 Task: View and add the product "Magical Mixed Roses Bouquet (12ct)" to cart from the store "The Flower & Gift Boutique".
Action: Mouse pressed left at (45, 70)
Screenshot: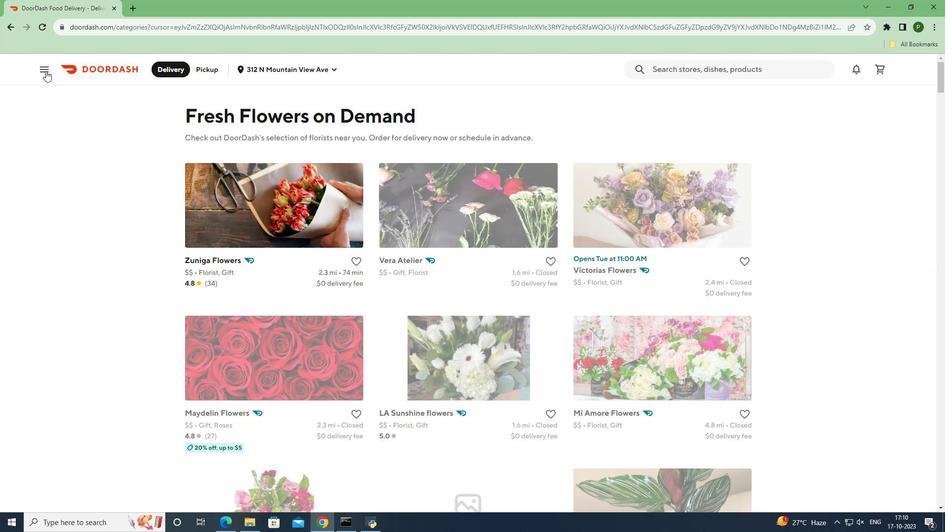 
Action: Mouse moved to (50, 140)
Screenshot: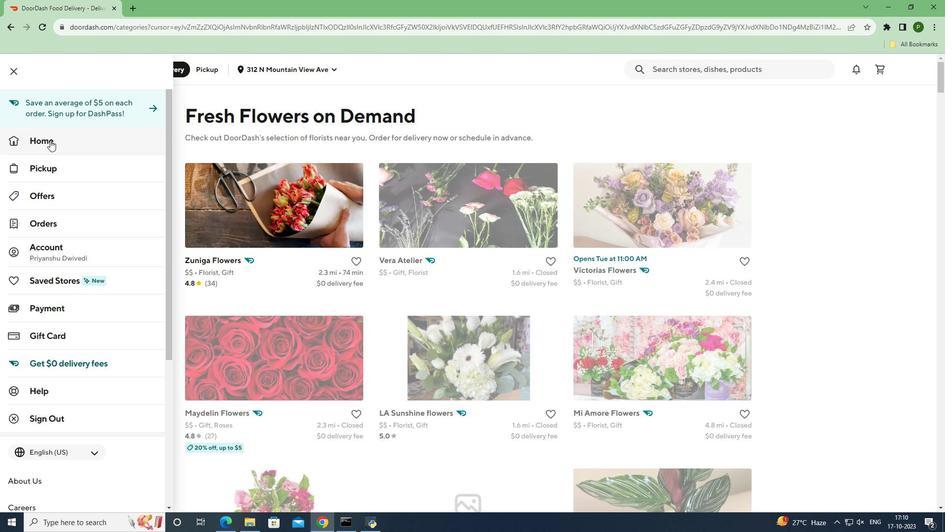 
Action: Mouse pressed left at (50, 140)
Screenshot: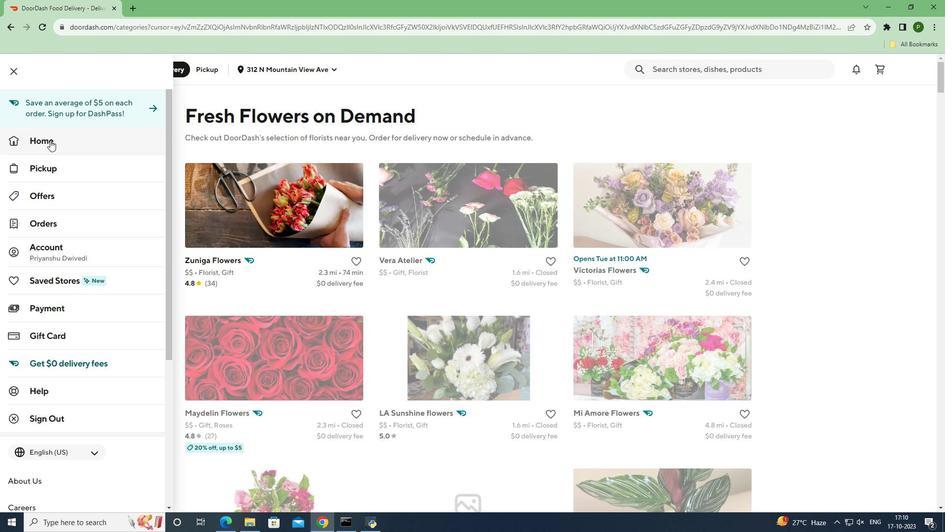 
Action: Mouse moved to (633, 103)
Screenshot: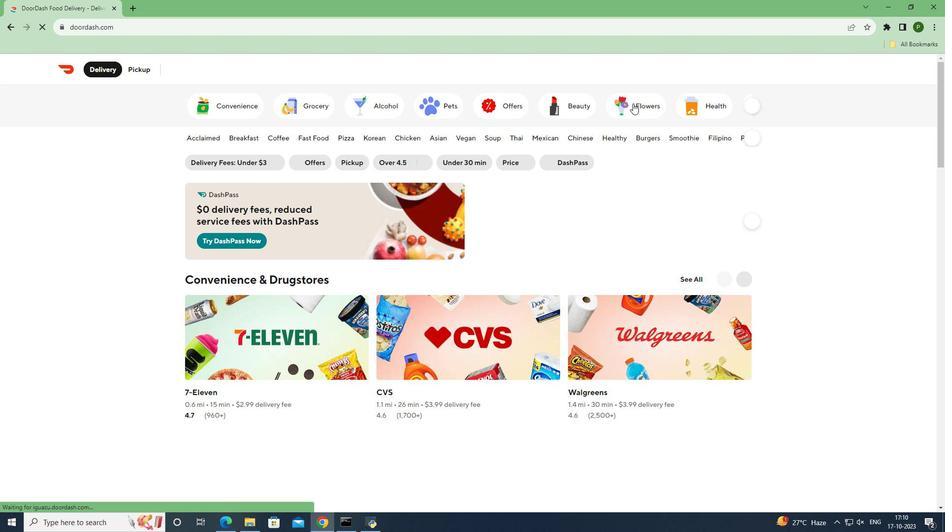 
Action: Mouse pressed left at (633, 103)
Screenshot: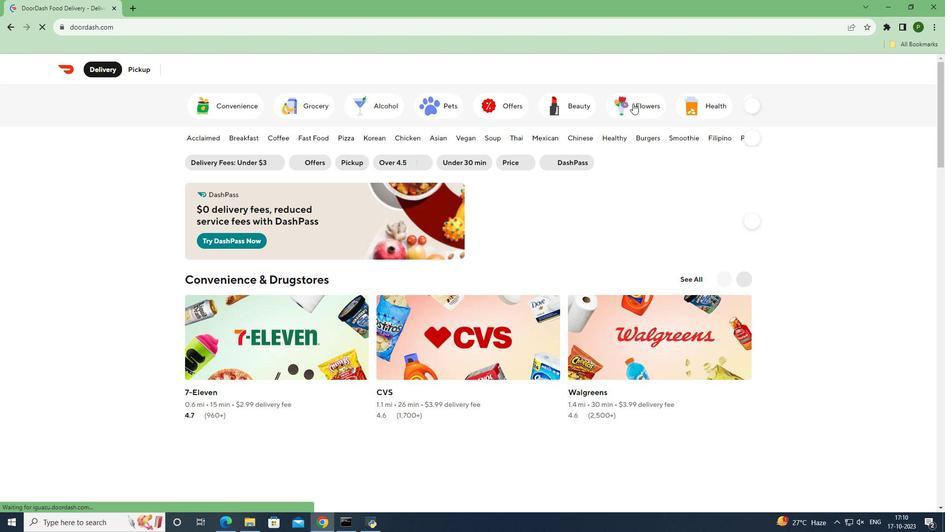 
Action: Mouse moved to (689, 261)
Screenshot: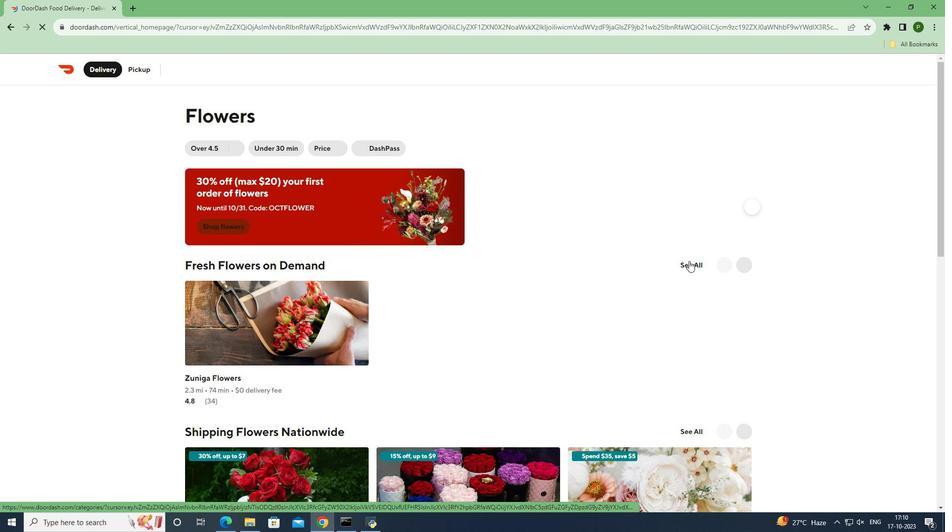 
Action: Mouse pressed left at (689, 261)
Screenshot: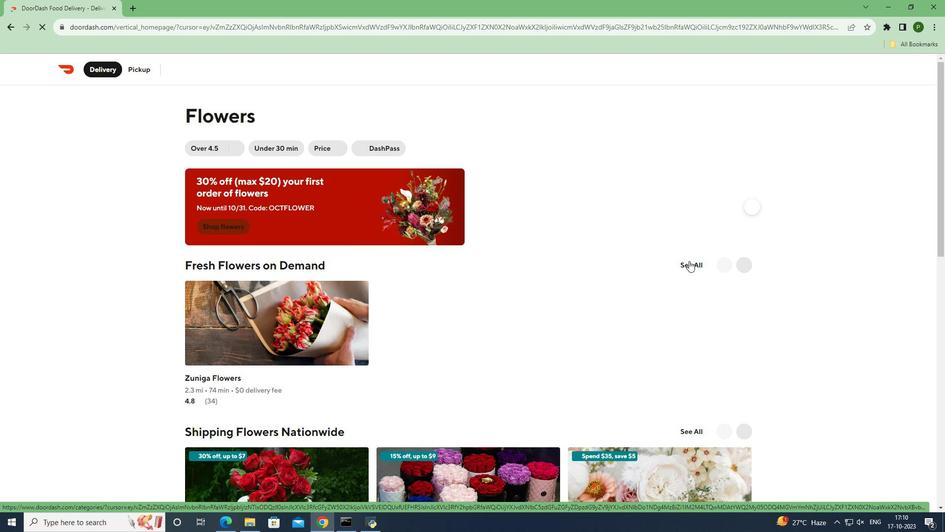 
Action: Mouse moved to (437, 355)
Screenshot: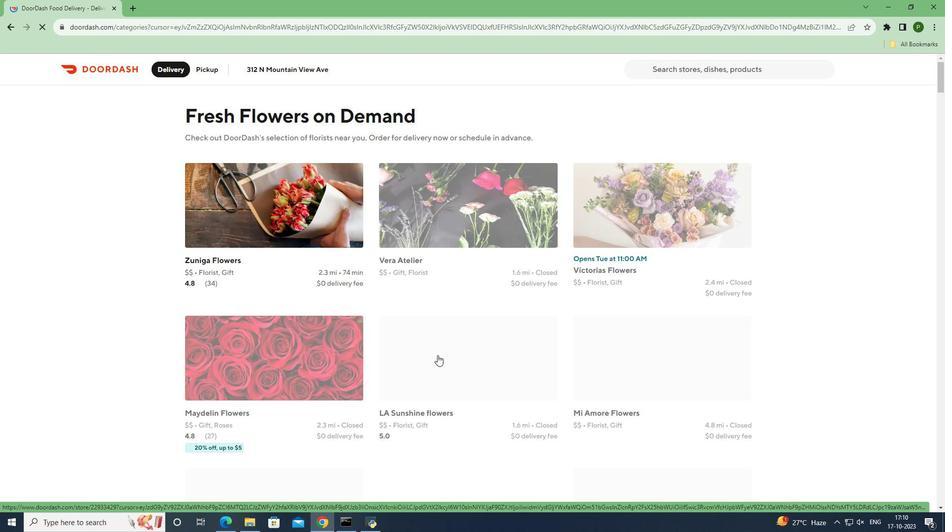 
Action: Mouse scrolled (437, 354) with delta (0, 0)
Screenshot: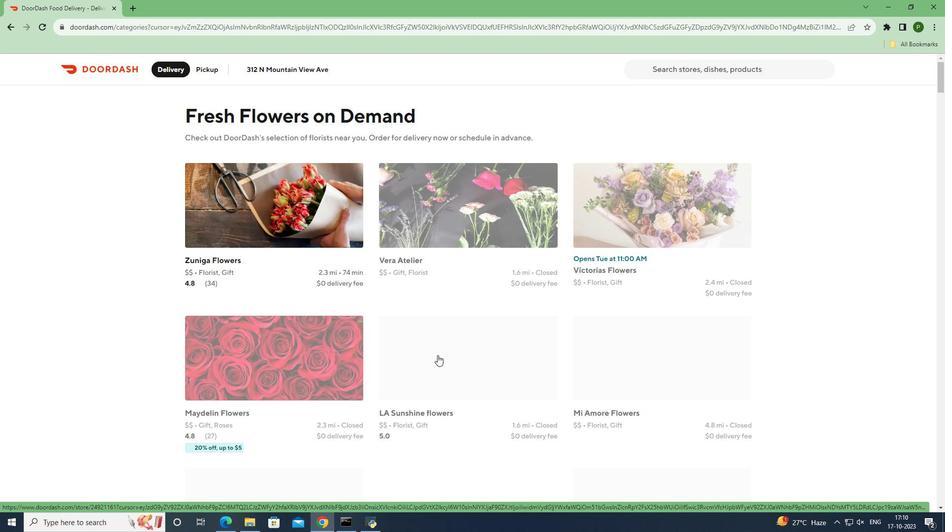 
Action: Mouse moved to (402, 355)
Screenshot: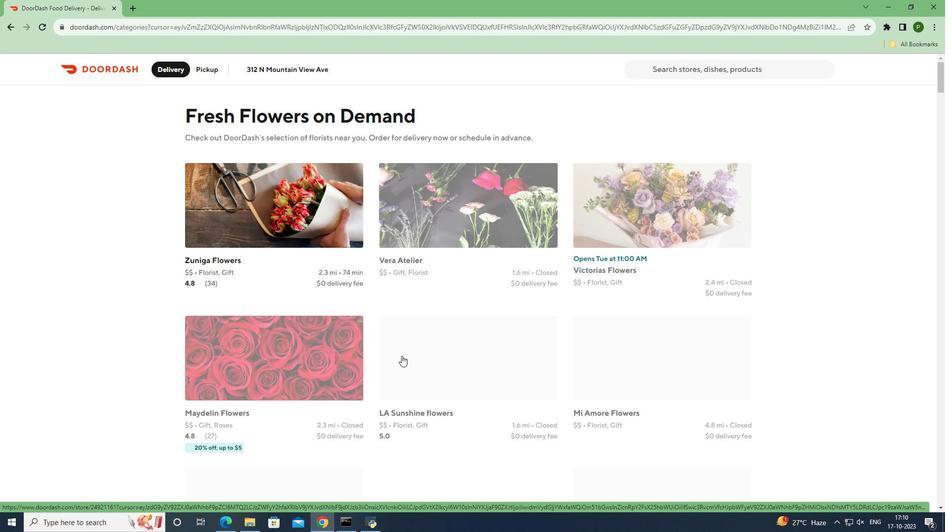 
Action: Mouse scrolled (402, 355) with delta (0, 0)
Screenshot: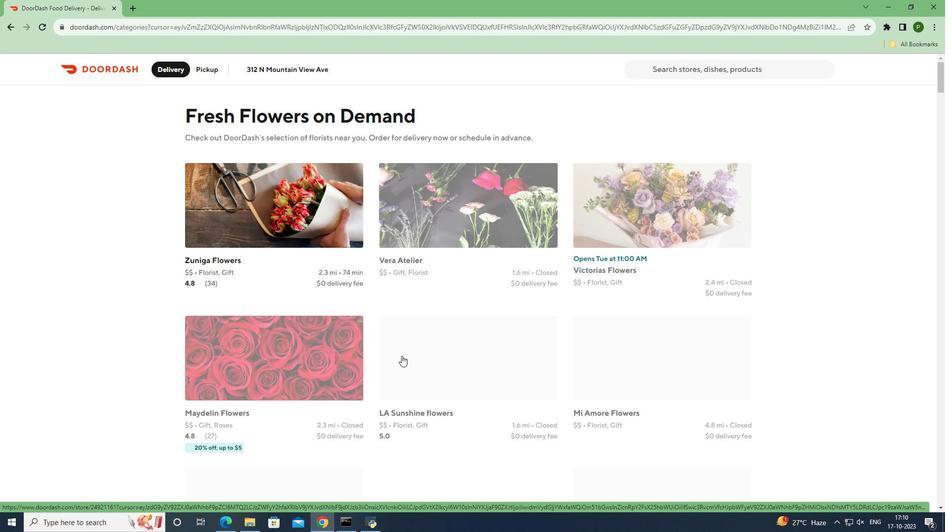
Action: Mouse scrolled (402, 355) with delta (0, 0)
Screenshot: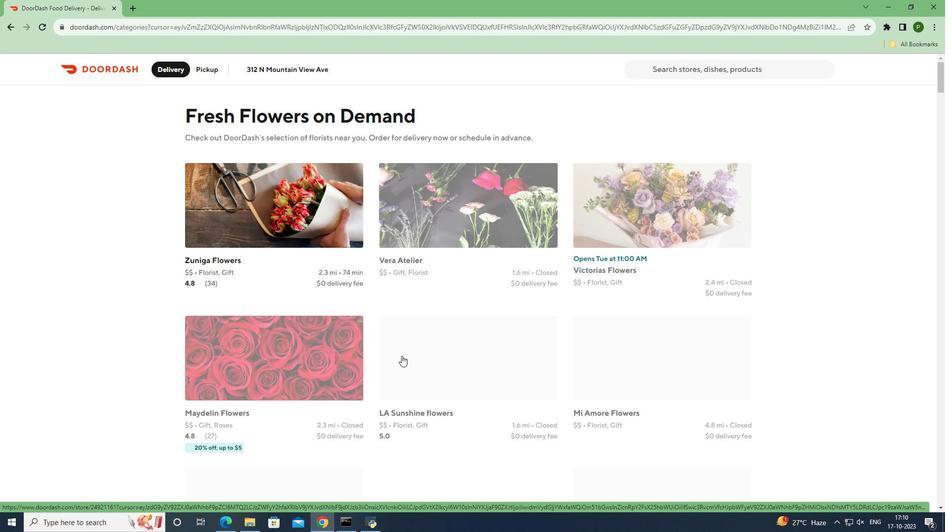 
Action: Mouse scrolled (402, 355) with delta (0, 0)
Screenshot: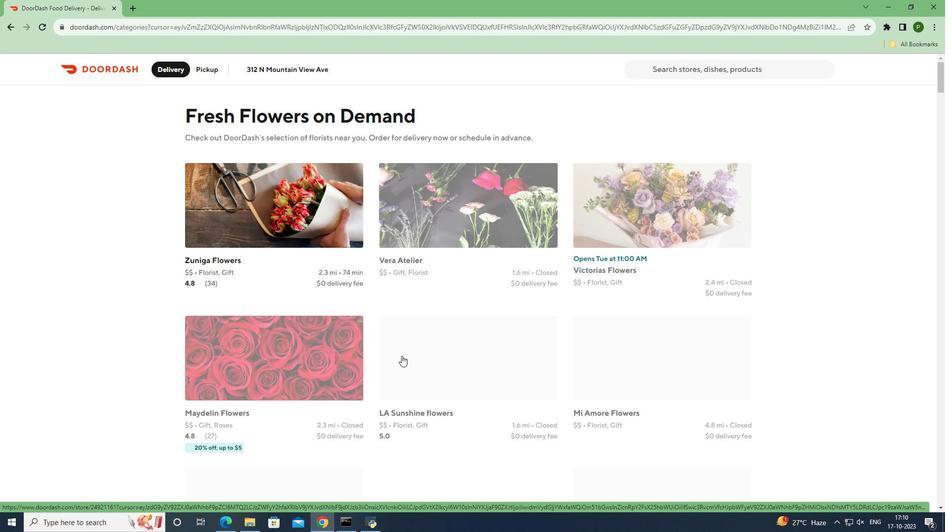 
Action: Mouse moved to (480, 336)
Screenshot: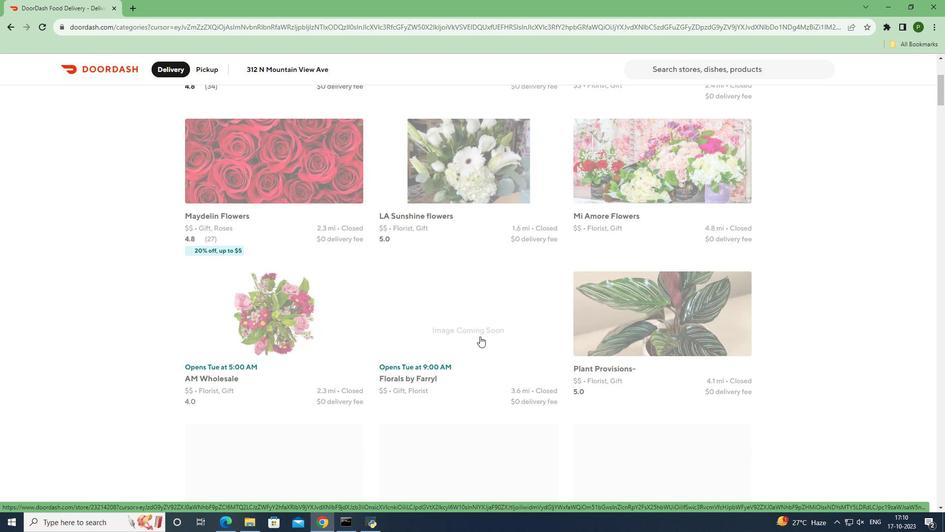 
Action: Mouse scrolled (480, 336) with delta (0, 0)
Screenshot: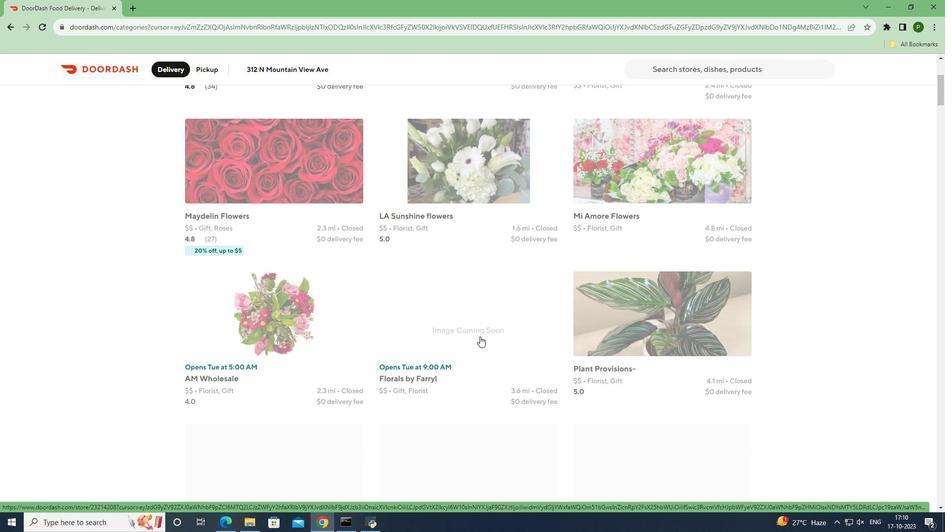 
Action: Mouse moved to (480, 336)
Screenshot: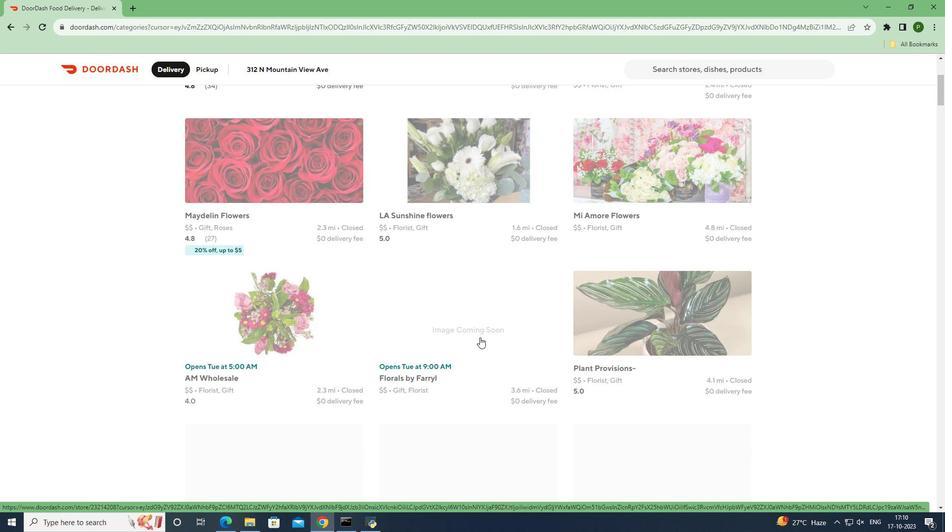 
Action: Mouse scrolled (480, 336) with delta (0, 0)
Screenshot: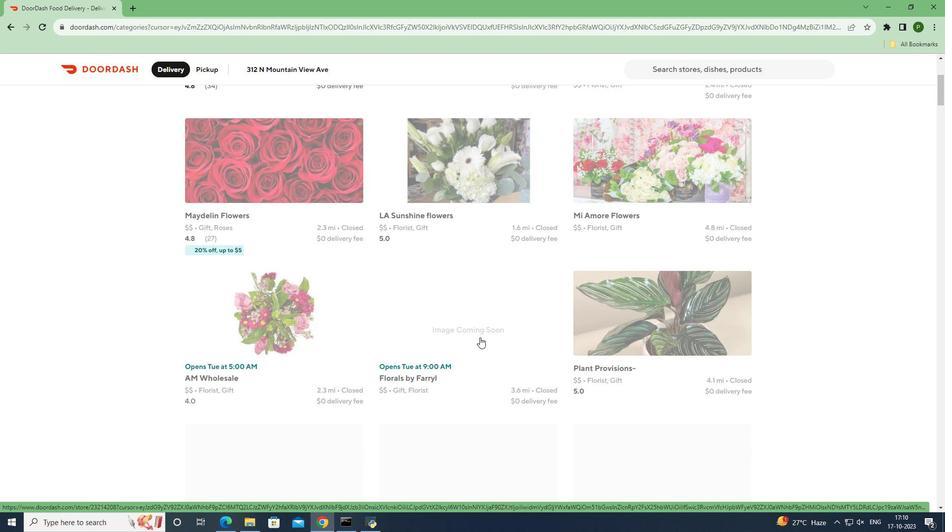 
Action: Mouse moved to (480, 336)
Screenshot: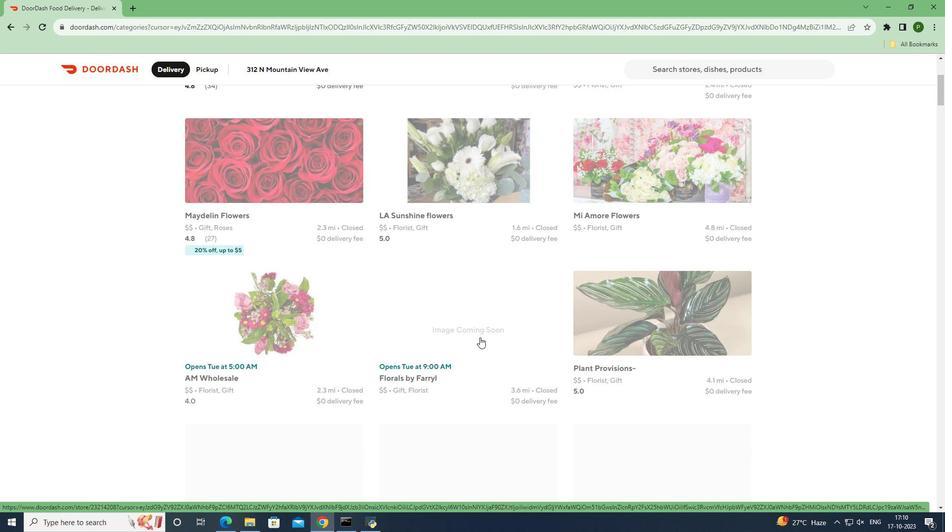 
Action: Mouse scrolled (480, 336) with delta (0, 0)
Screenshot: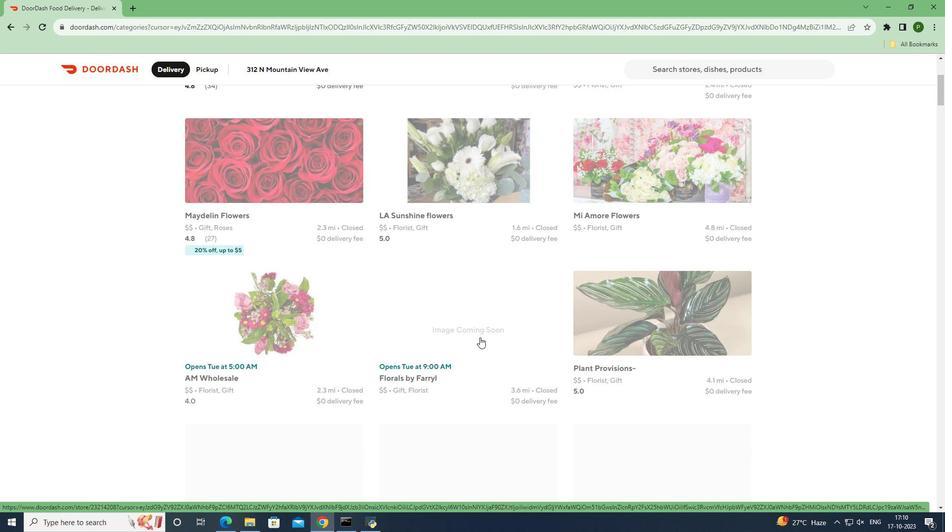 
Action: Mouse moved to (480, 337)
Screenshot: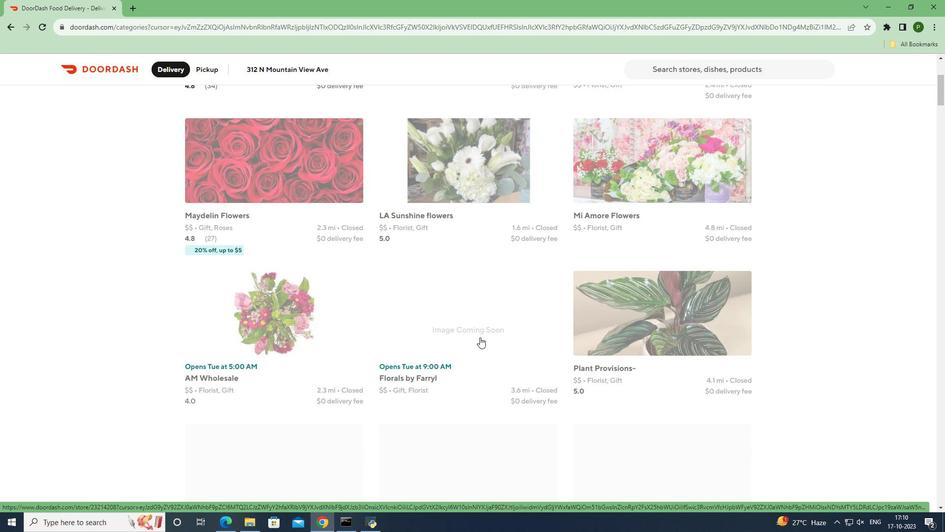 
Action: Mouse scrolled (480, 336) with delta (0, 0)
Screenshot: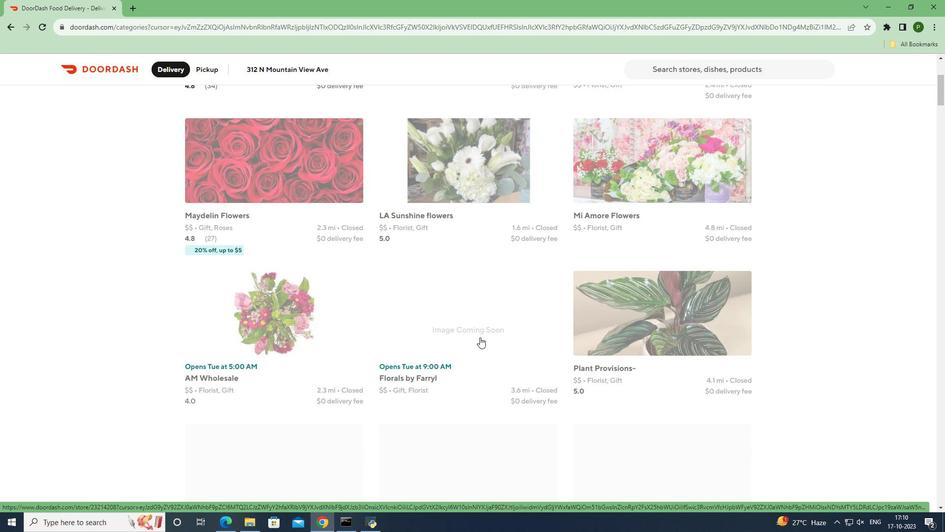 
Action: Mouse moved to (479, 337)
Screenshot: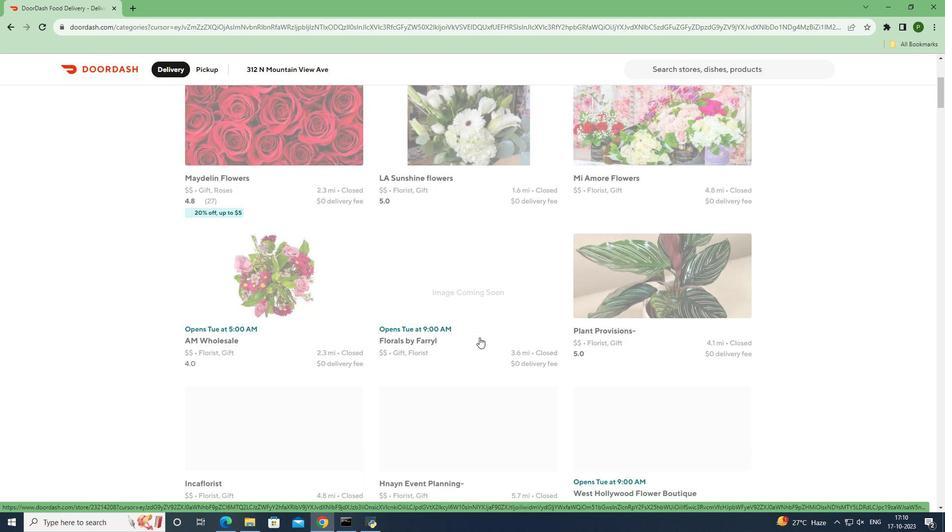 
Action: Mouse scrolled (479, 336) with delta (0, 0)
Screenshot: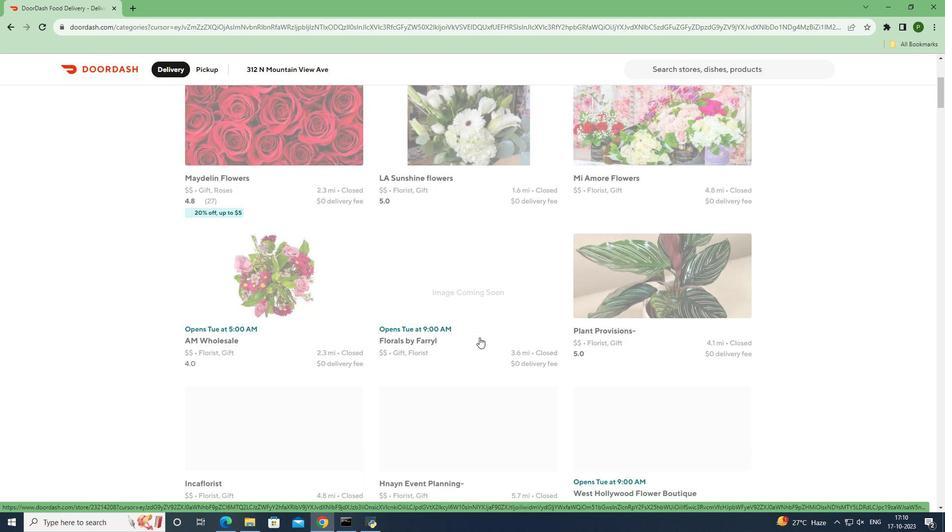 
Action: Mouse moved to (470, 332)
Screenshot: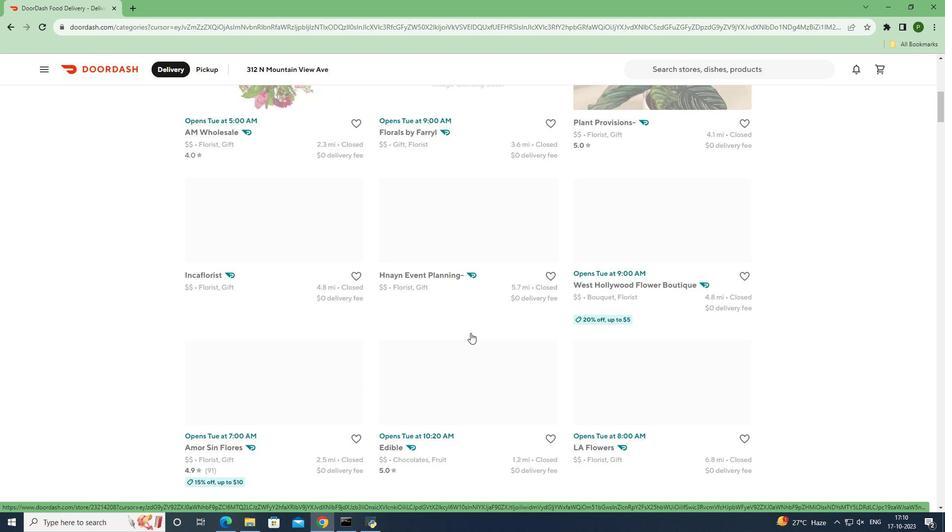 
Action: Mouse scrolled (470, 332) with delta (0, 0)
Screenshot: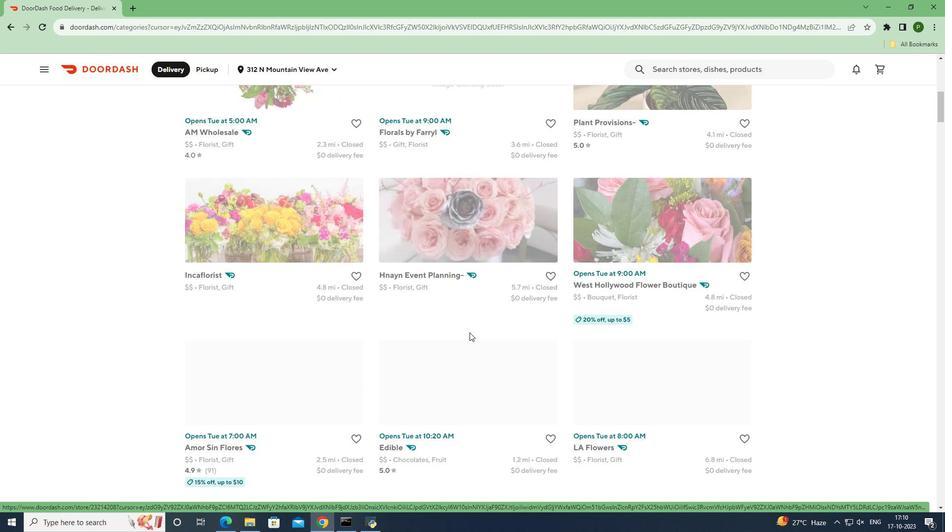 
Action: Mouse scrolled (470, 332) with delta (0, 0)
Screenshot: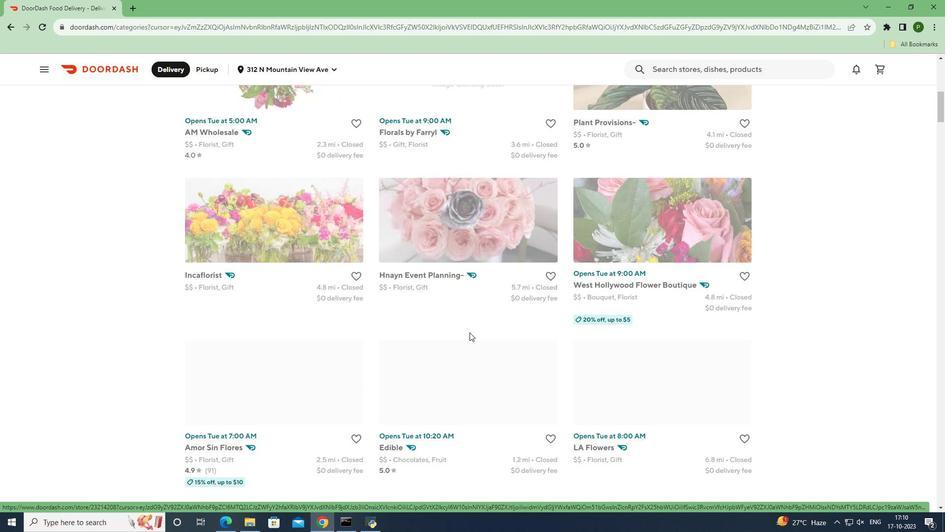 
Action: Mouse scrolled (470, 332) with delta (0, 0)
Screenshot: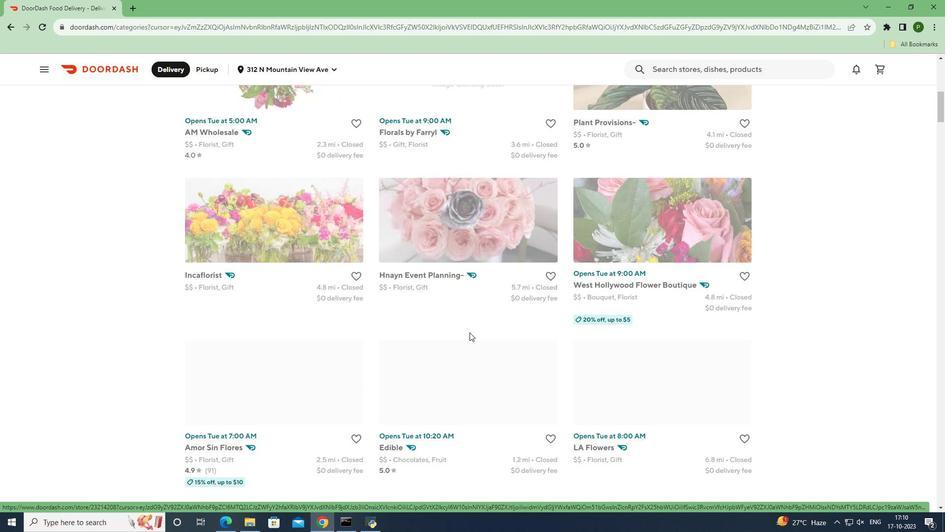 
Action: Mouse moved to (469, 332)
Screenshot: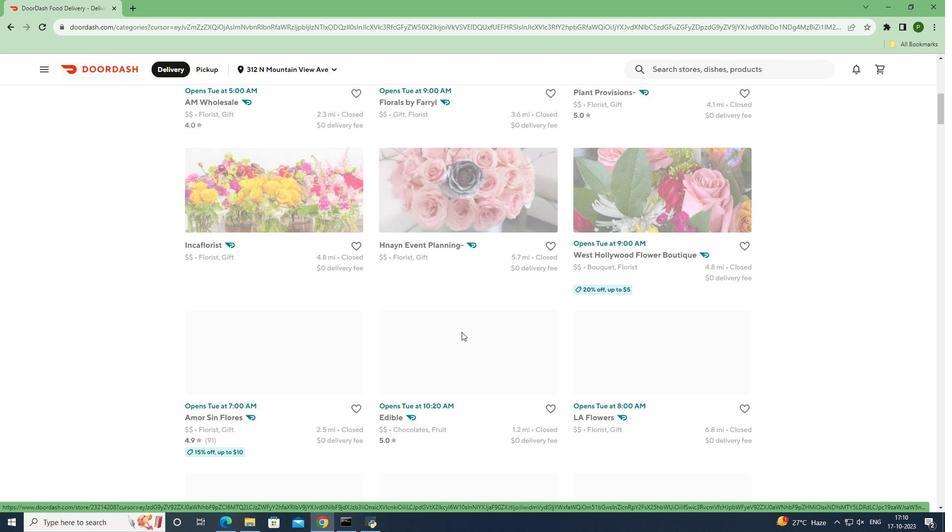 
Action: Mouse scrolled (469, 332) with delta (0, 0)
Screenshot: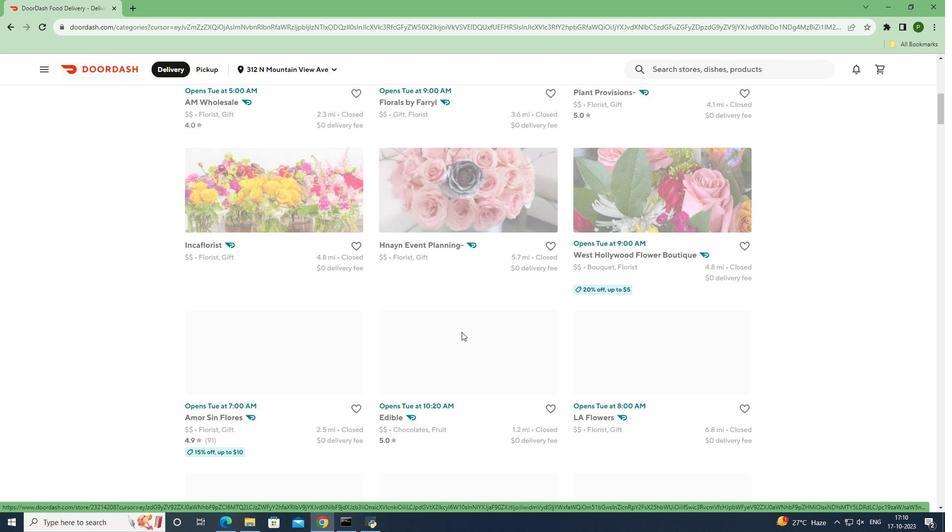 
Action: Mouse moved to (467, 332)
Screenshot: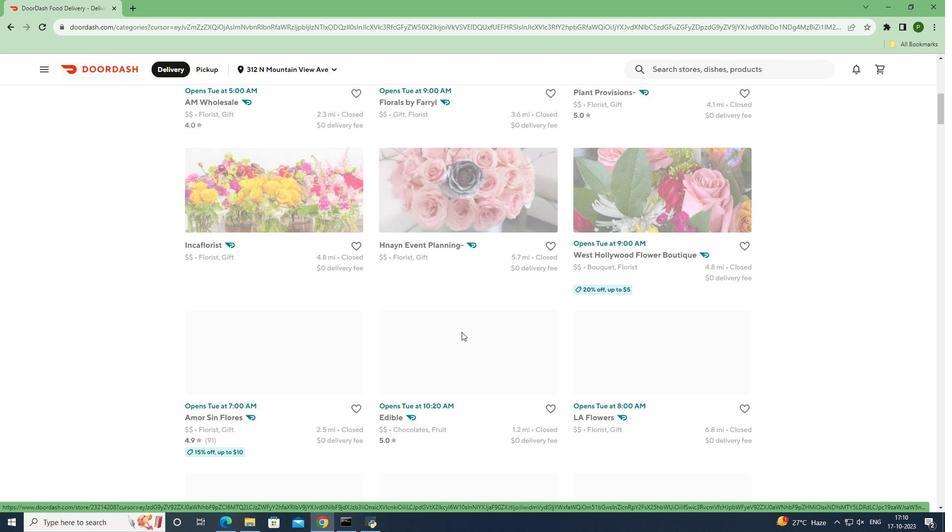 
Action: Mouse scrolled (467, 332) with delta (0, 0)
Screenshot: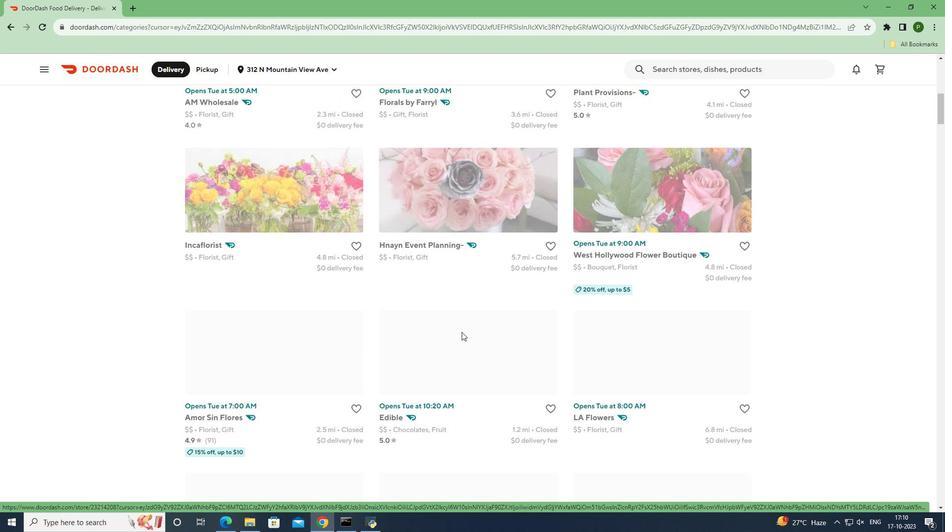 
Action: Mouse moved to (464, 332)
Screenshot: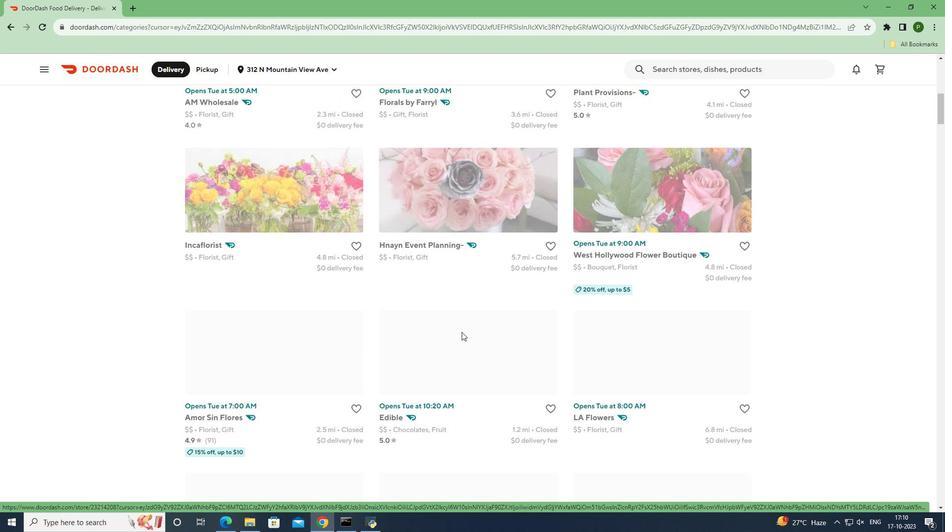 
Action: Mouse scrolled (464, 332) with delta (0, 0)
Screenshot: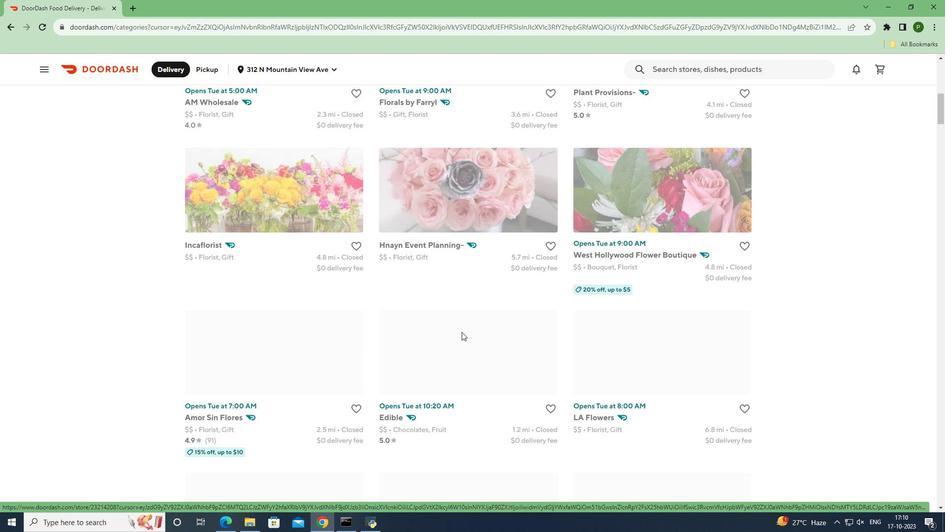 
Action: Mouse moved to (461, 330)
Screenshot: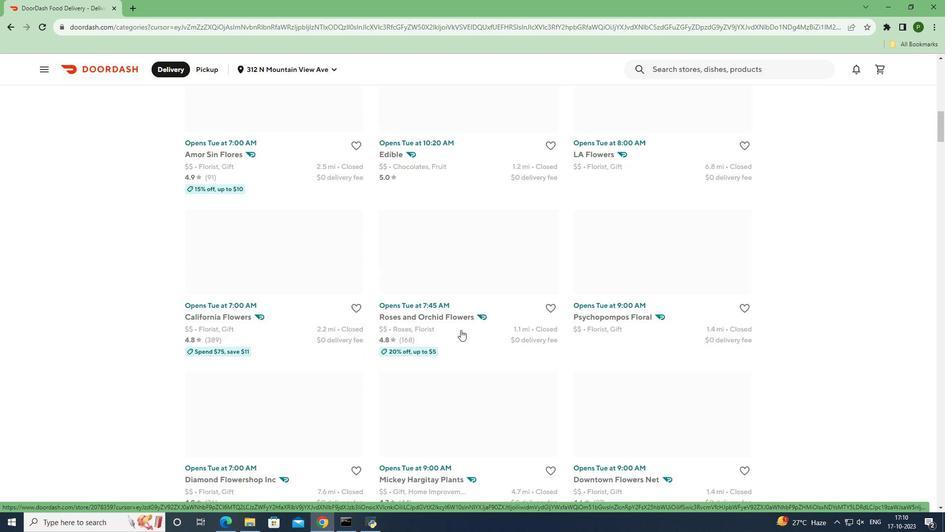 
Action: Mouse scrolled (461, 329) with delta (0, 0)
Screenshot: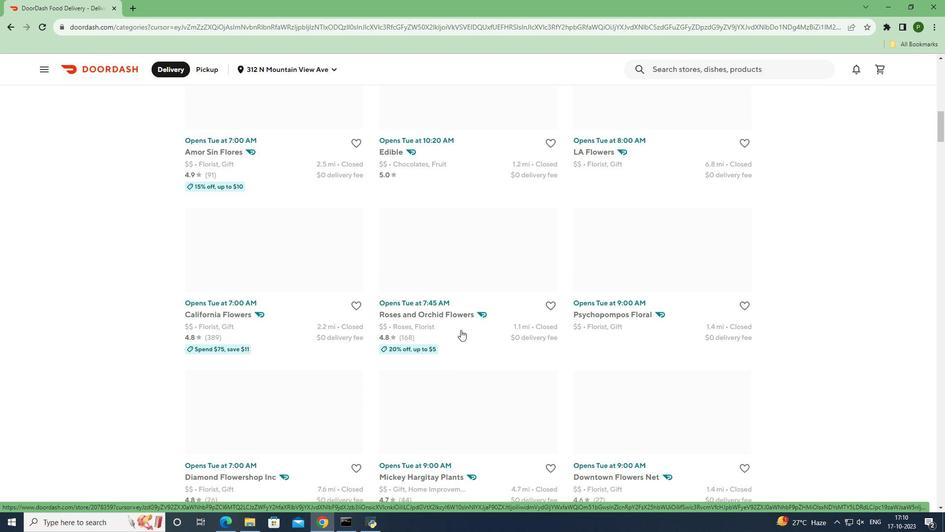 
Action: Mouse scrolled (461, 329) with delta (0, 0)
Screenshot: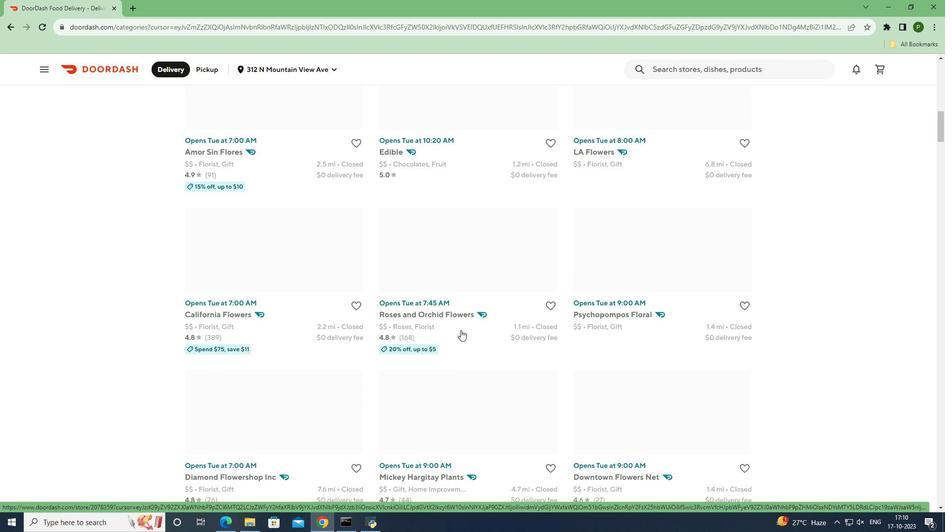 
Action: Mouse scrolled (461, 329) with delta (0, 0)
Screenshot: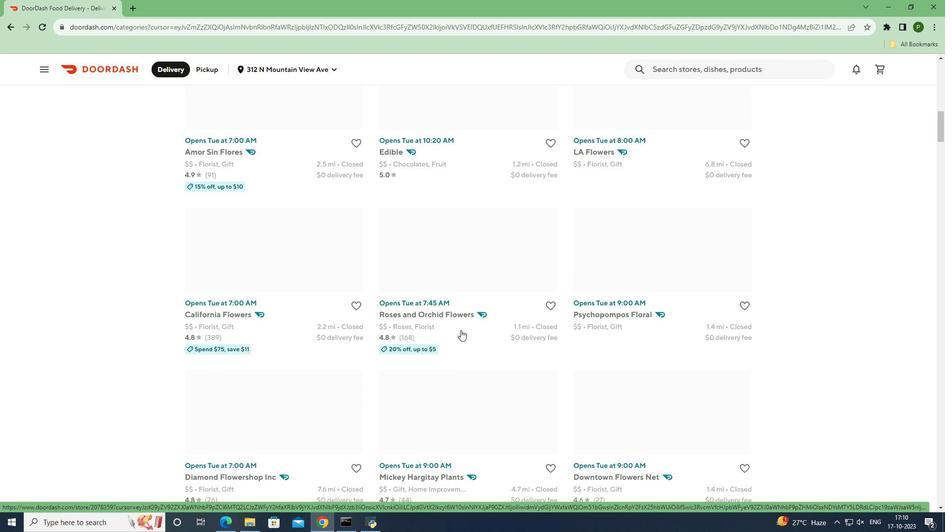 
Action: Mouse scrolled (461, 329) with delta (0, 0)
Screenshot: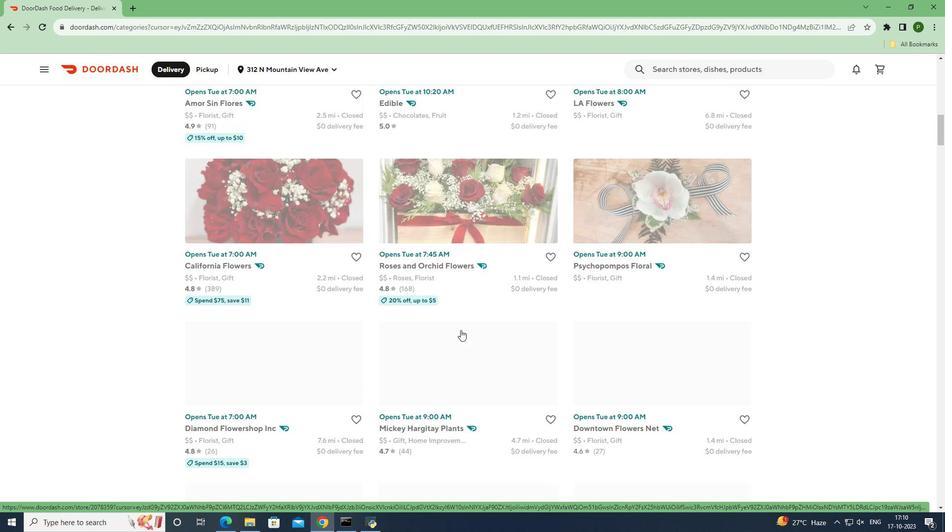 
Action: Mouse scrolled (461, 329) with delta (0, 0)
Screenshot: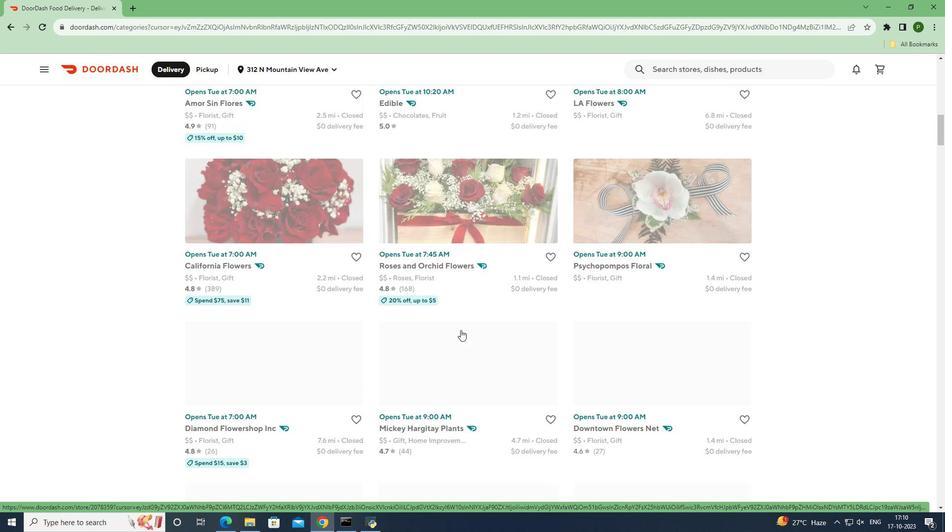 
Action: Mouse scrolled (461, 329) with delta (0, 0)
Screenshot: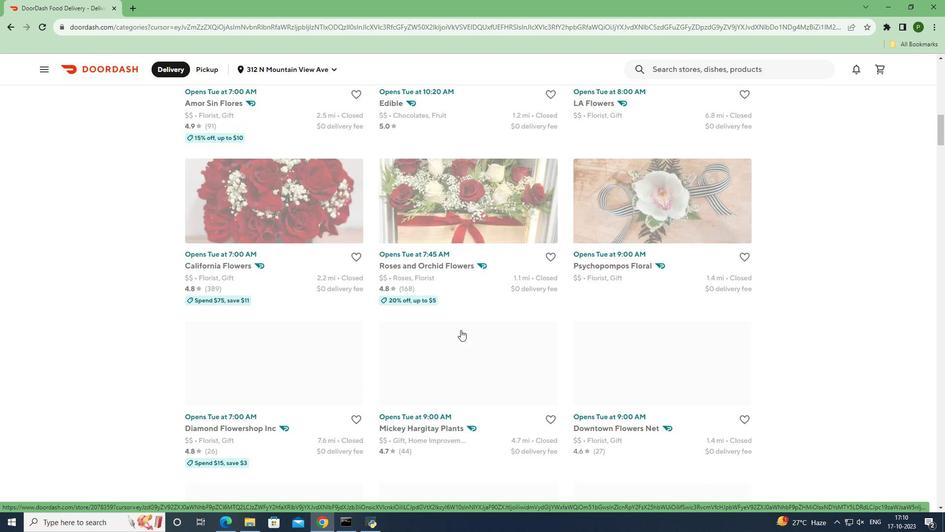 
Action: Mouse scrolled (461, 329) with delta (0, 0)
Screenshot: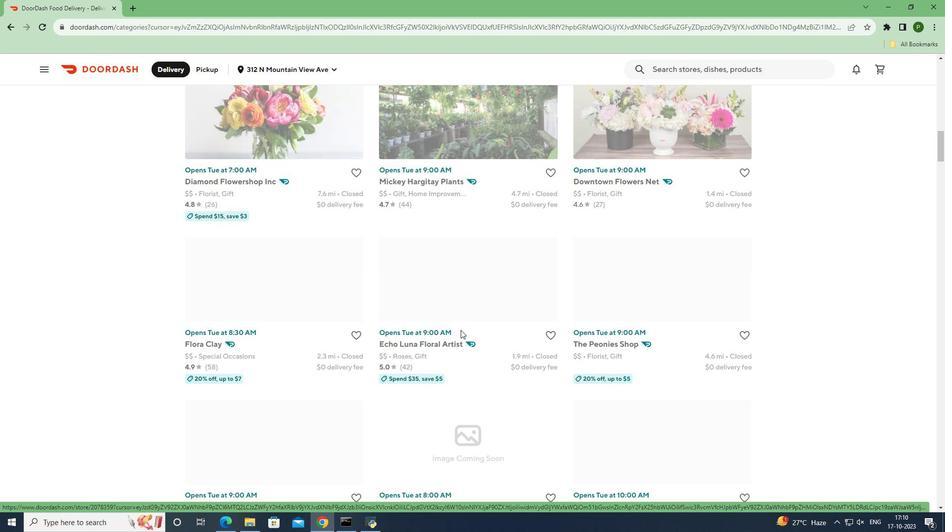 
Action: Mouse scrolled (461, 329) with delta (0, 0)
Screenshot: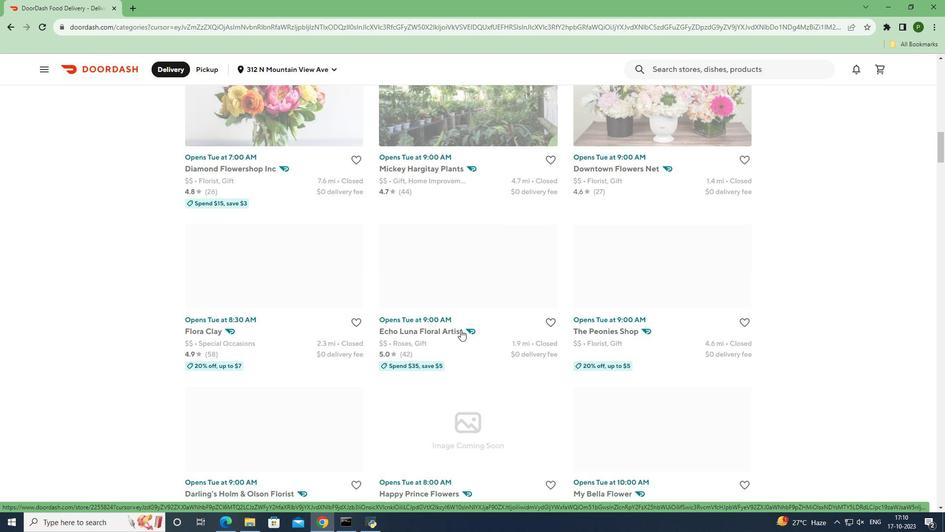 
Action: Mouse scrolled (461, 329) with delta (0, 0)
Screenshot: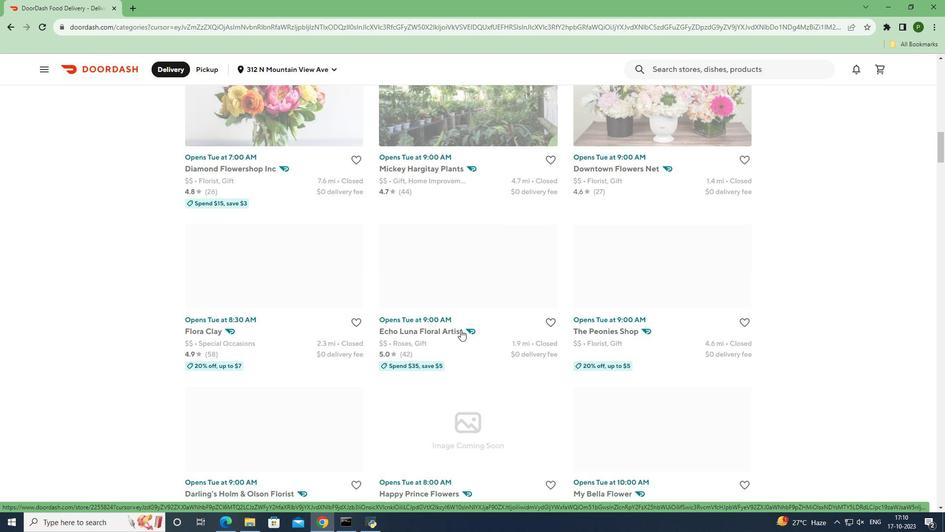 
Action: Mouse scrolled (461, 329) with delta (0, 0)
Screenshot: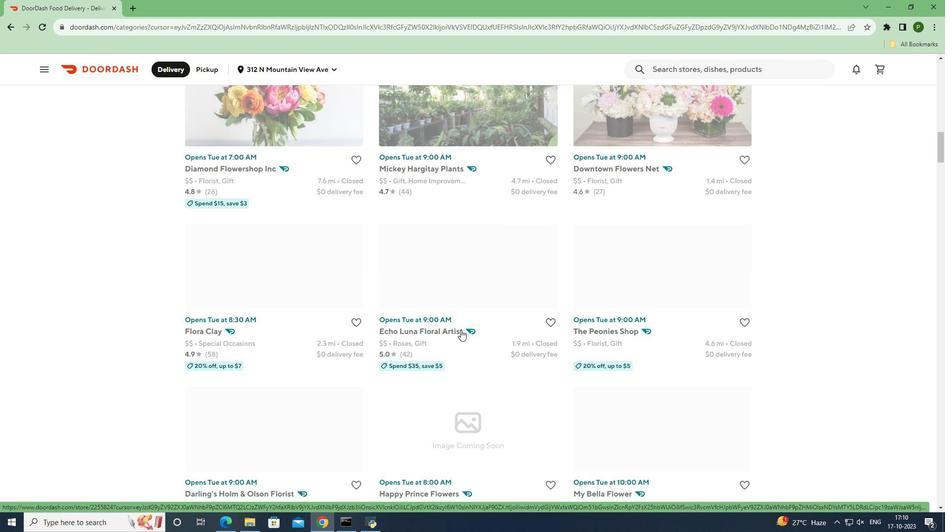 
Action: Mouse scrolled (461, 329) with delta (0, 0)
Screenshot: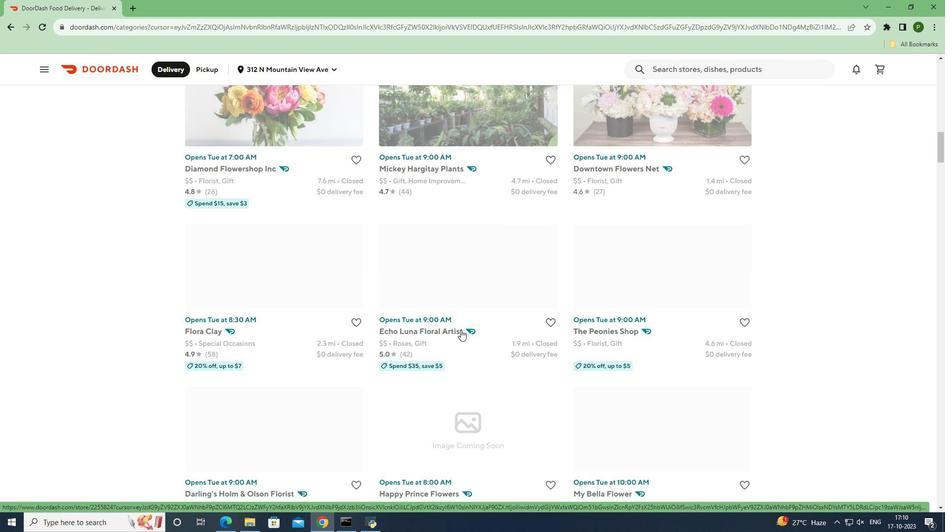 
Action: Mouse scrolled (461, 329) with delta (0, 0)
Screenshot: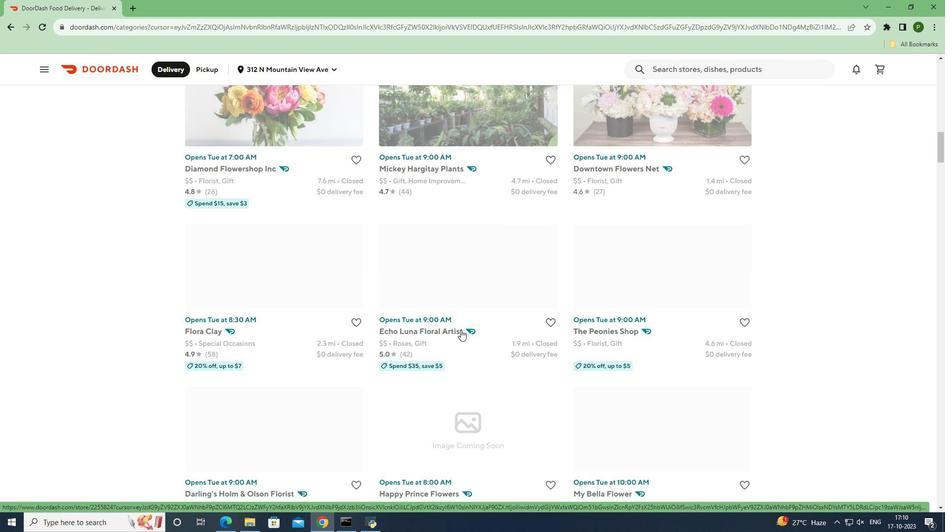 
Action: Mouse scrolled (461, 329) with delta (0, 0)
Screenshot: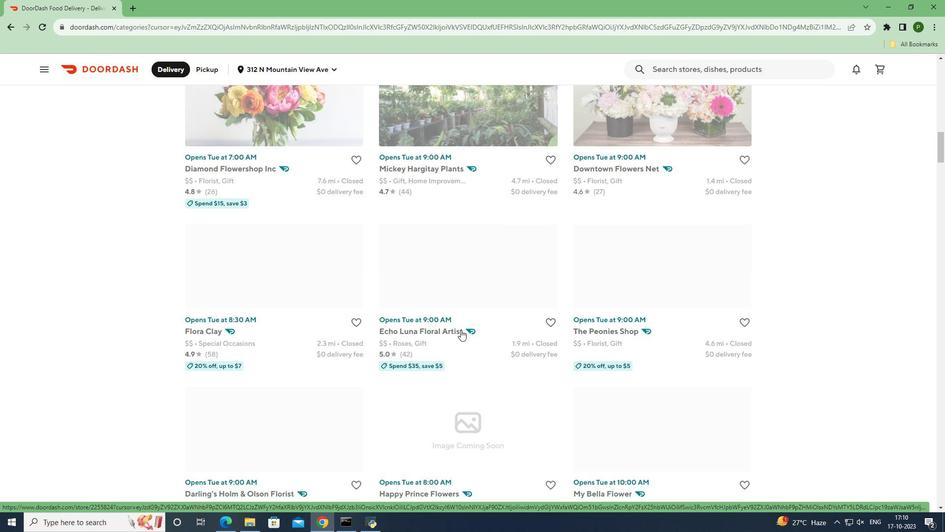 
Action: Mouse scrolled (461, 329) with delta (0, 0)
Screenshot: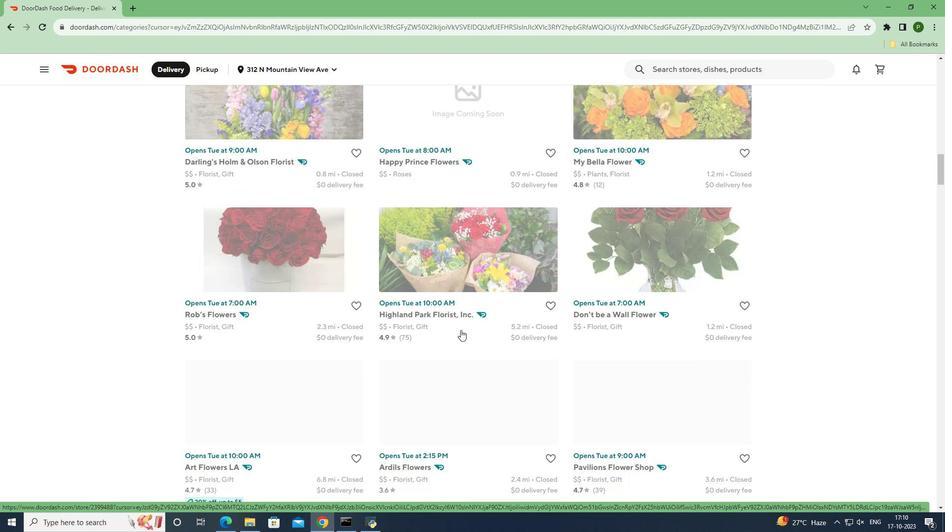 
Action: Mouse scrolled (461, 329) with delta (0, 0)
Screenshot: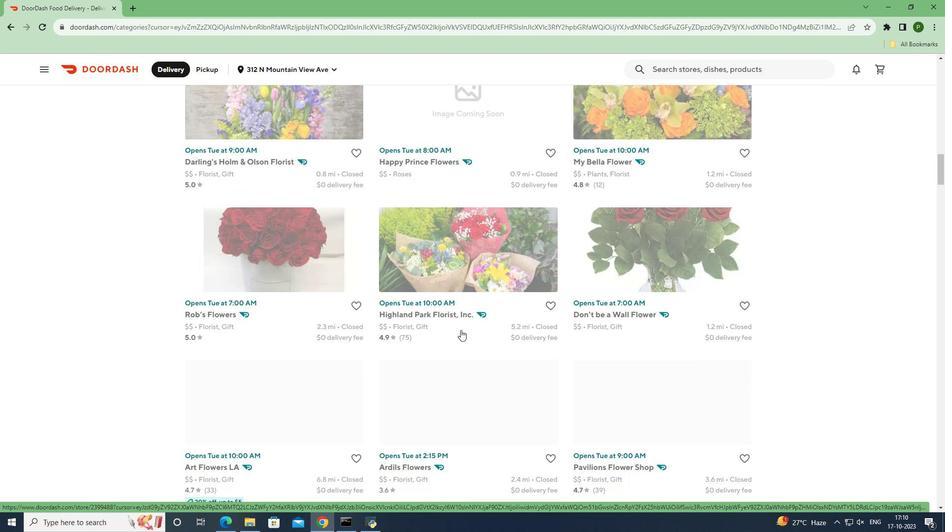 
Action: Mouse scrolled (461, 329) with delta (0, 0)
Screenshot: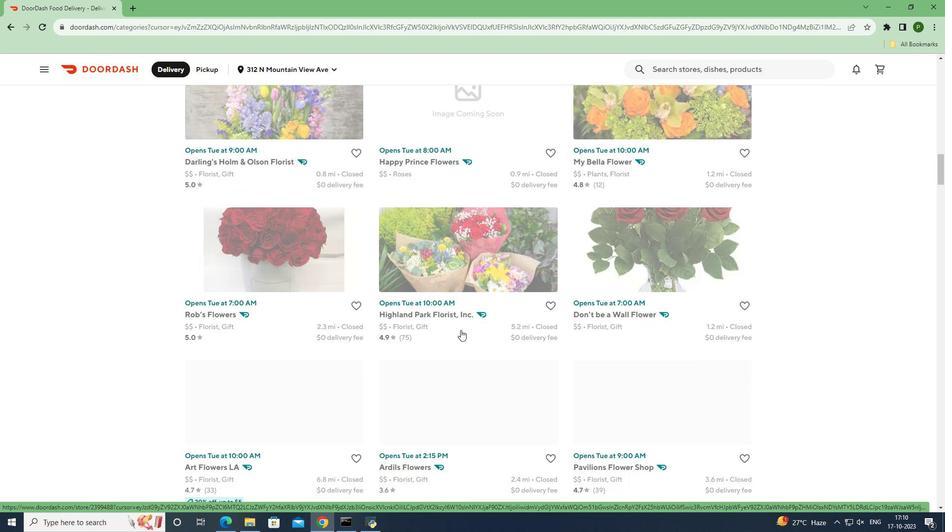 
Action: Mouse scrolled (461, 329) with delta (0, 0)
Screenshot: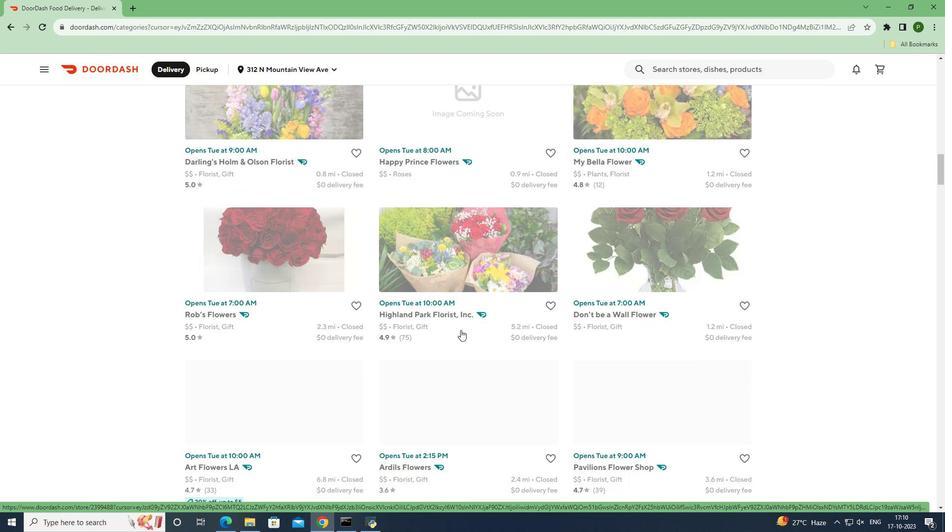 
Action: Mouse scrolled (461, 329) with delta (0, 0)
Screenshot: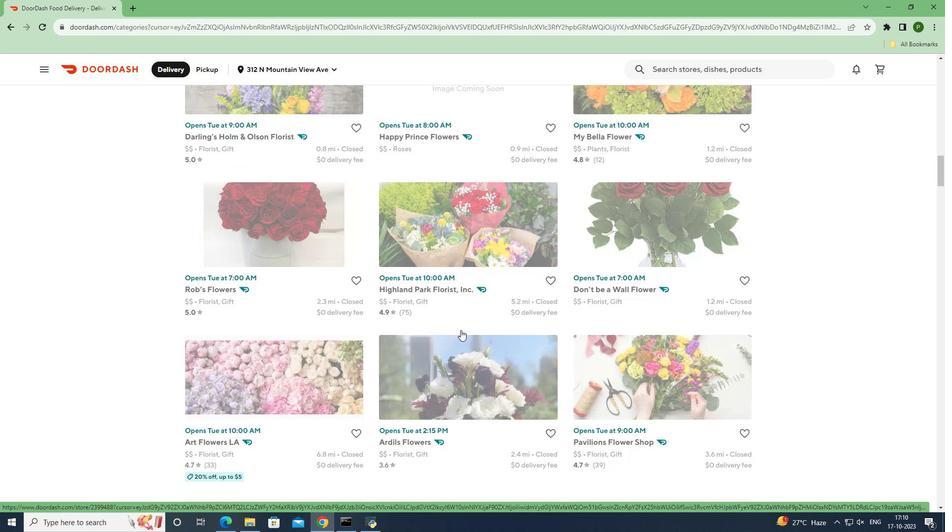
Action: Mouse scrolled (461, 329) with delta (0, 0)
Screenshot: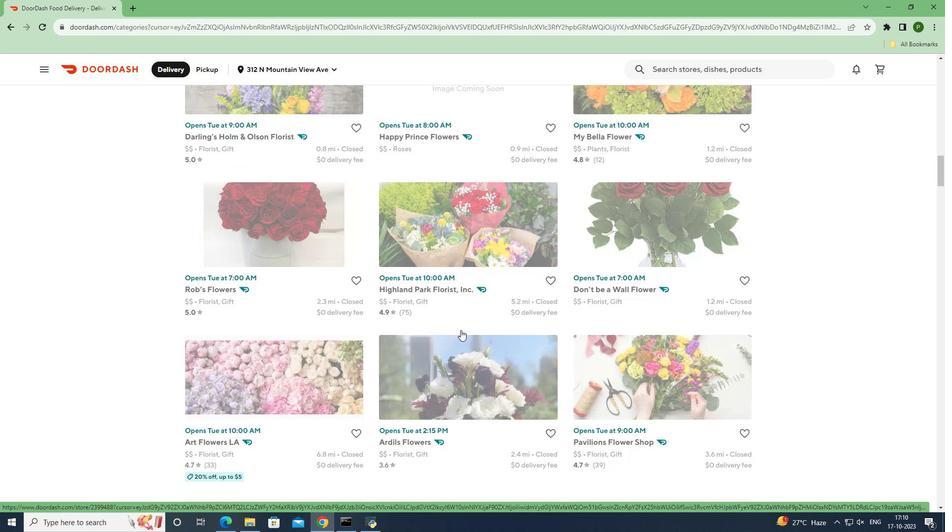 
Action: Mouse scrolled (461, 329) with delta (0, 0)
Screenshot: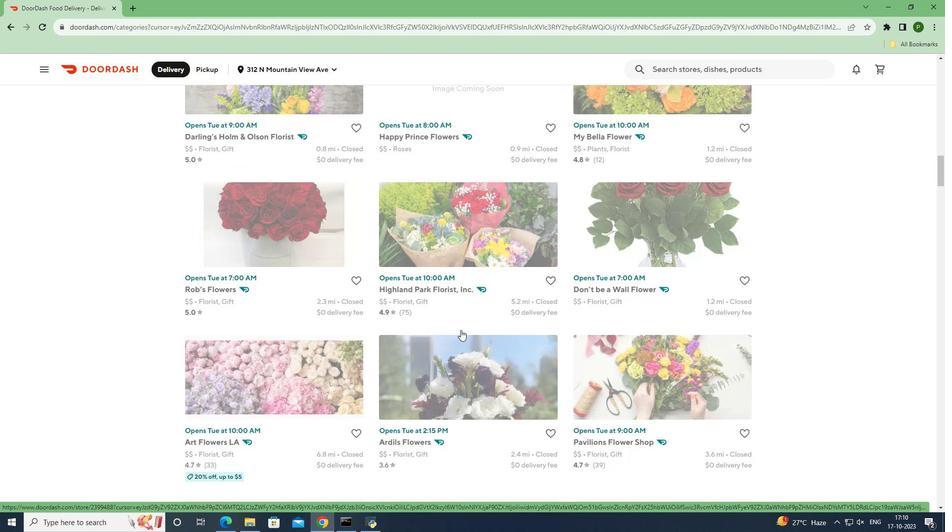 
Action: Mouse scrolled (461, 329) with delta (0, 0)
Screenshot: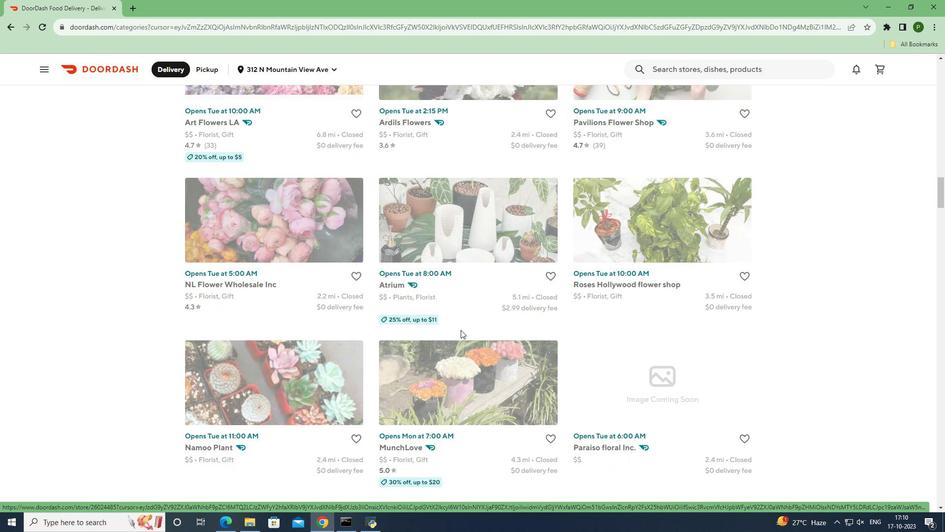 
Action: Mouse scrolled (461, 329) with delta (0, 0)
Screenshot: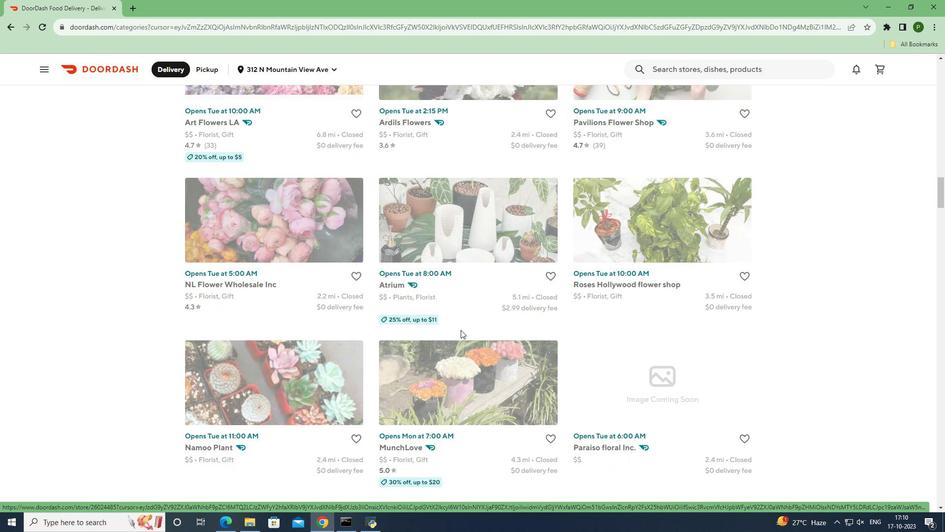 
Action: Mouse scrolled (461, 329) with delta (0, 0)
Screenshot: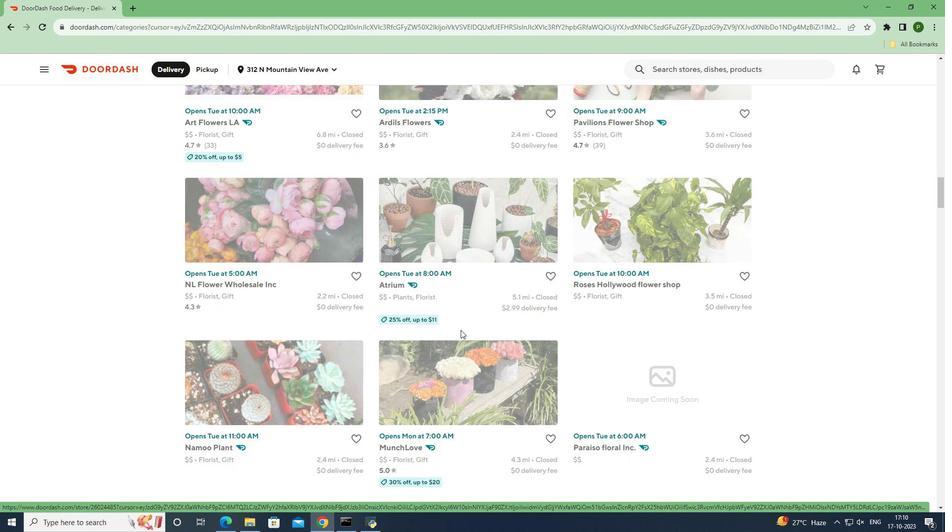 
Action: Mouse scrolled (461, 329) with delta (0, 0)
Screenshot: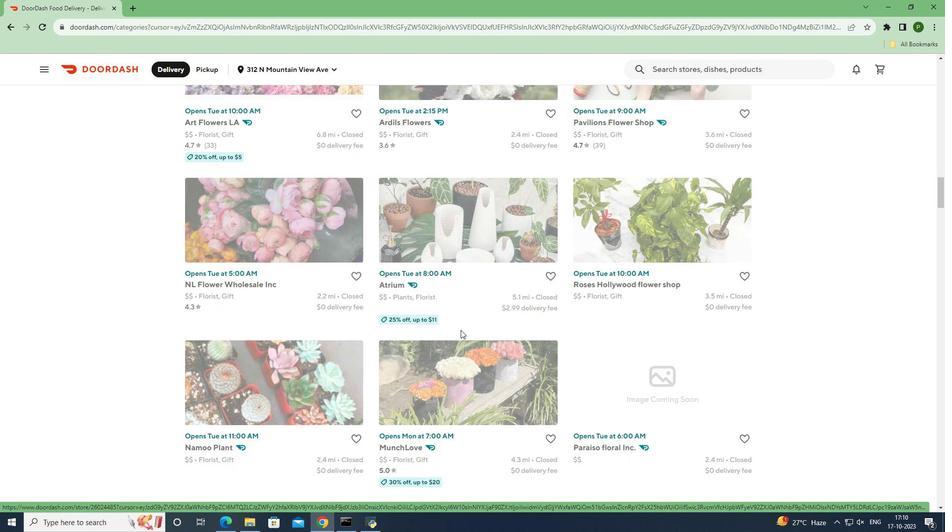 
Action: Mouse scrolled (461, 329) with delta (0, 0)
Screenshot: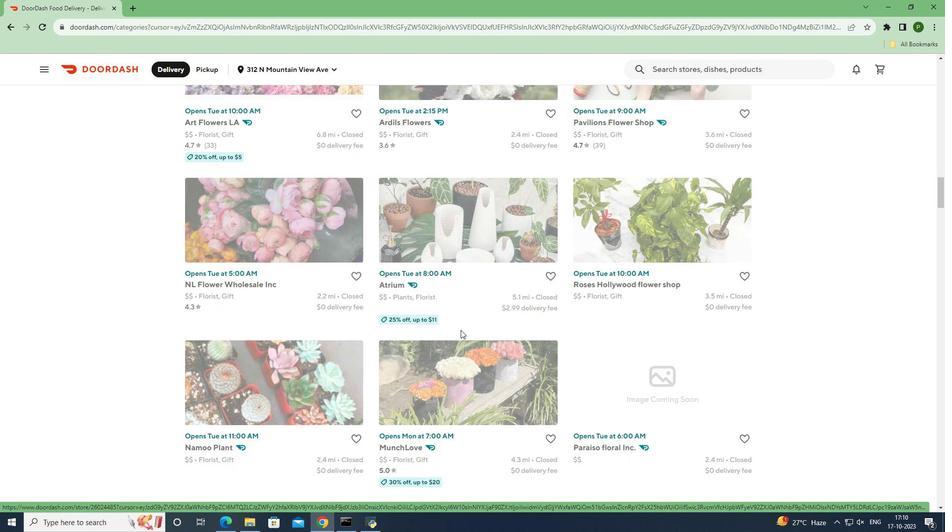 
Action: Mouse scrolled (461, 329) with delta (0, 0)
Screenshot: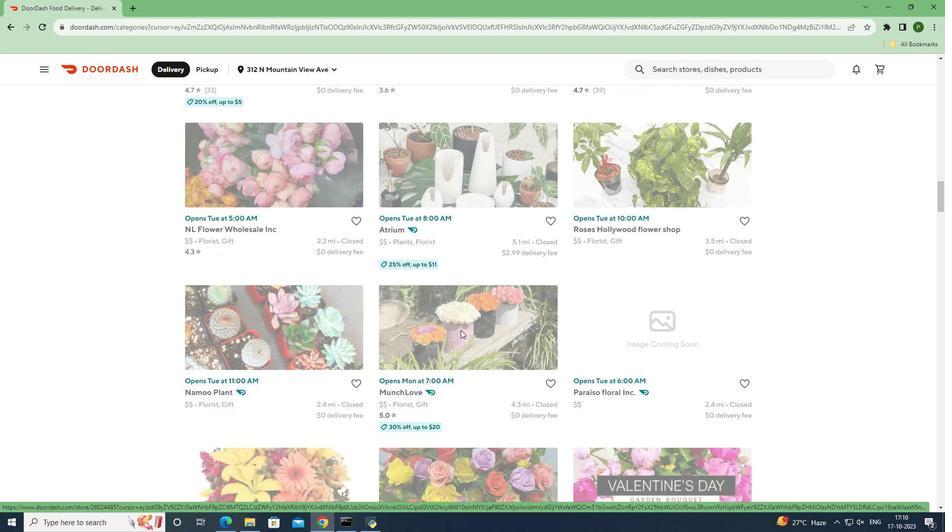 
Action: Mouse scrolled (461, 329) with delta (0, 0)
Screenshot: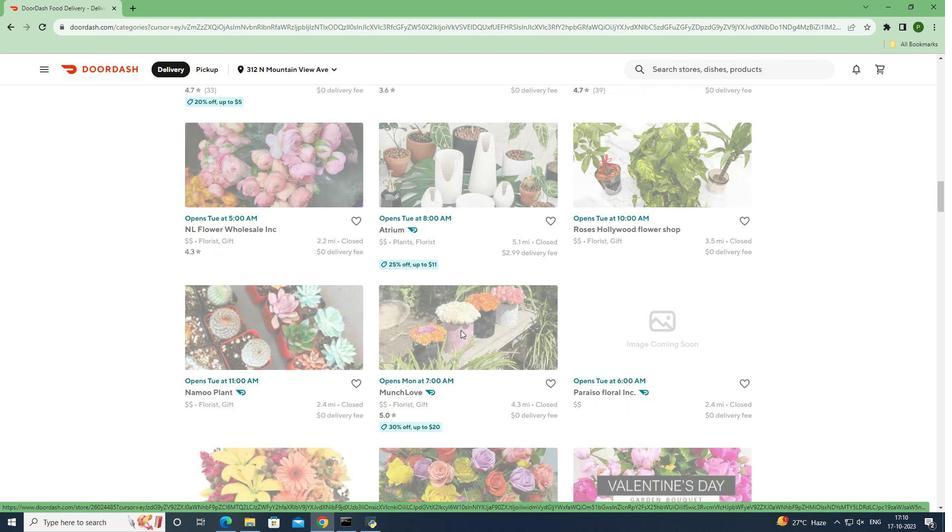 
Action: Mouse scrolled (461, 329) with delta (0, 0)
Screenshot: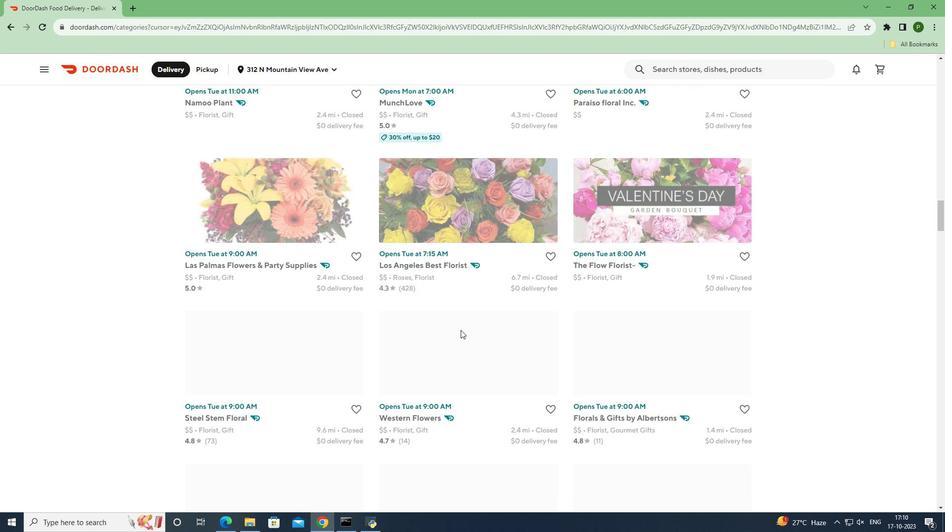 
Action: Mouse scrolled (461, 329) with delta (0, 0)
Screenshot: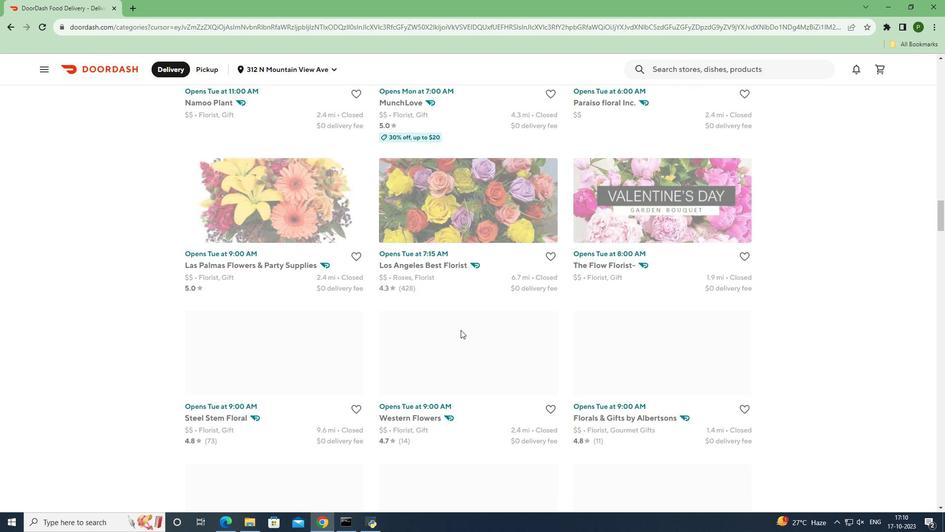 
Action: Mouse scrolled (461, 329) with delta (0, 0)
Screenshot: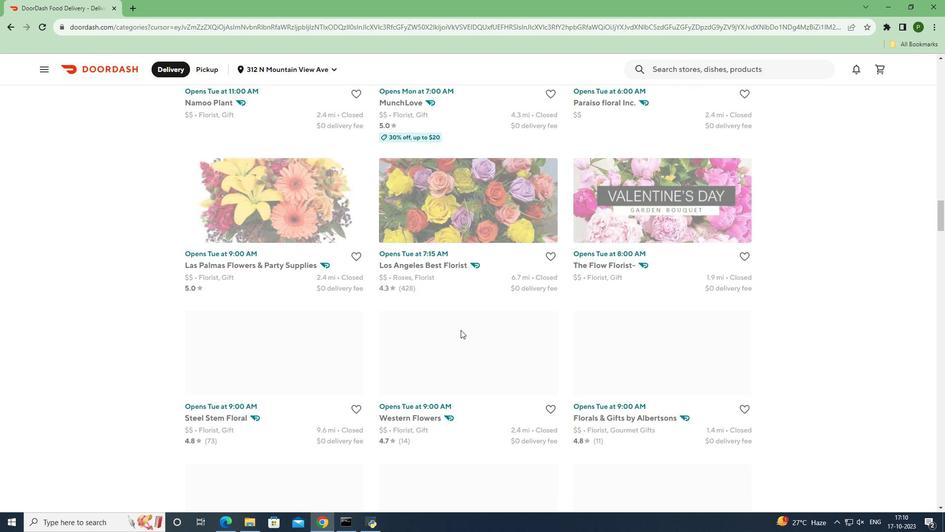 
Action: Mouse scrolled (461, 329) with delta (0, 0)
Screenshot: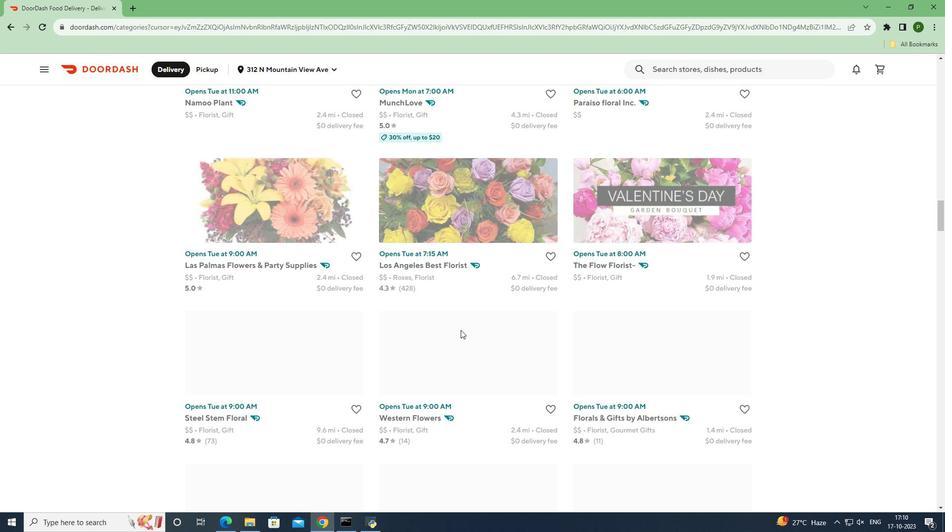 
Action: Mouse scrolled (461, 329) with delta (0, 0)
Screenshot: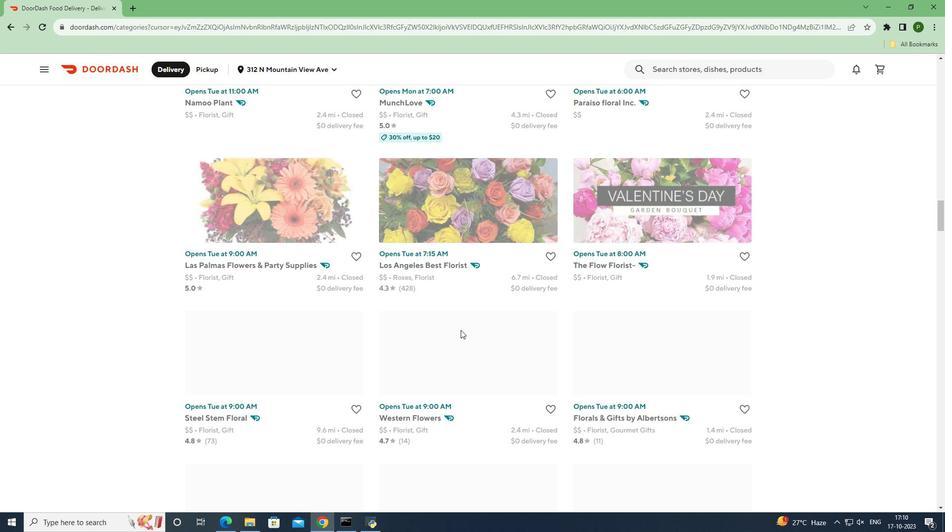 
Action: Mouse scrolled (461, 329) with delta (0, 0)
Screenshot: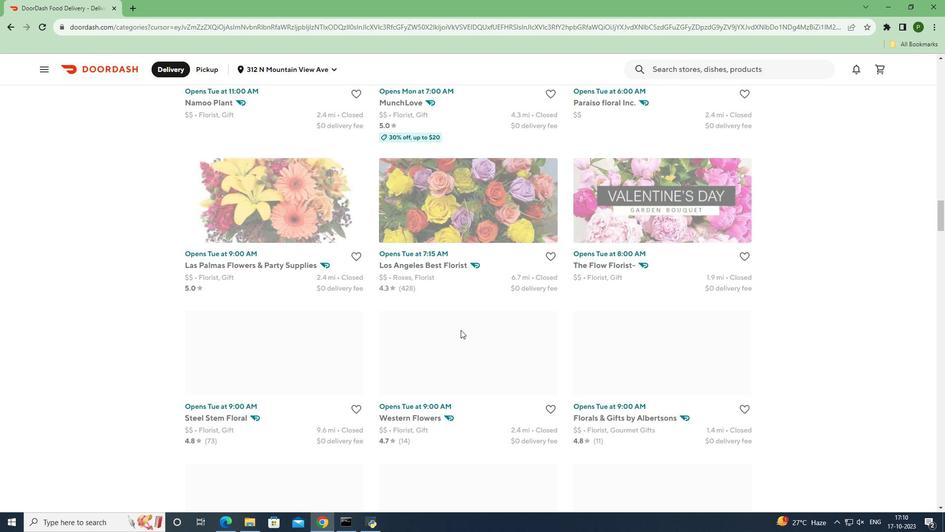 
Action: Mouse scrolled (461, 329) with delta (0, 0)
Screenshot: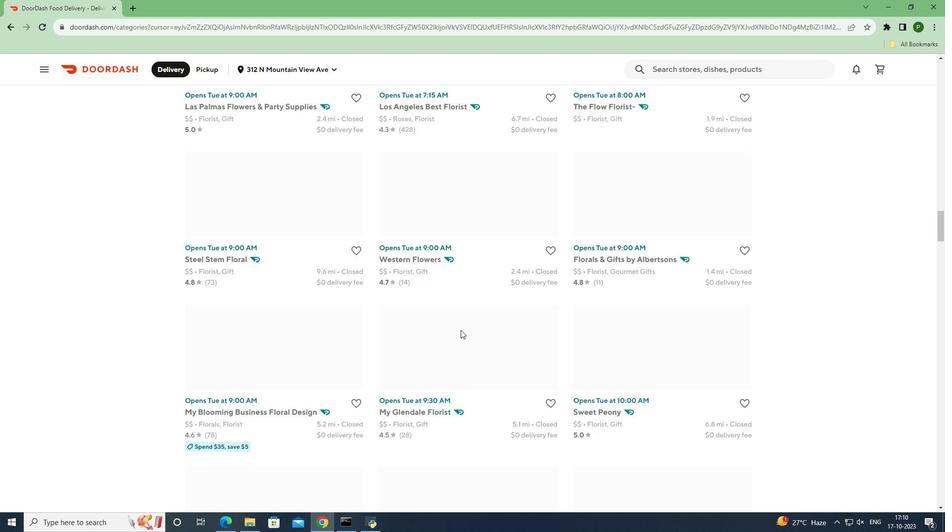 
Action: Mouse moved to (461, 329)
Screenshot: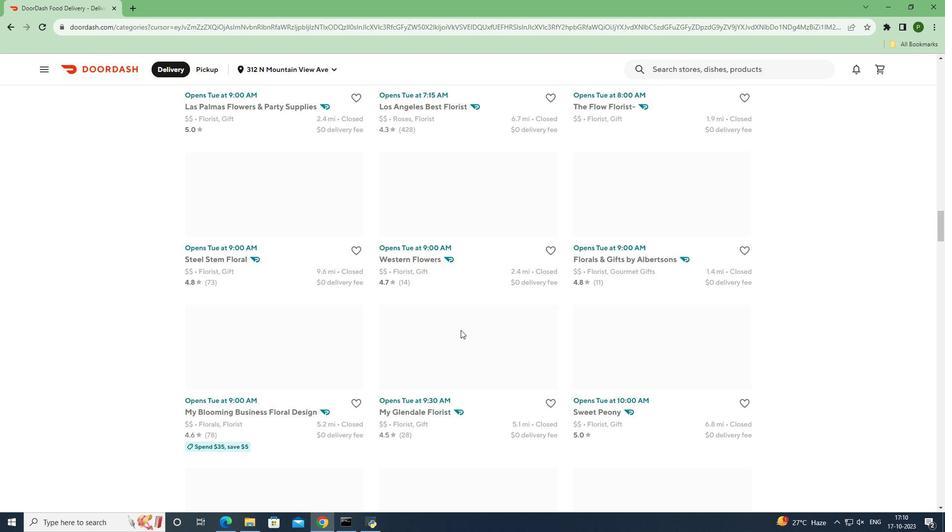 
Action: Mouse scrolled (461, 329) with delta (0, 0)
Screenshot: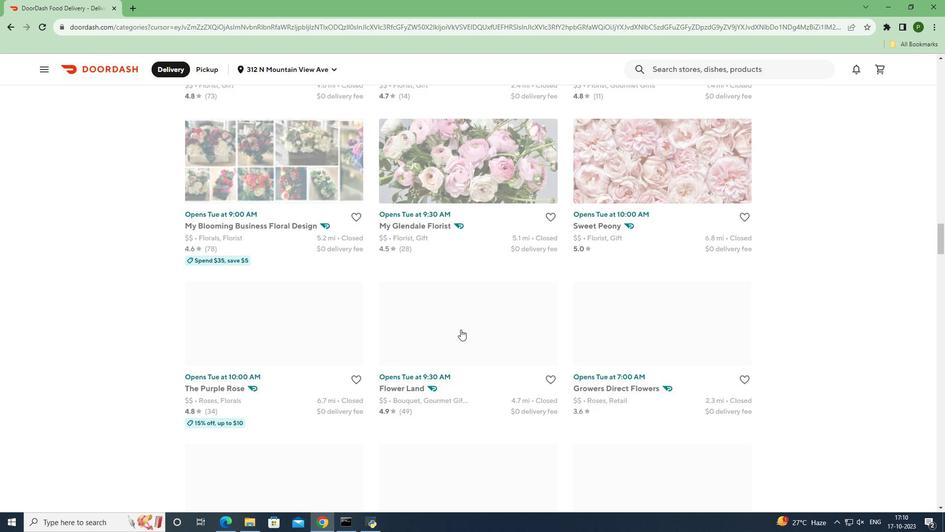 
Action: Mouse scrolled (461, 329) with delta (0, 0)
Screenshot: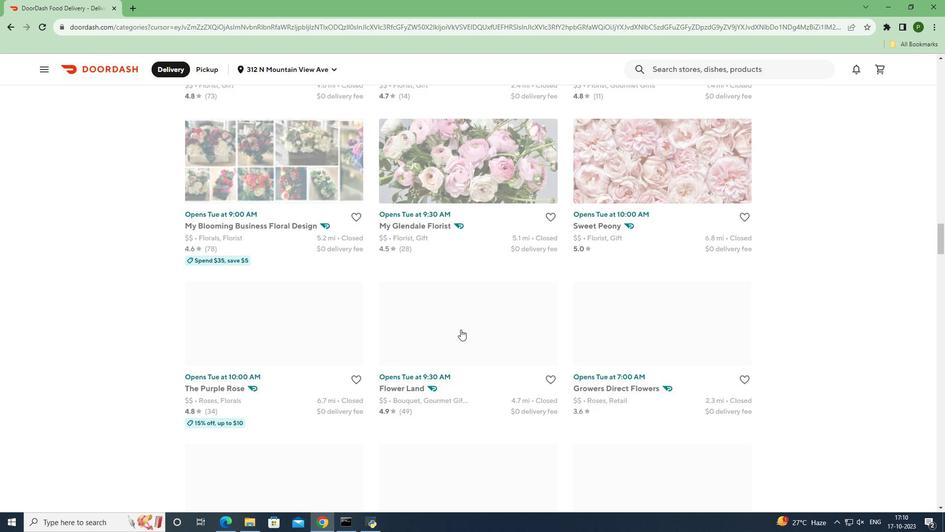 
Action: Mouse scrolled (461, 329) with delta (0, 0)
Screenshot: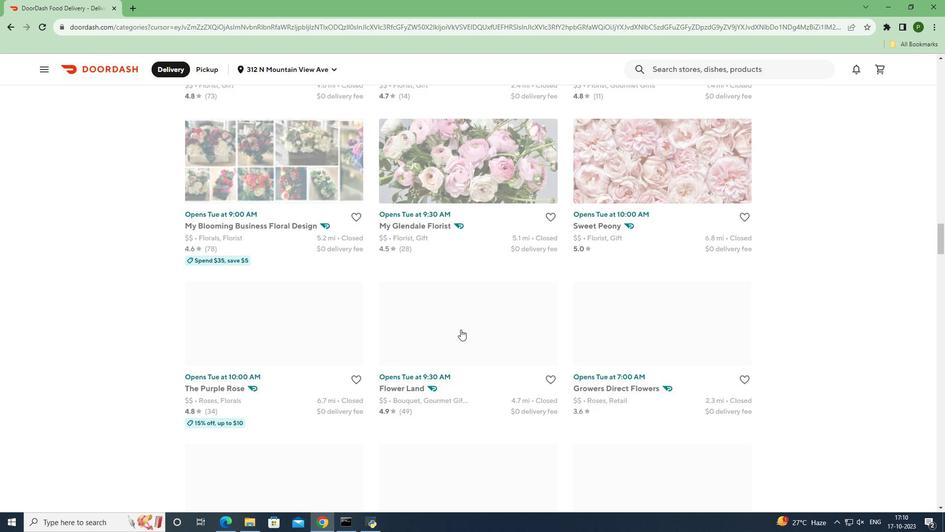 
Action: Mouse scrolled (461, 329) with delta (0, 0)
Screenshot: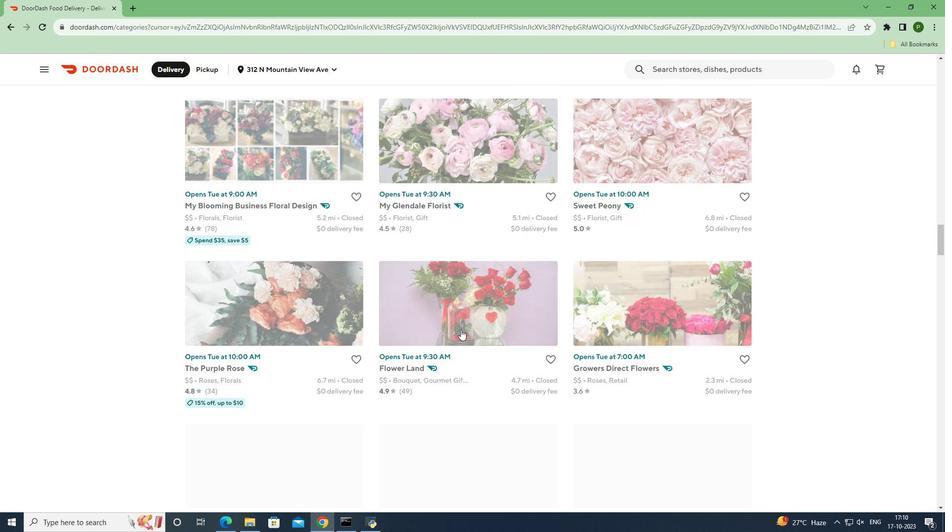 
Action: Mouse scrolled (461, 329) with delta (0, 0)
Screenshot: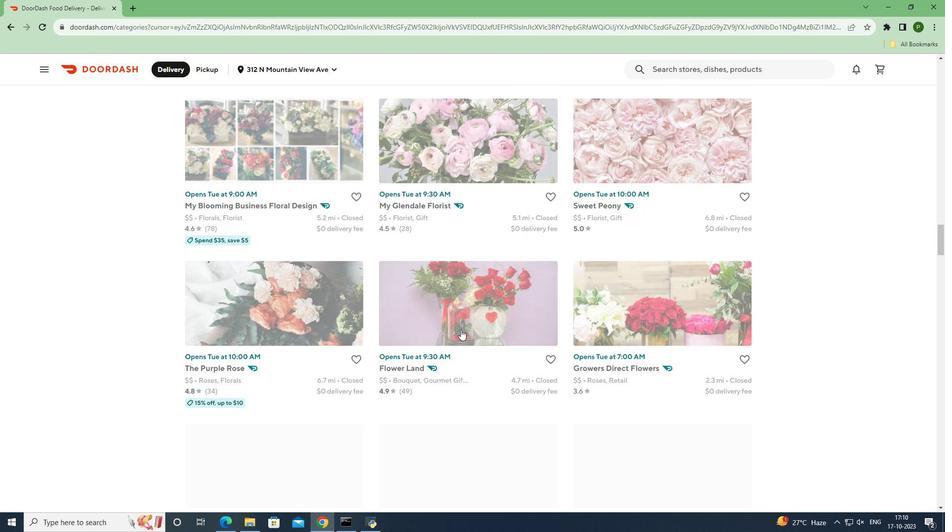 
Action: Mouse scrolled (461, 329) with delta (0, 0)
Screenshot: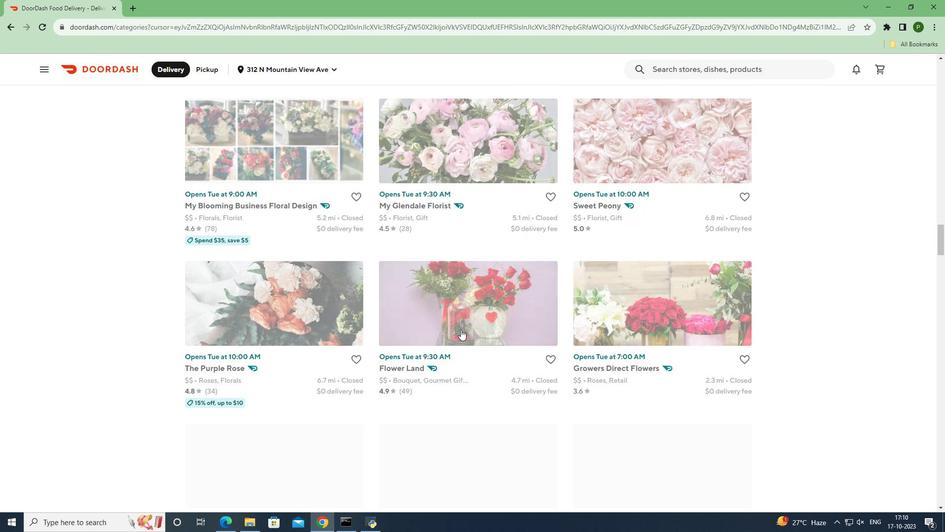 
Action: Mouse scrolled (461, 329) with delta (0, 0)
Screenshot: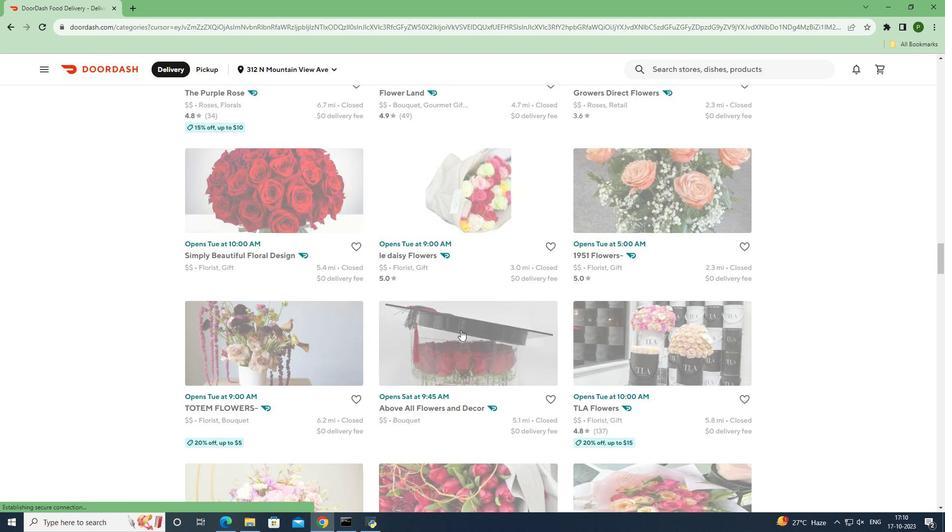 
Action: Mouse moved to (461, 330)
Screenshot: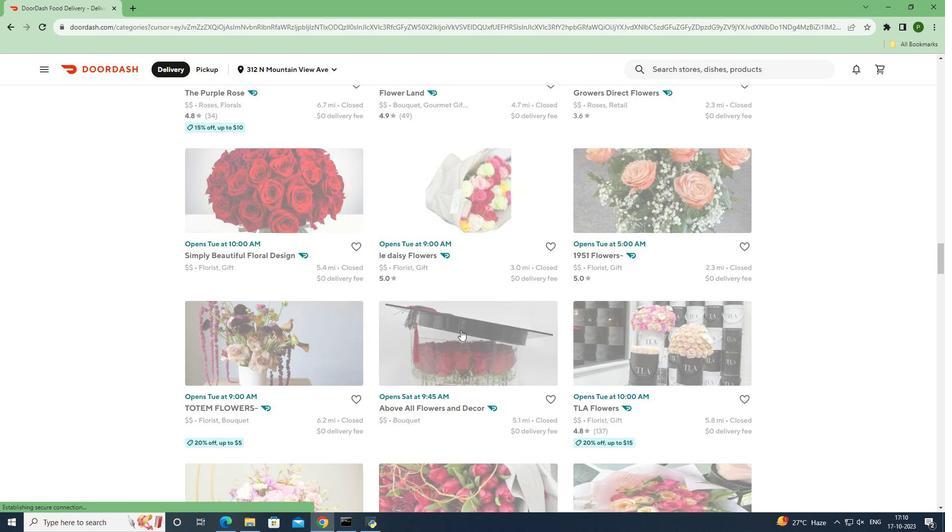 
Action: Mouse scrolled (461, 329) with delta (0, 0)
Screenshot: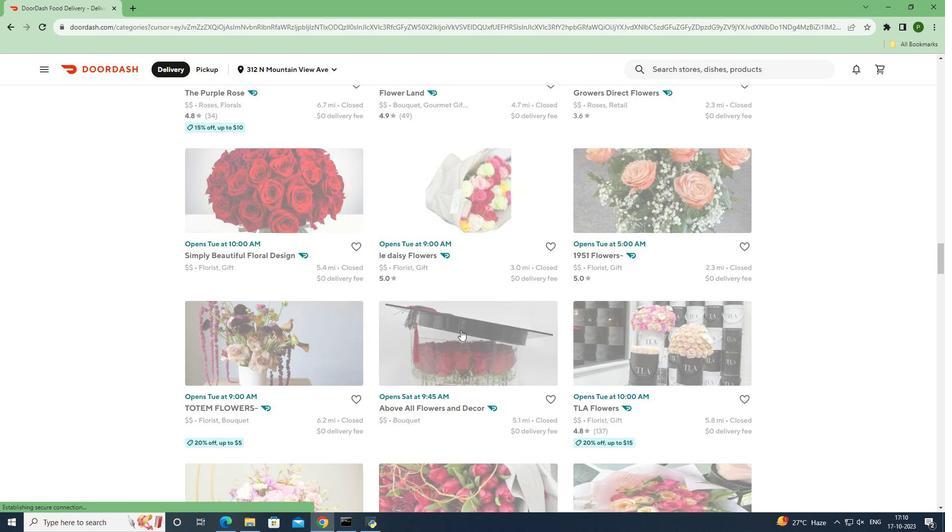 
Action: Mouse scrolled (461, 329) with delta (0, 0)
Screenshot: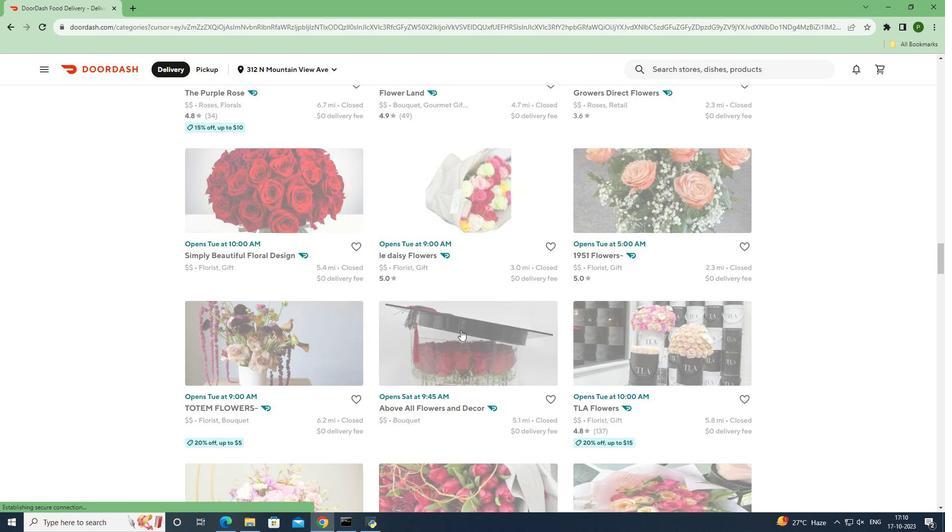 
Action: Mouse scrolled (461, 329) with delta (0, 0)
Screenshot: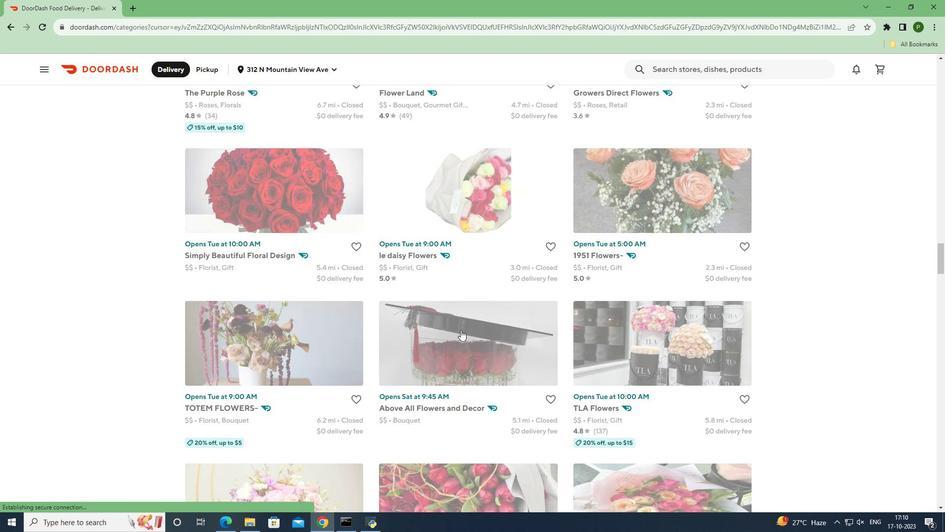 
Action: Mouse scrolled (461, 329) with delta (0, 0)
Screenshot: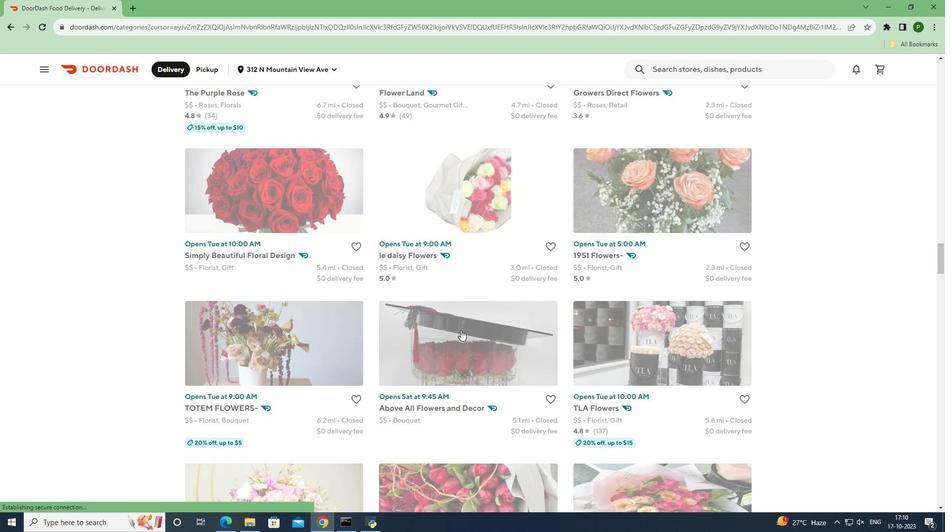 
Action: Mouse scrolled (461, 329) with delta (0, 0)
Screenshot: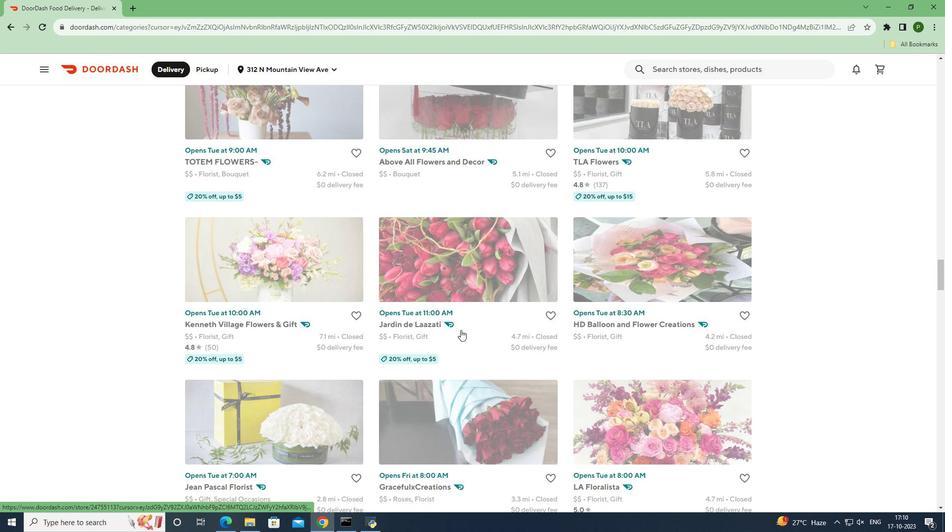 
Action: Mouse scrolled (461, 329) with delta (0, 0)
Screenshot: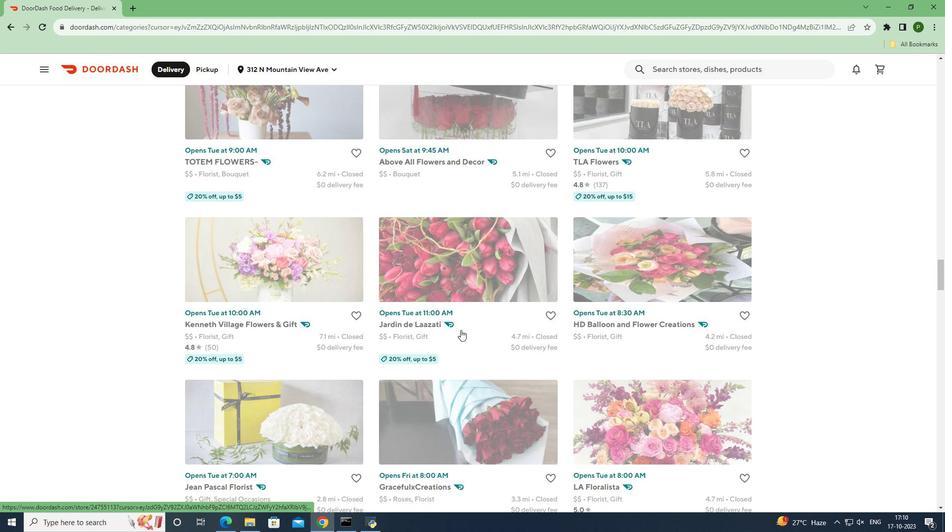 
Action: Mouse scrolled (461, 329) with delta (0, 0)
Screenshot: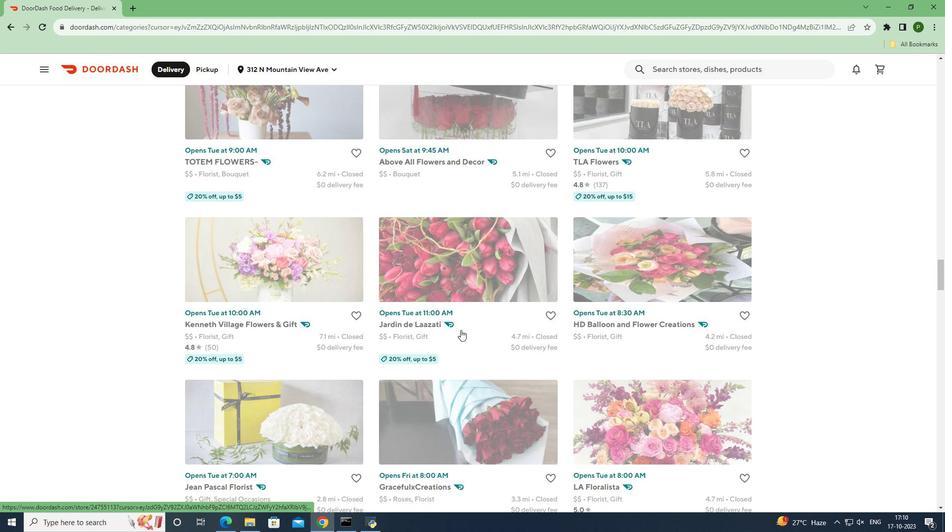 
Action: Mouse scrolled (461, 329) with delta (0, 0)
Screenshot: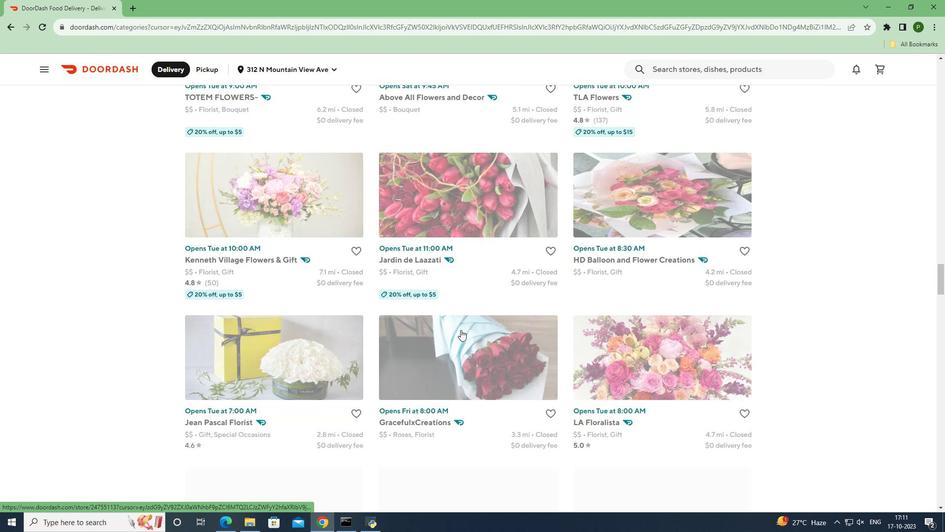 
Action: Mouse scrolled (461, 329) with delta (0, 0)
Screenshot: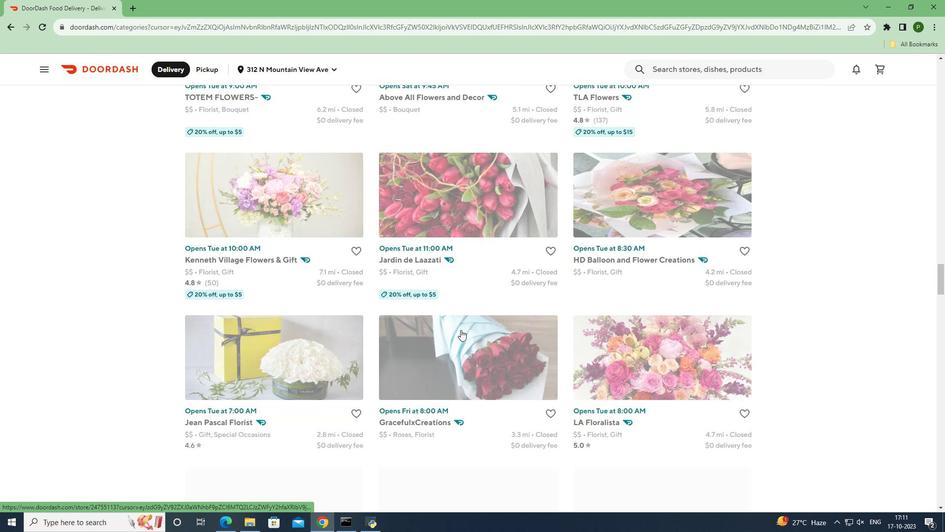 
Action: Mouse scrolled (461, 329) with delta (0, 0)
Screenshot: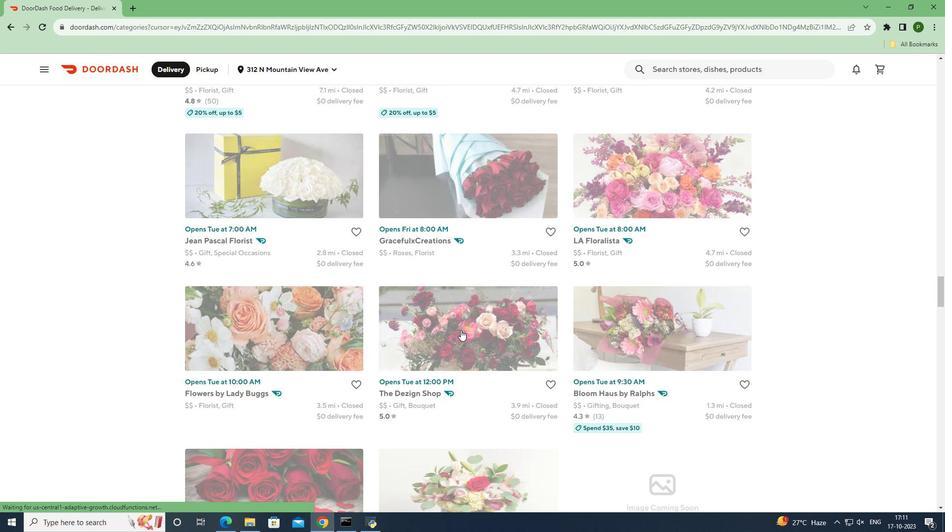 
Action: Mouse scrolled (461, 329) with delta (0, 0)
Screenshot: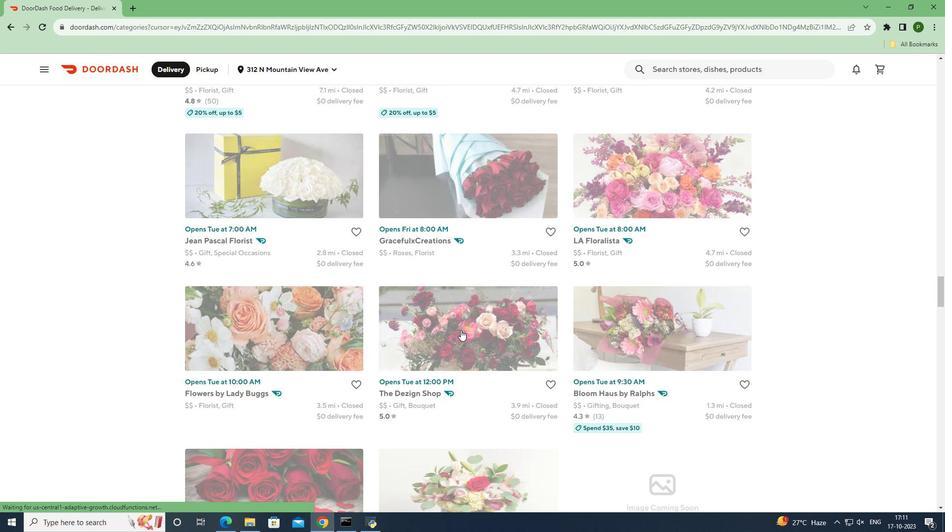 
Action: Mouse scrolled (461, 329) with delta (0, 0)
Screenshot: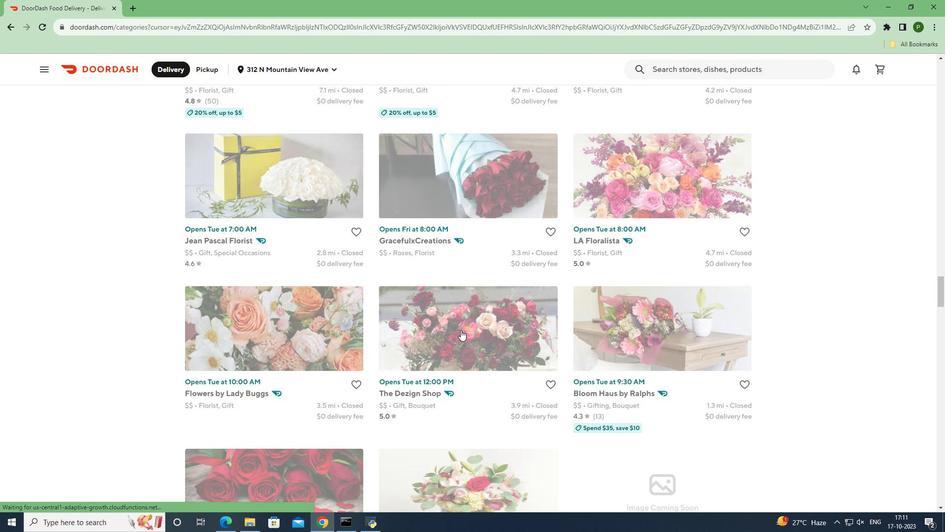 
Action: Mouse scrolled (461, 329) with delta (0, 0)
Screenshot: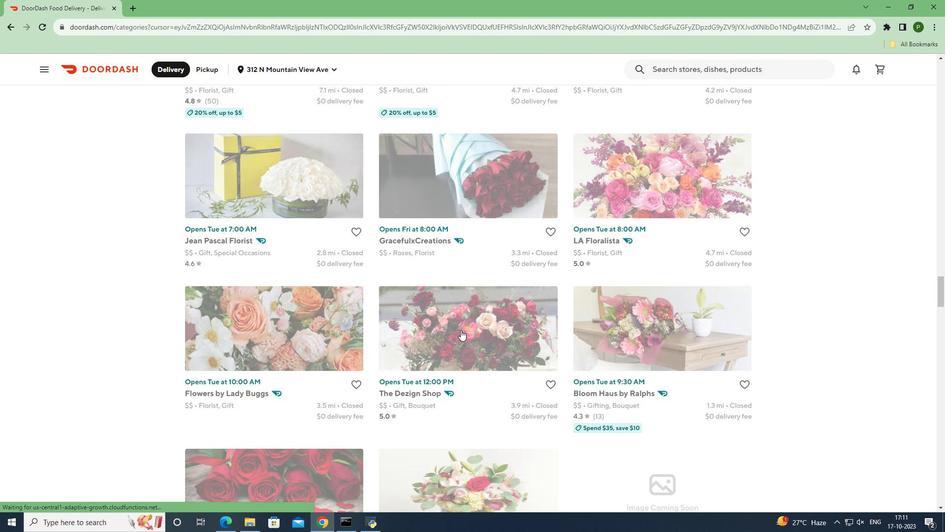 
Action: Mouse scrolled (461, 329) with delta (0, 0)
Screenshot: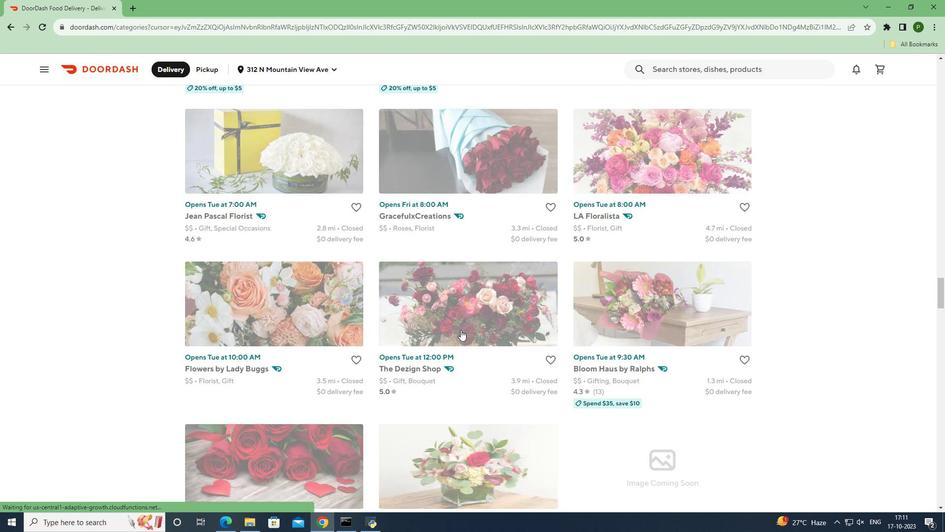 
Action: Mouse scrolled (461, 329) with delta (0, 0)
Screenshot: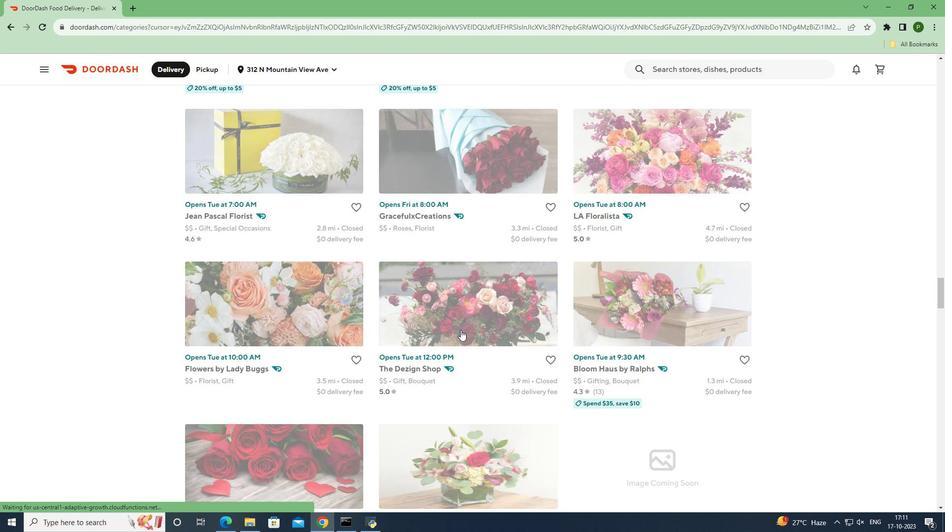 
Action: Mouse scrolled (461, 329) with delta (0, 0)
Screenshot: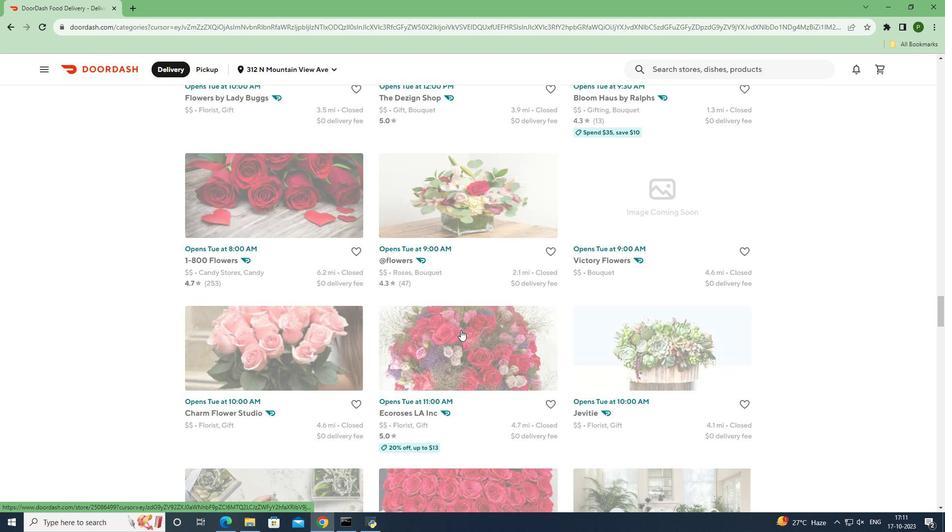 
Action: Mouse scrolled (461, 329) with delta (0, 0)
Screenshot: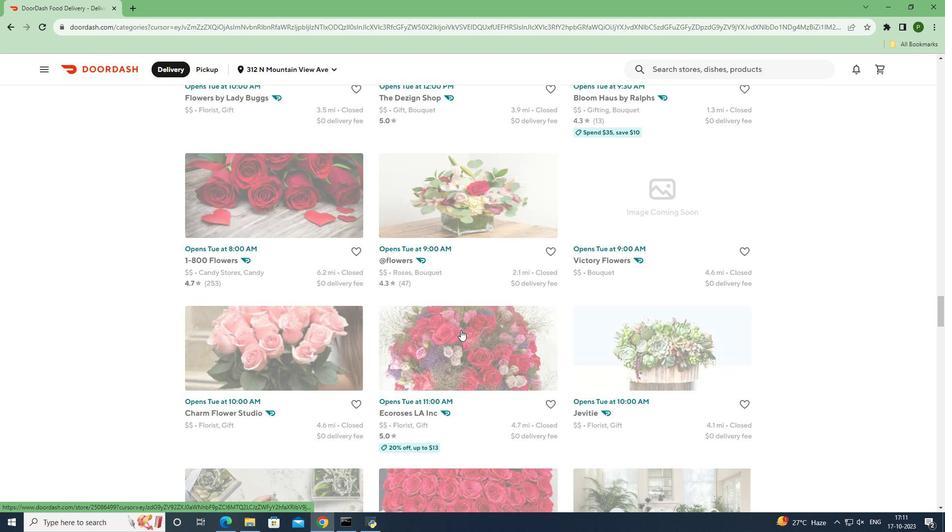
Action: Mouse scrolled (461, 329) with delta (0, 0)
Screenshot: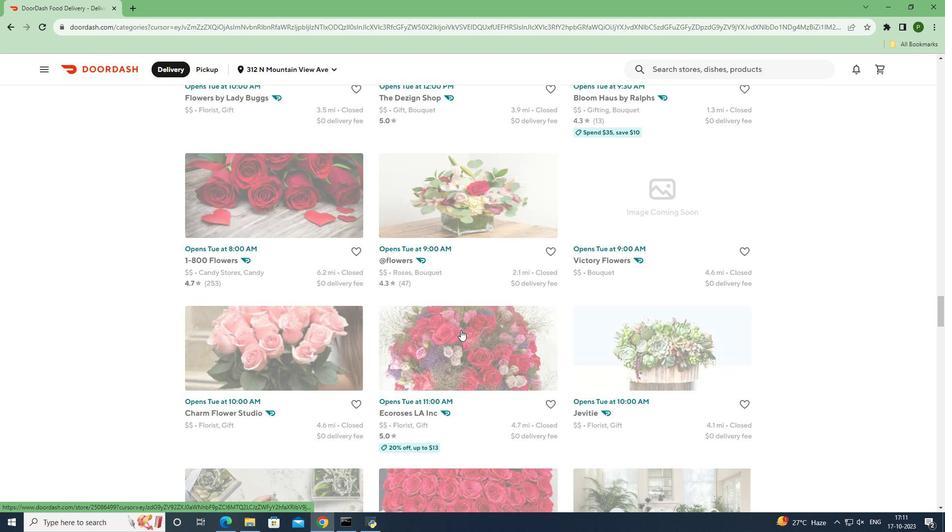 
Action: Mouse scrolled (461, 329) with delta (0, 0)
Screenshot: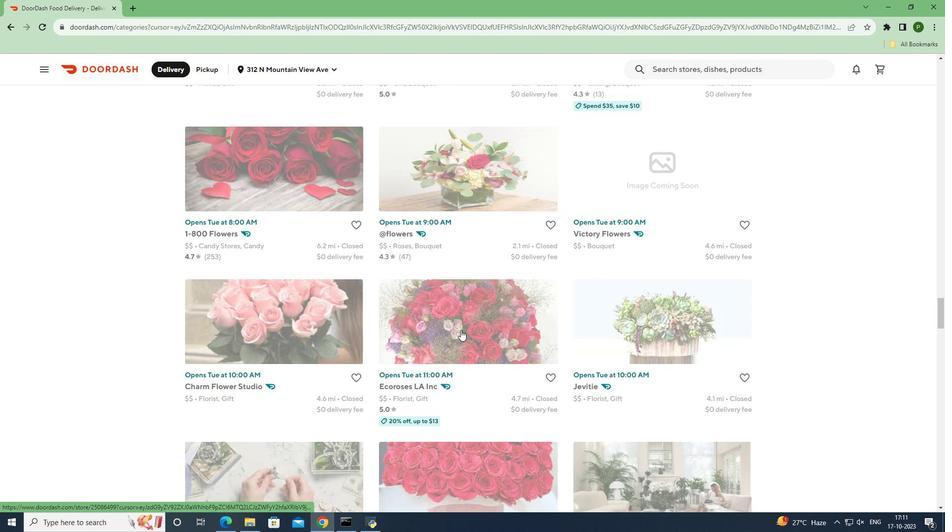
Action: Mouse scrolled (461, 329) with delta (0, 0)
Screenshot: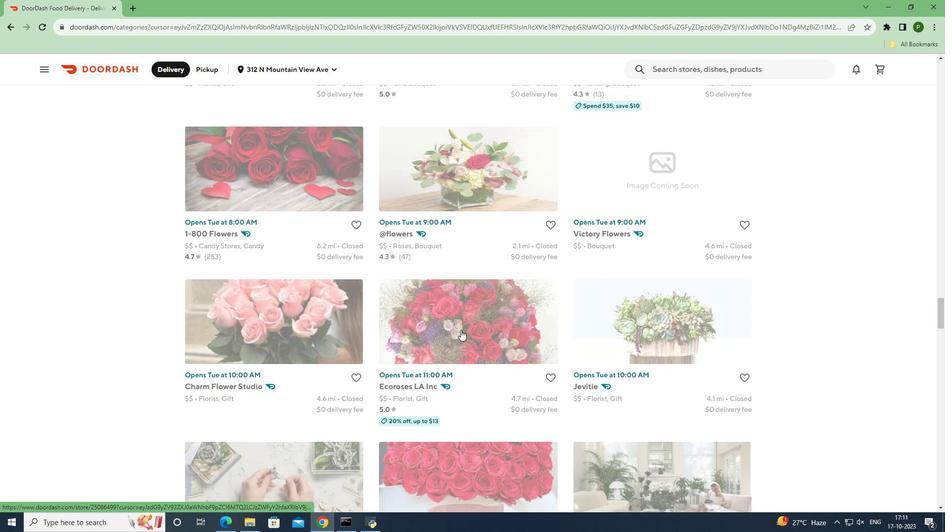 
Action: Mouse scrolled (461, 329) with delta (0, 0)
Screenshot: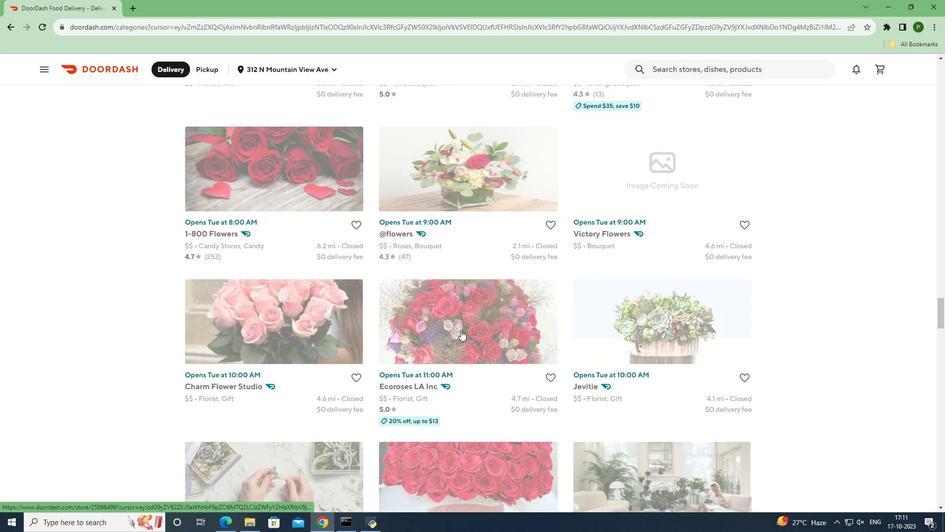 
Action: Mouse scrolled (461, 329) with delta (0, 0)
Screenshot: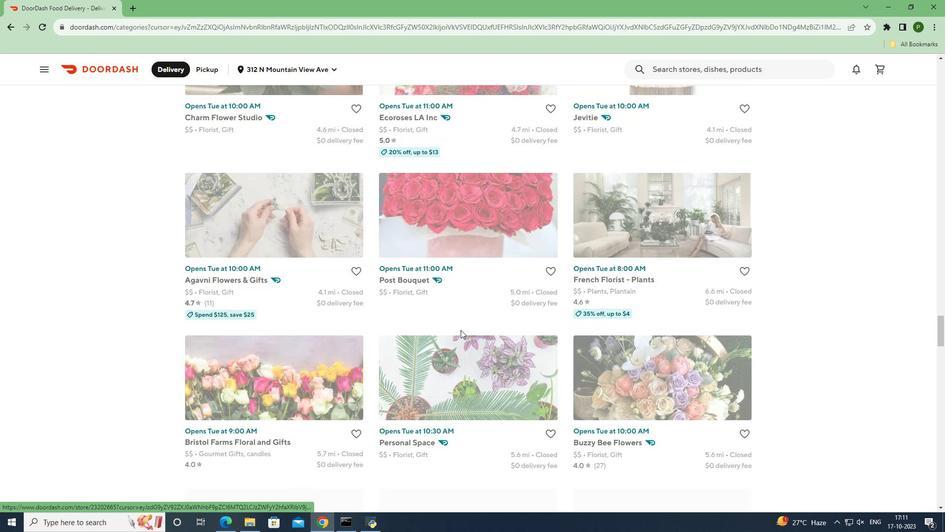 
Action: Mouse scrolled (461, 329) with delta (0, 0)
Screenshot: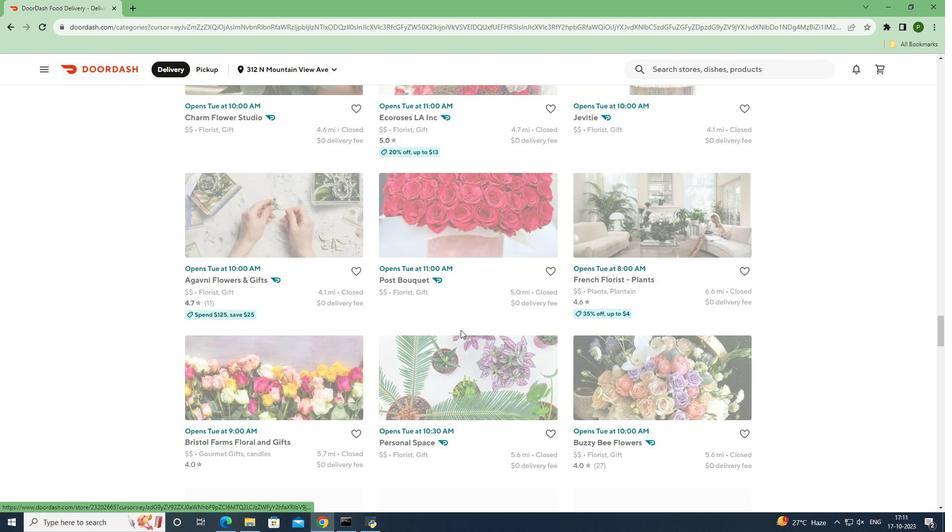 
Action: Mouse scrolled (461, 329) with delta (0, 0)
Screenshot: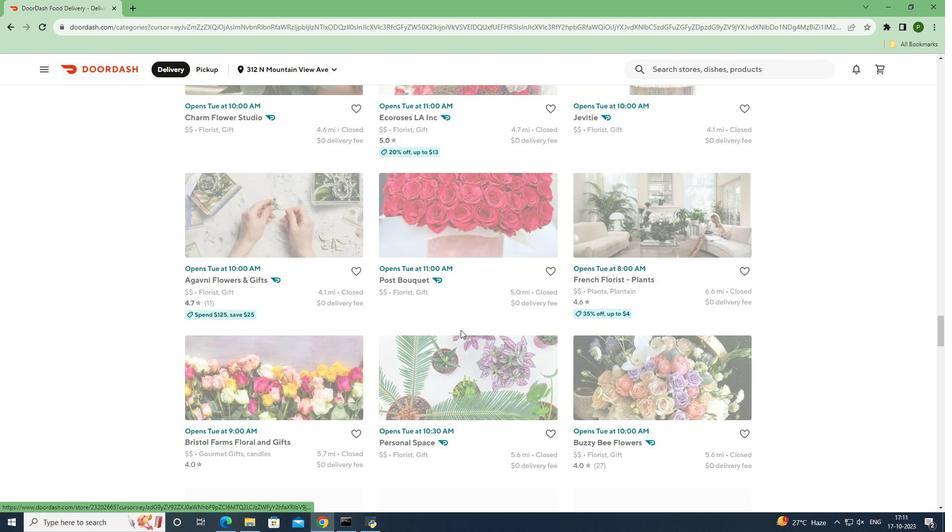 
Action: Mouse scrolled (461, 329) with delta (0, 0)
Screenshot: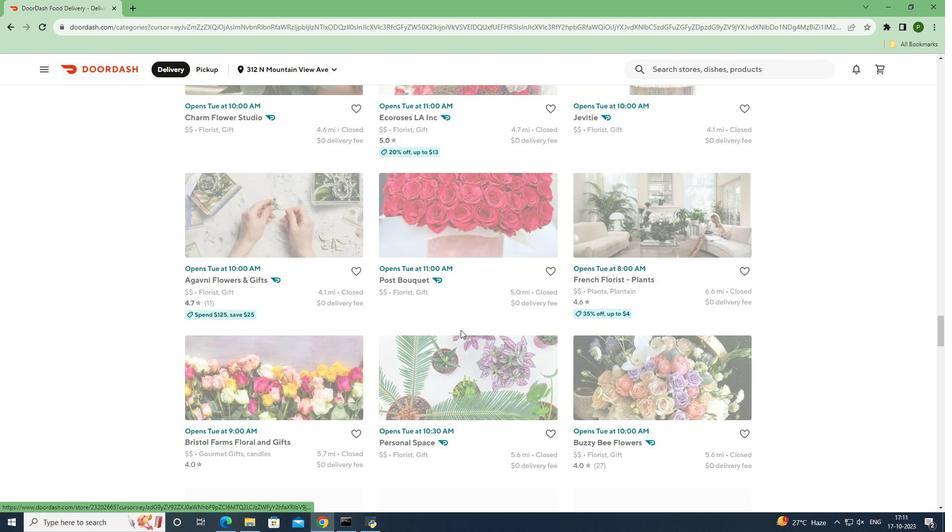 
Action: Mouse scrolled (461, 329) with delta (0, 0)
Screenshot: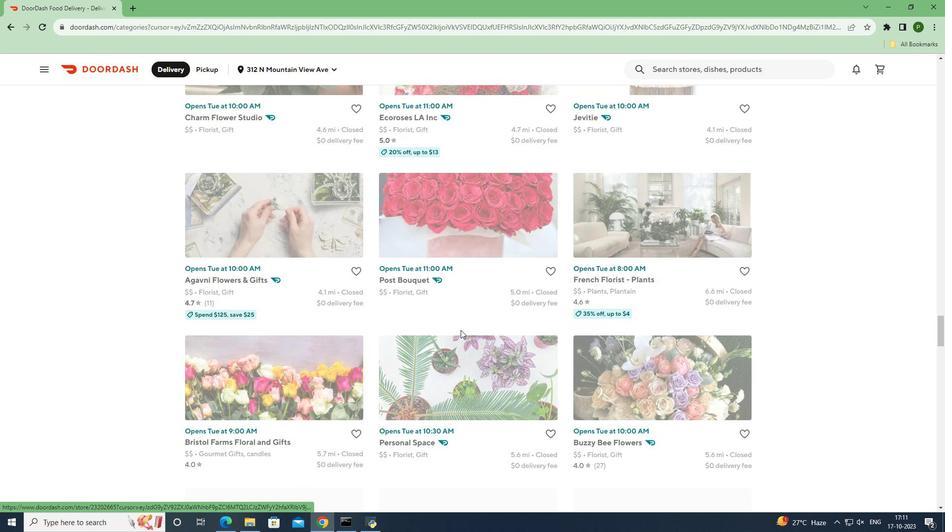 
Action: Mouse scrolled (461, 329) with delta (0, 0)
Screenshot: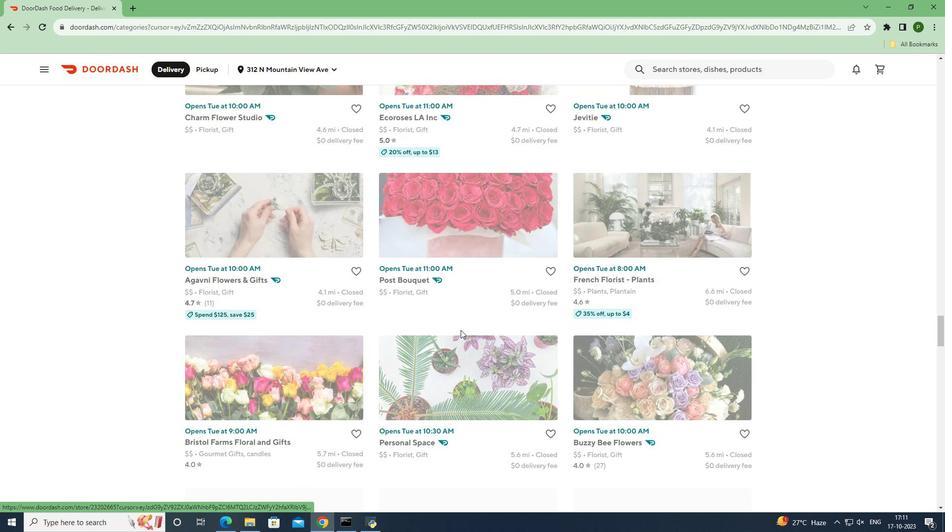 
Action: Mouse scrolled (461, 329) with delta (0, 0)
Screenshot: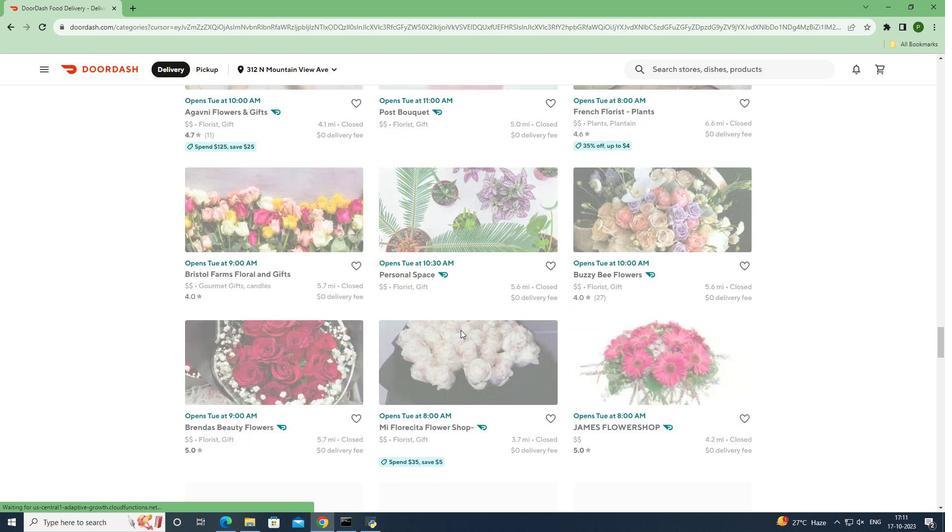 
Action: Mouse scrolled (461, 329) with delta (0, 0)
Screenshot: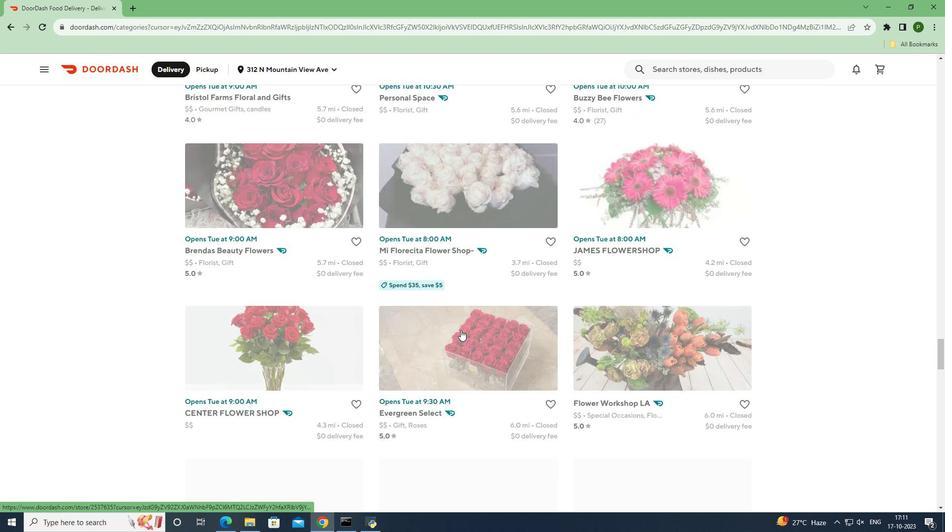 
Action: Mouse scrolled (461, 329) with delta (0, 0)
Screenshot: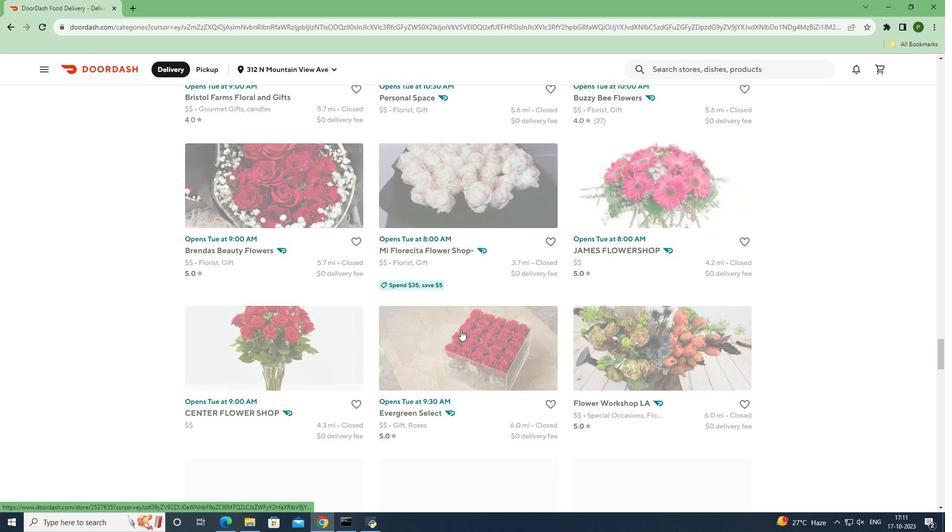 
Action: Mouse scrolled (461, 329) with delta (0, 0)
Screenshot: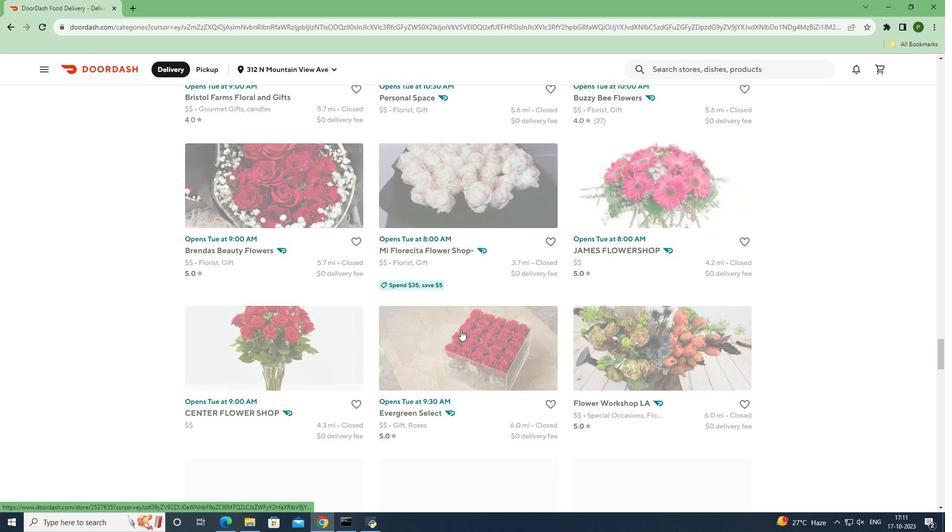 
Action: Mouse scrolled (461, 329) with delta (0, 0)
Screenshot: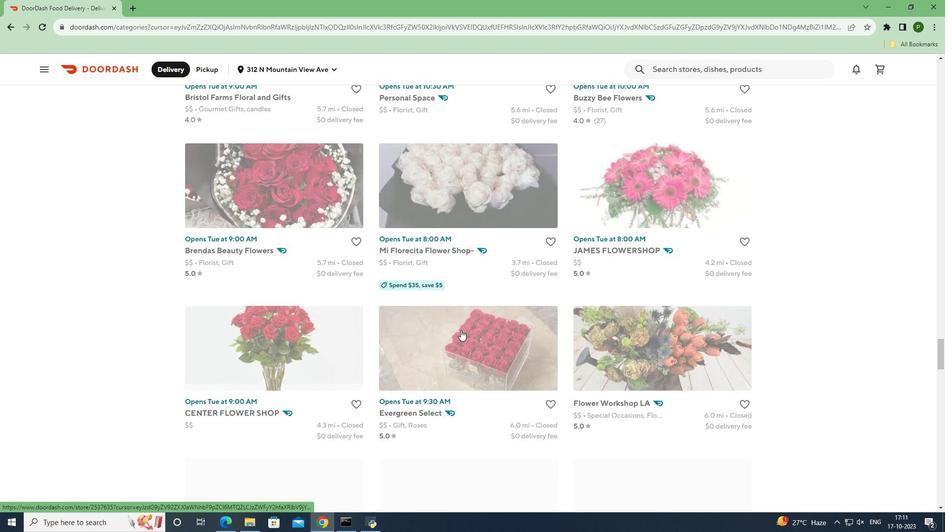 
Action: Mouse scrolled (461, 329) with delta (0, 0)
Screenshot: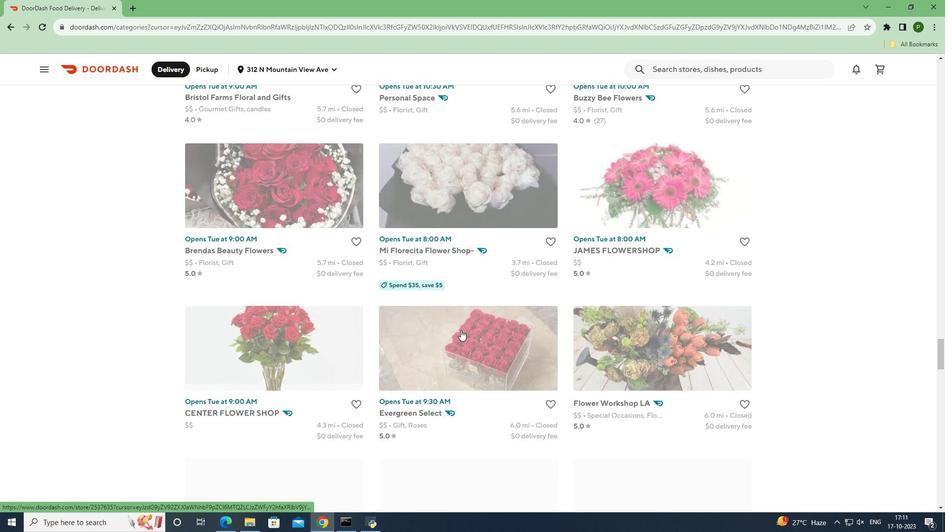 
Action: Mouse scrolled (461, 329) with delta (0, 0)
Screenshot: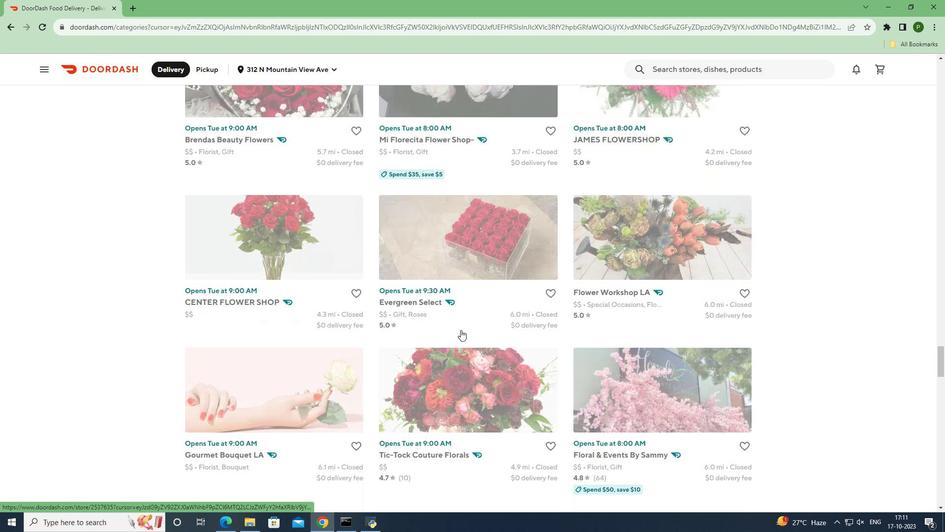 
Action: Mouse scrolled (461, 329) with delta (0, 0)
Screenshot: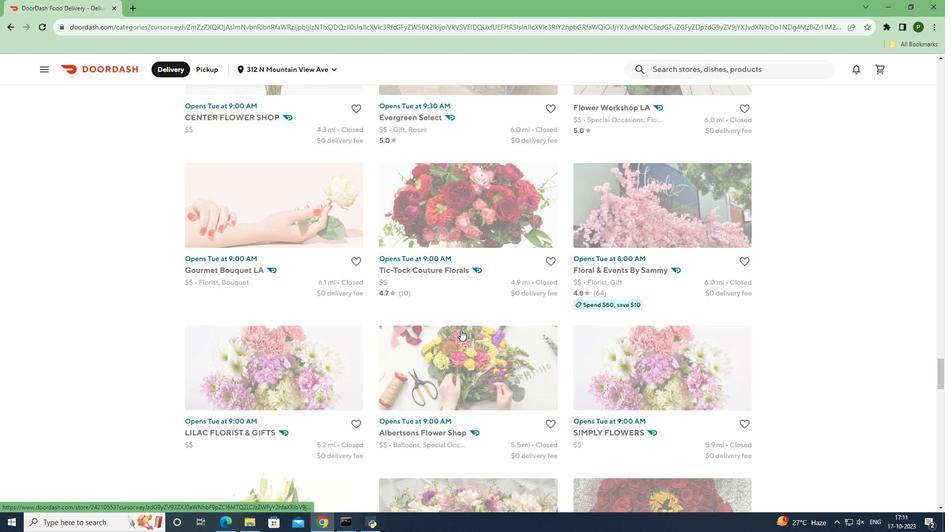 
Action: Mouse scrolled (461, 329) with delta (0, 0)
Screenshot: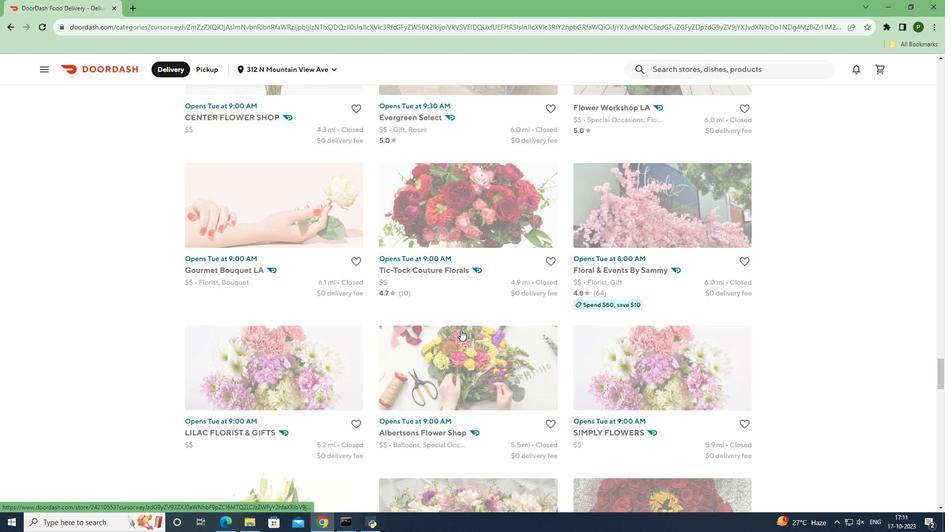 
Action: Mouse scrolled (461, 329) with delta (0, 0)
Screenshot: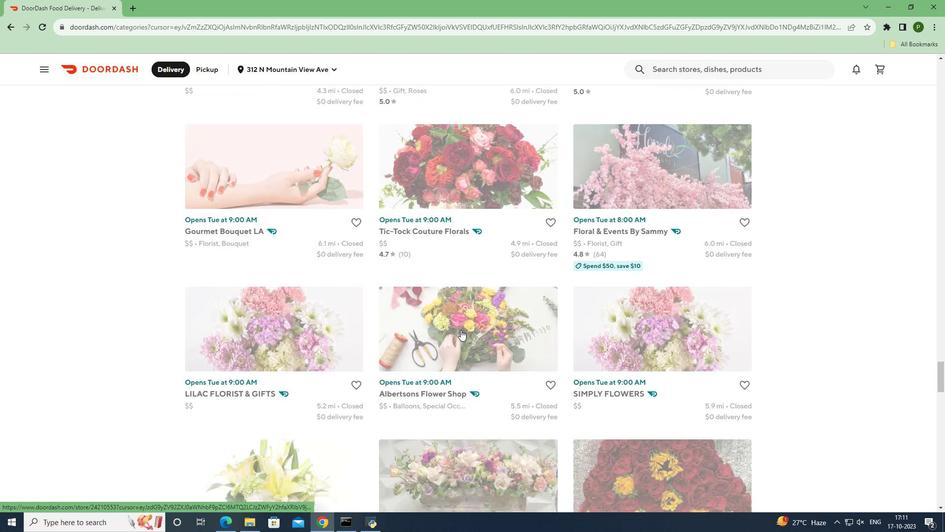 
Action: Mouse scrolled (461, 329) with delta (0, 0)
Screenshot: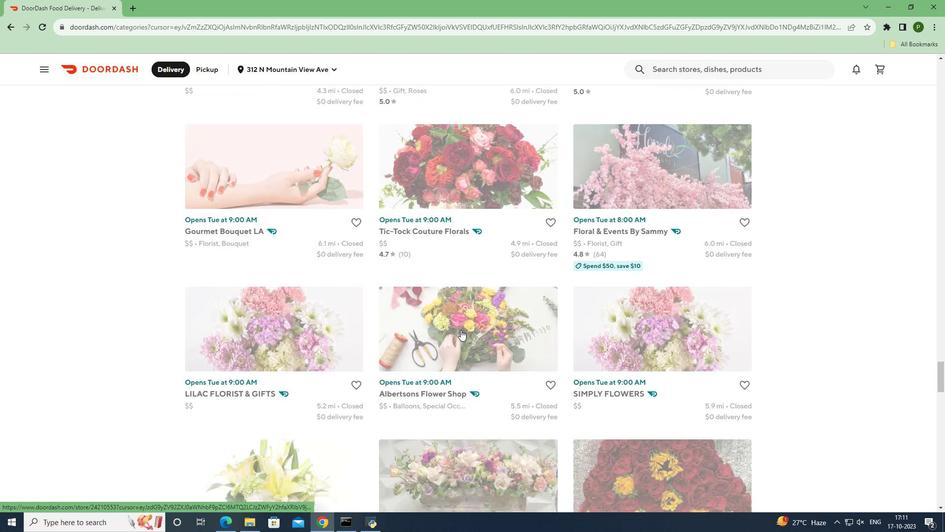 
Action: Mouse scrolled (461, 329) with delta (0, 0)
Screenshot: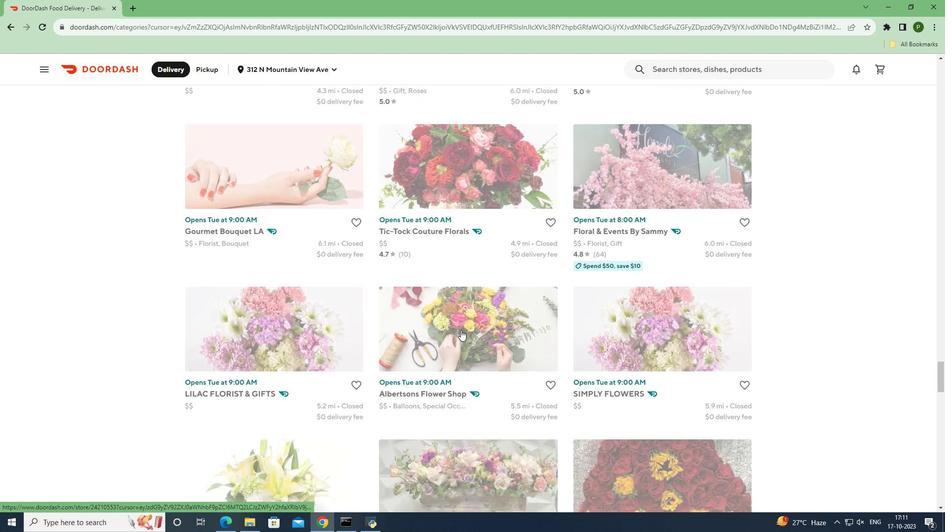 
Action: Mouse scrolled (461, 329) with delta (0, 0)
Screenshot: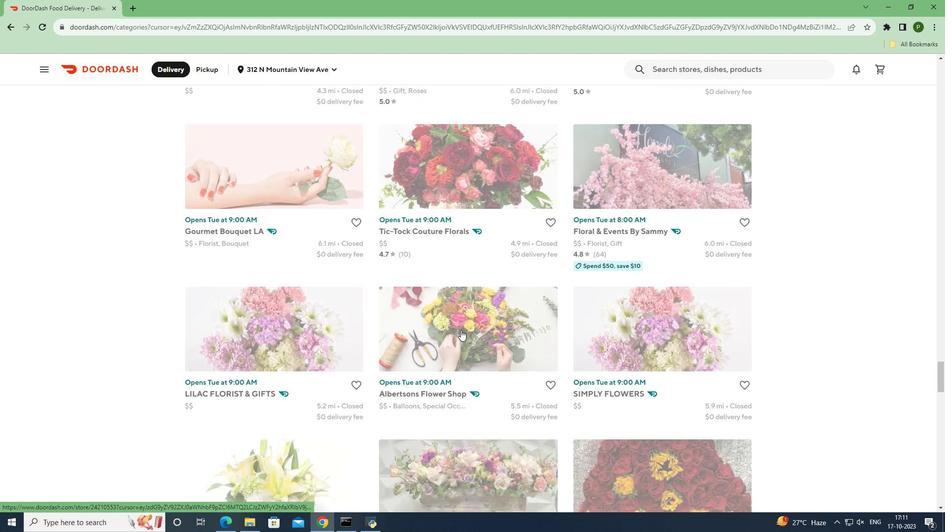 
Action: Mouse scrolled (461, 329) with delta (0, 0)
Screenshot: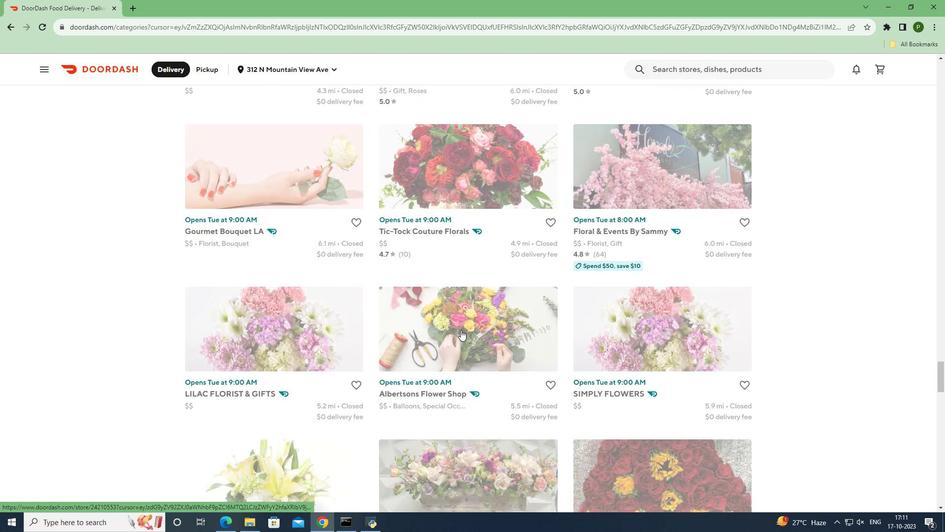 
Action: Mouse scrolled (461, 329) with delta (0, 0)
Screenshot: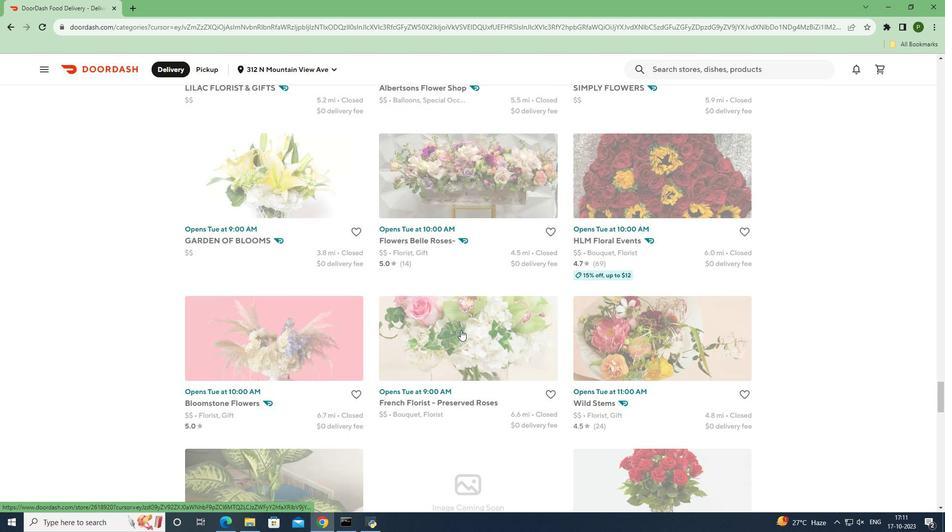 
Action: Mouse scrolled (461, 329) with delta (0, 0)
Screenshot: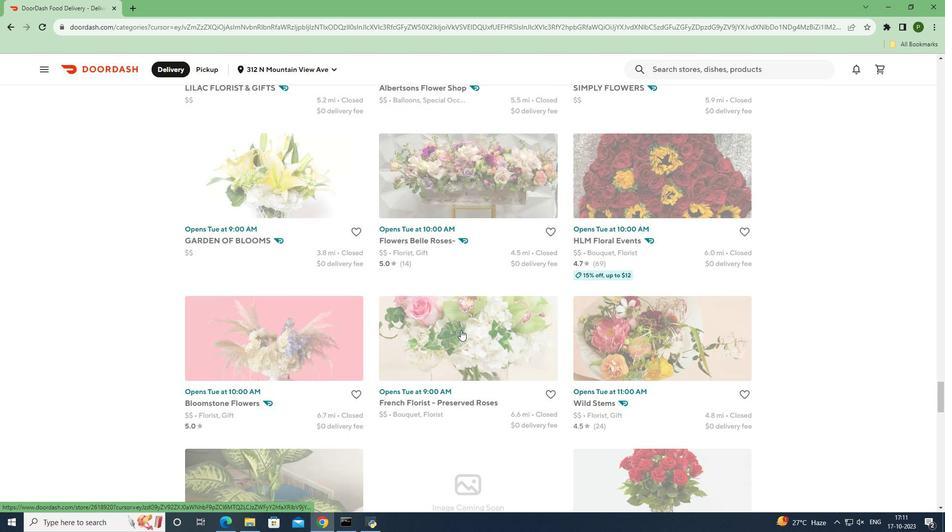 
Action: Mouse scrolled (461, 329) with delta (0, 0)
Screenshot: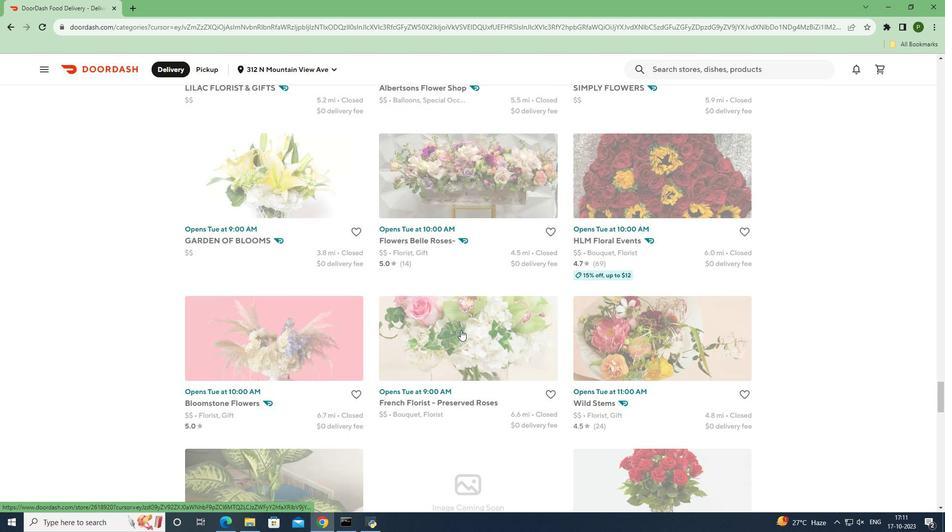 
Action: Mouse scrolled (461, 329) with delta (0, 0)
Screenshot: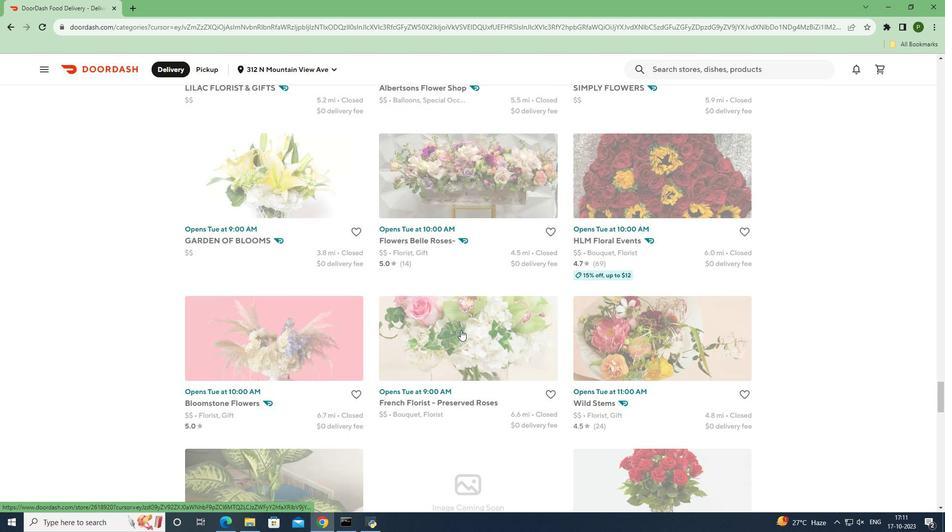 
Action: Mouse scrolled (461, 329) with delta (0, 0)
Screenshot: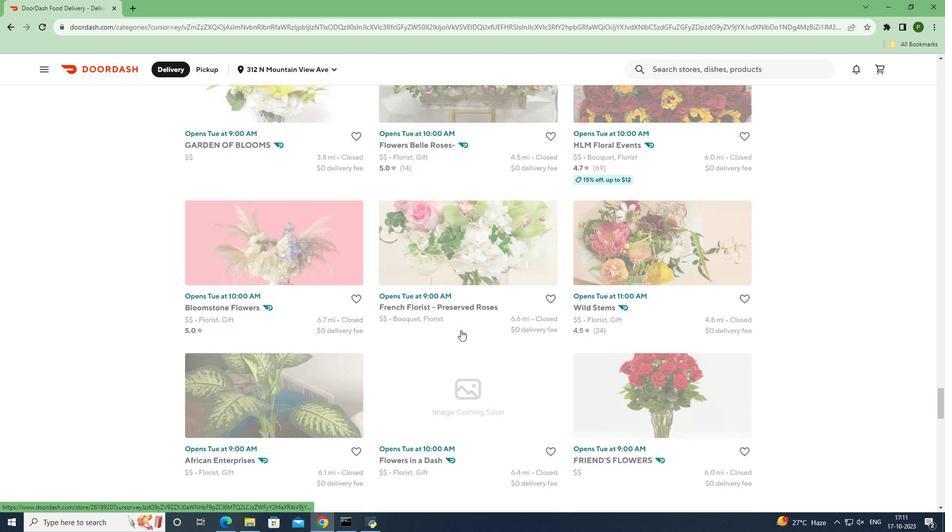 
Action: Mouse scrolled (461, 329) with delta (0, 0)
Screenshot: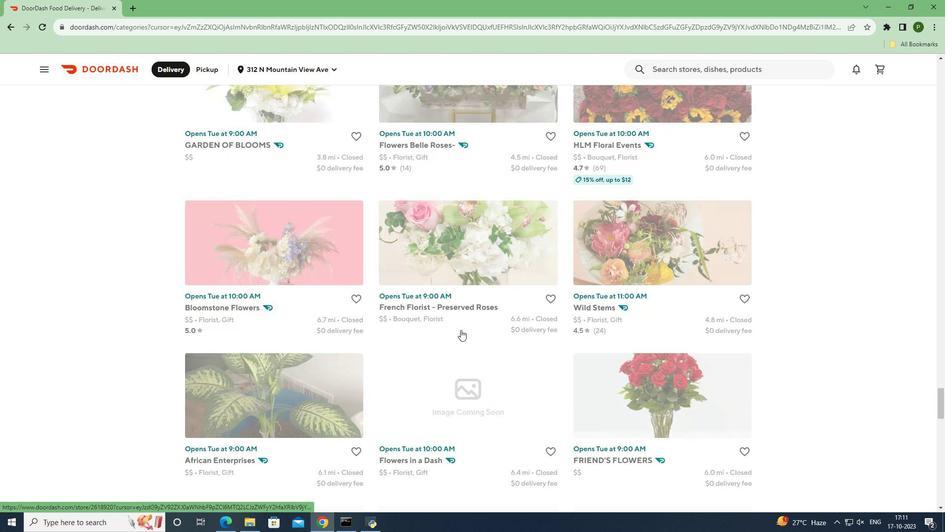 
Action: Mouse moved to (461, 330)
Screenshot: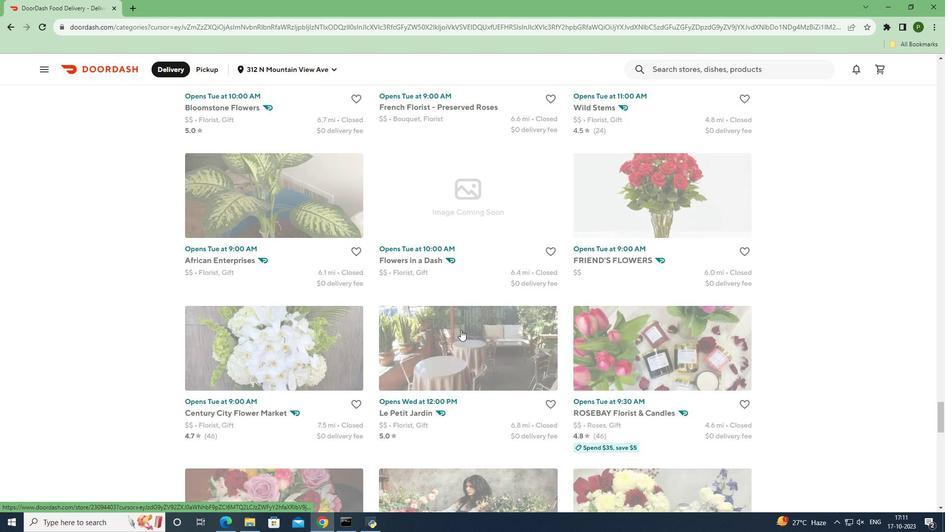 
Action: Mouse scrolled (461, 329) with delta (0, 0)
Screenshot: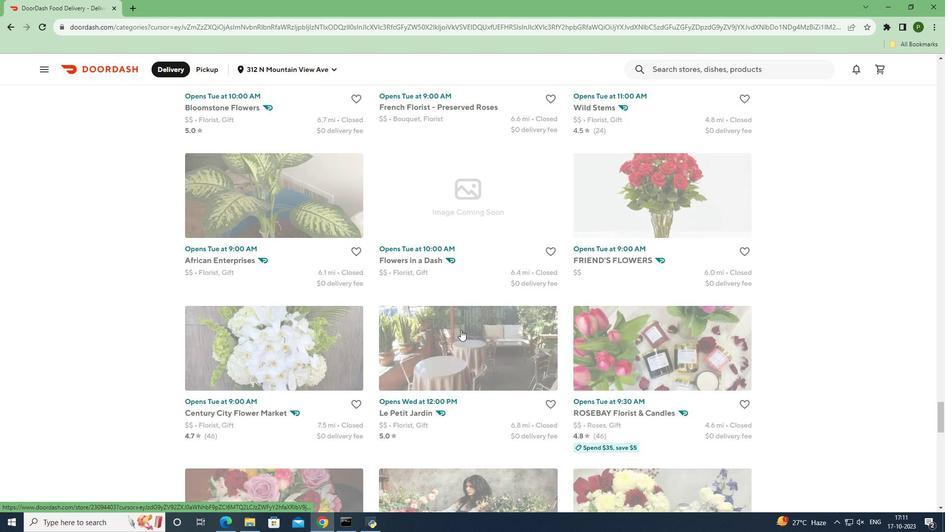 
Action: Mouse moved to (461, 333)
Screenshot: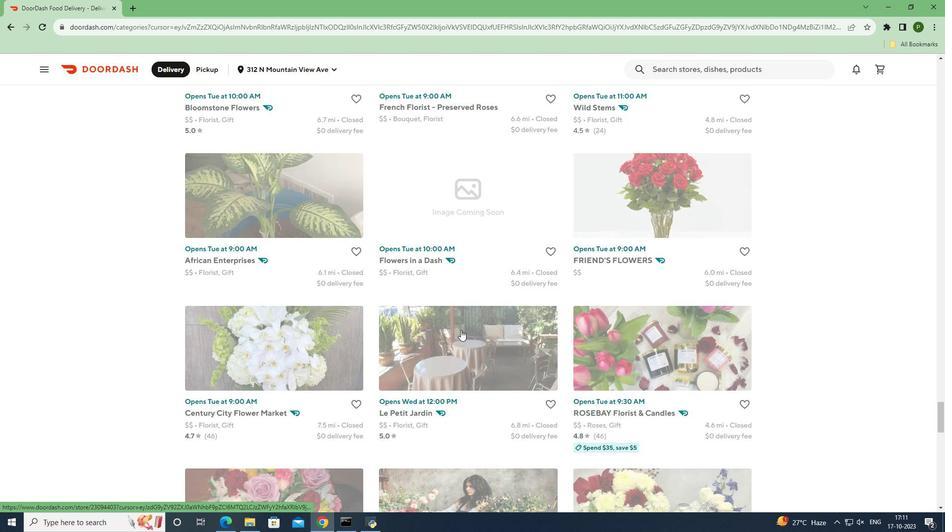 
Action: Mouse scrolled (461, 333) with delta (0, 0)
Screenshot: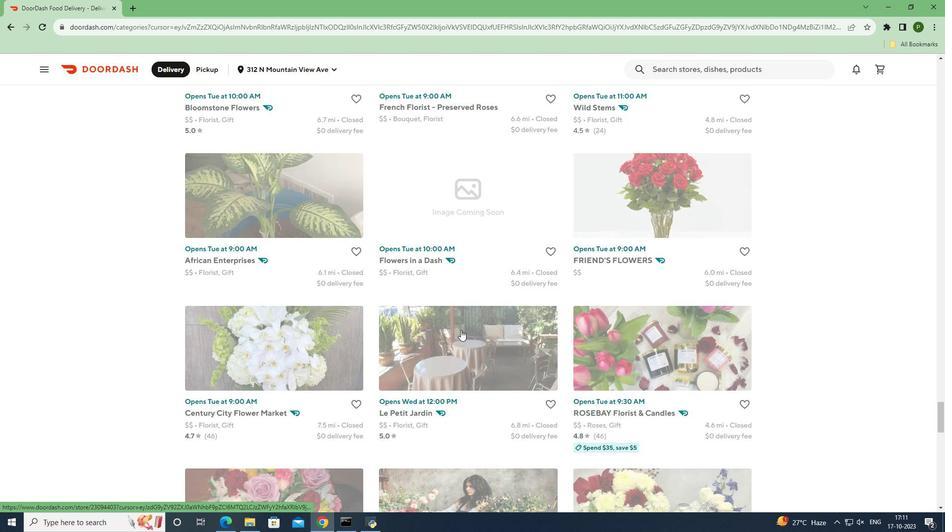 
Action: Mouse moved to (461, 335)
Screenshot: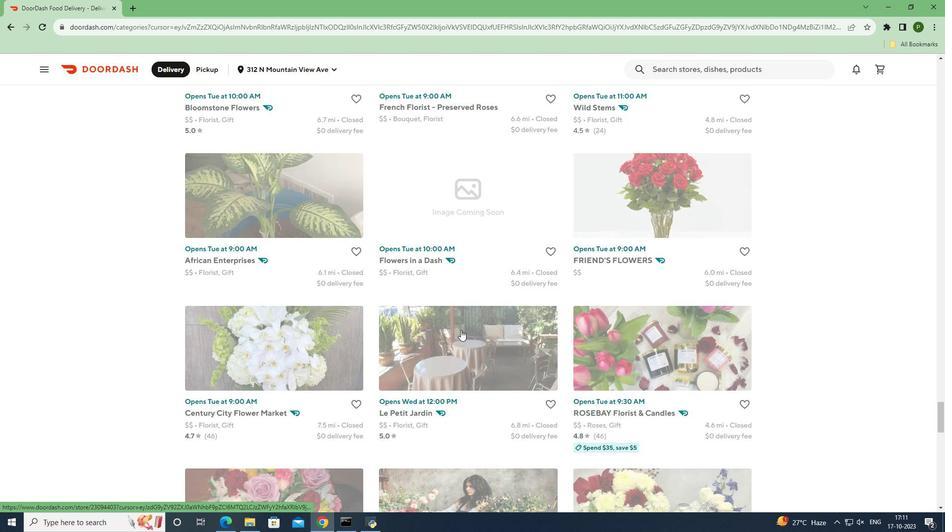 
Action: Mouse scrolled (461, 334) with delta (0, 0)
Screenshot: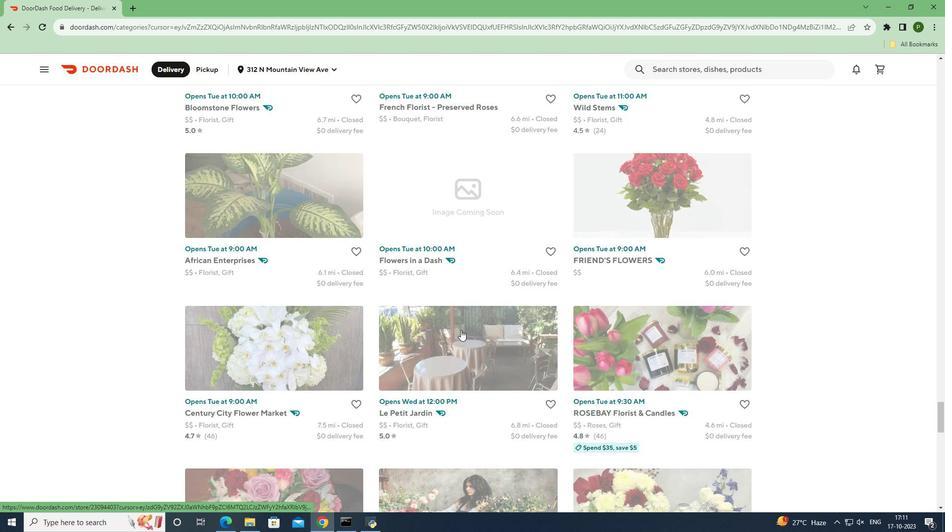 
Action: Mouse moved to (460, 336)
Screenshot: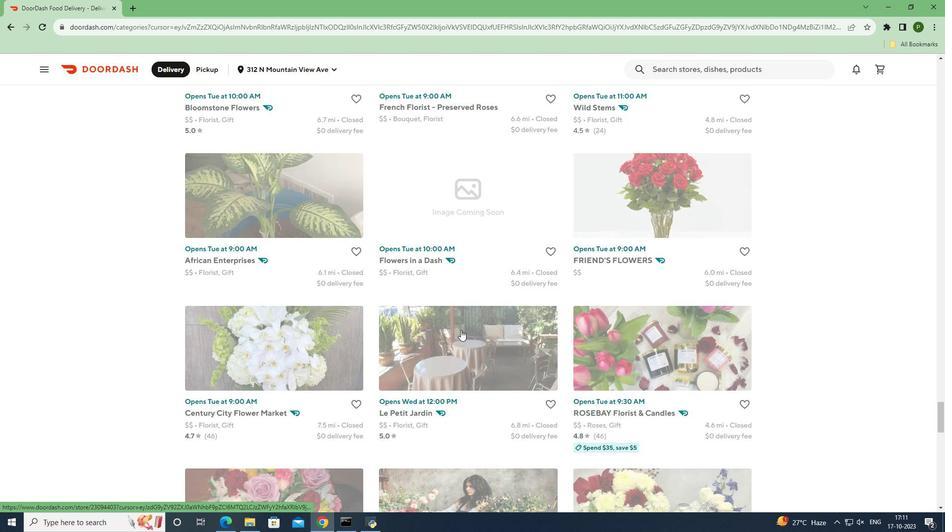 
Action: Mouse scrolled (460, 335) with delta (0, 0)
Screenshot: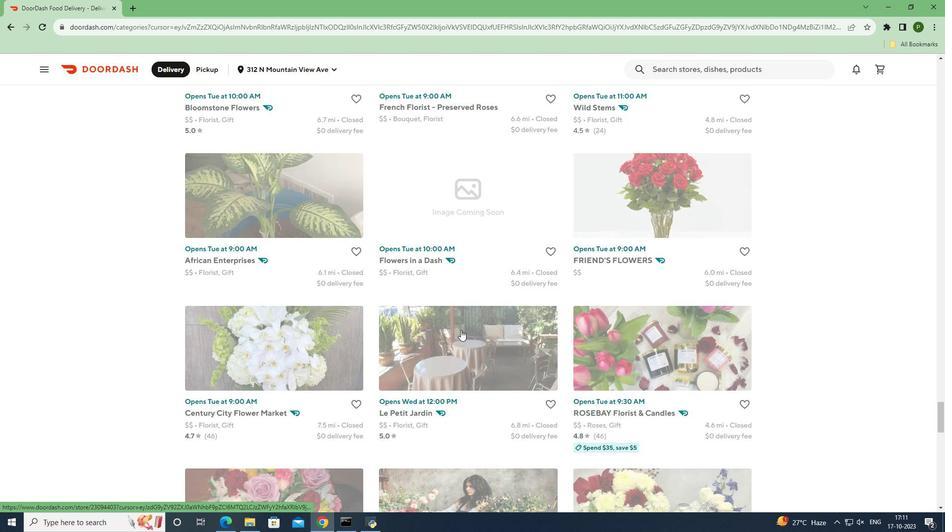 
Action: Mouse scrolled (460, 335) with delta (0, 0)
Screenshot: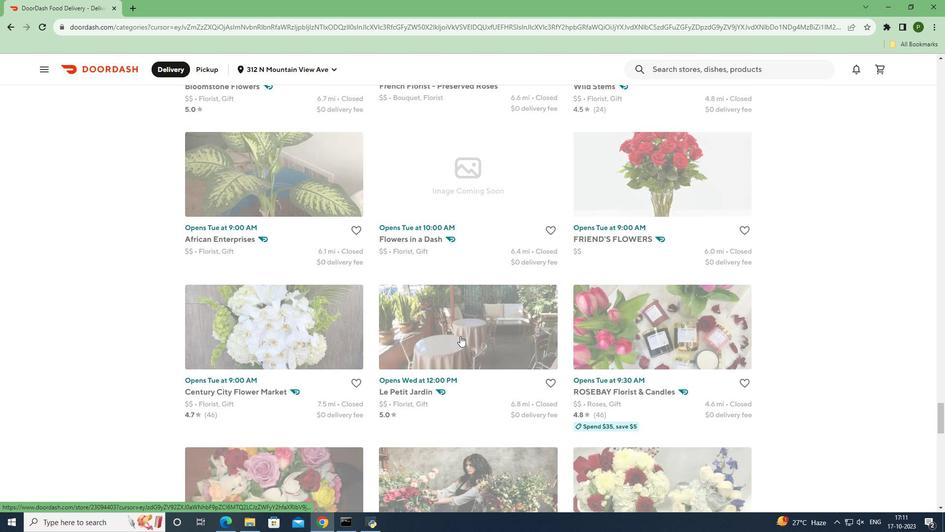 
Action: Mouse scrolled (460, 335) with delta (0, 0)
Screenshot: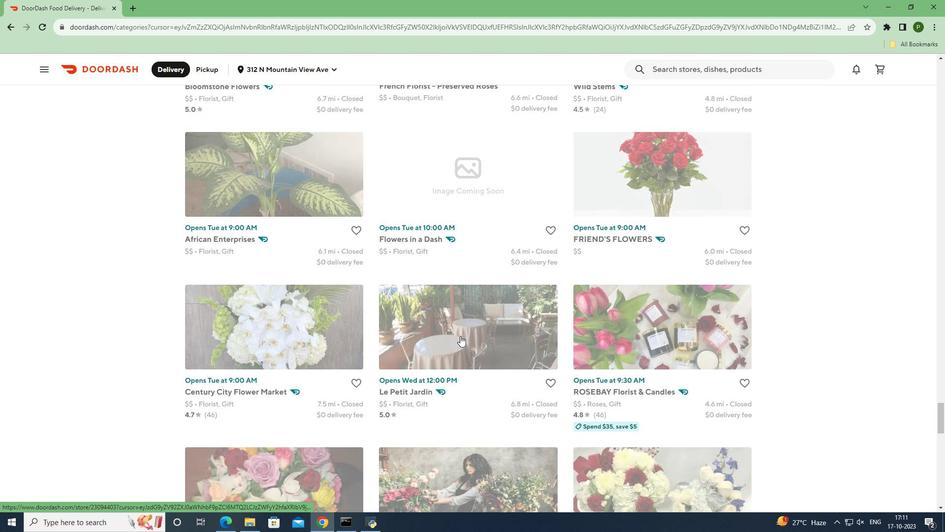 
Action: Mouse scrolled (460, 335) with delta (0, 0)
Screenshot: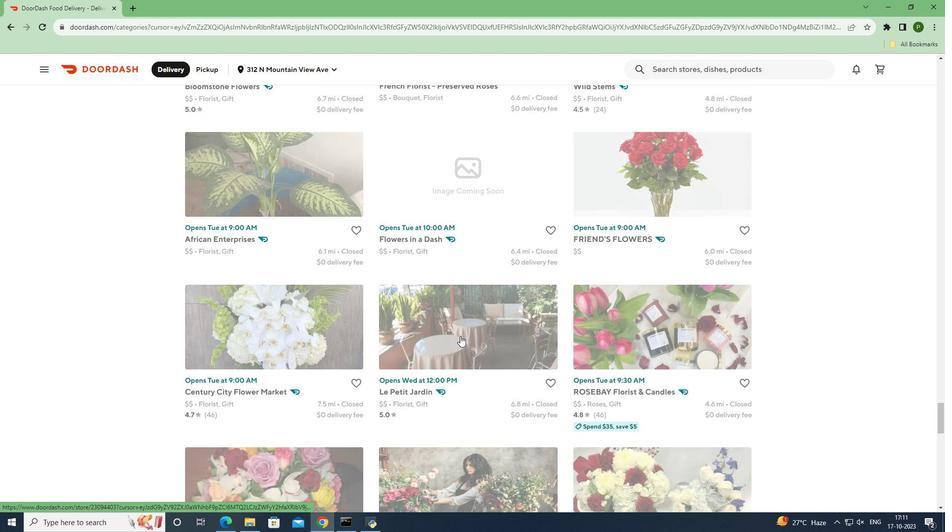 
Action: Mouse moved to (460, 339)
Screenshot: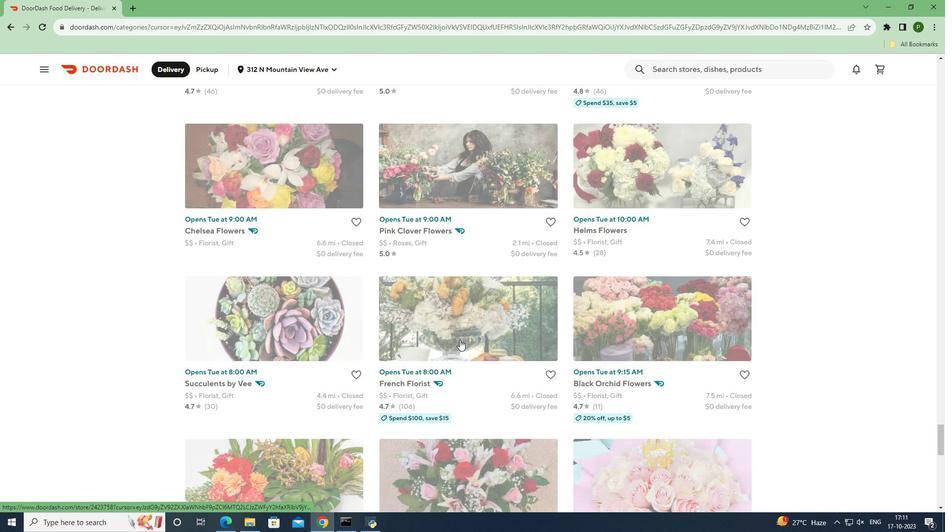 
Action: Mouse scrolled (460, 339) with delta (0, 0)
Screenshot: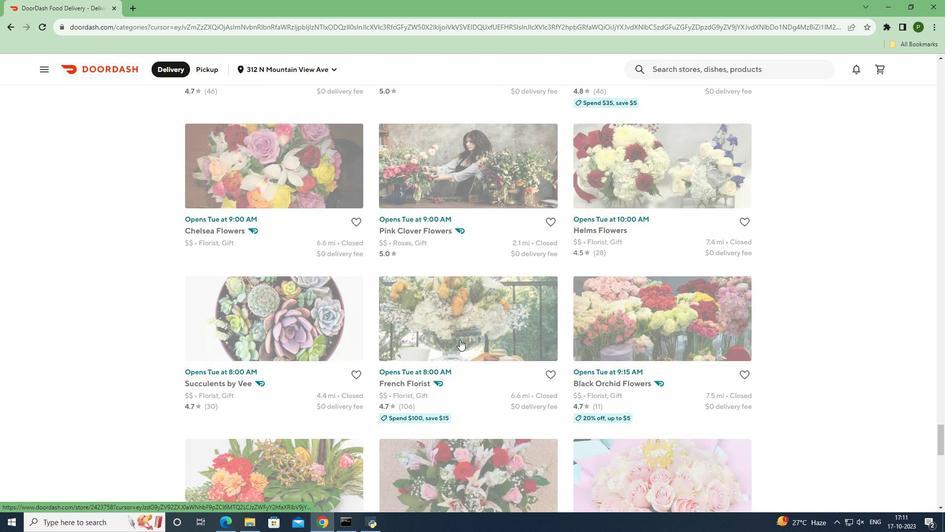 
Action: Mouse scrolled (460, 339) with delta (0, 0)
Screenshot: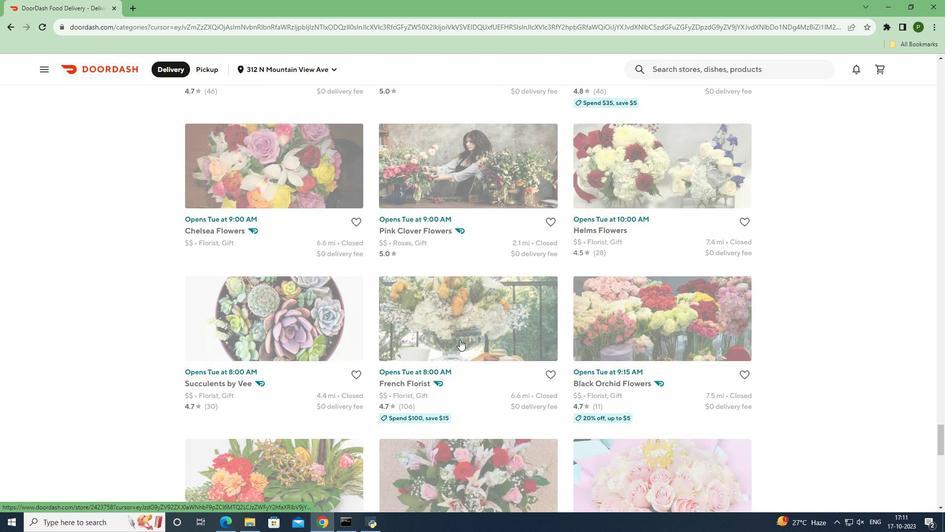 
Action: Mouse scrolled (460, 339) with delta (0, 0)
Screenshot: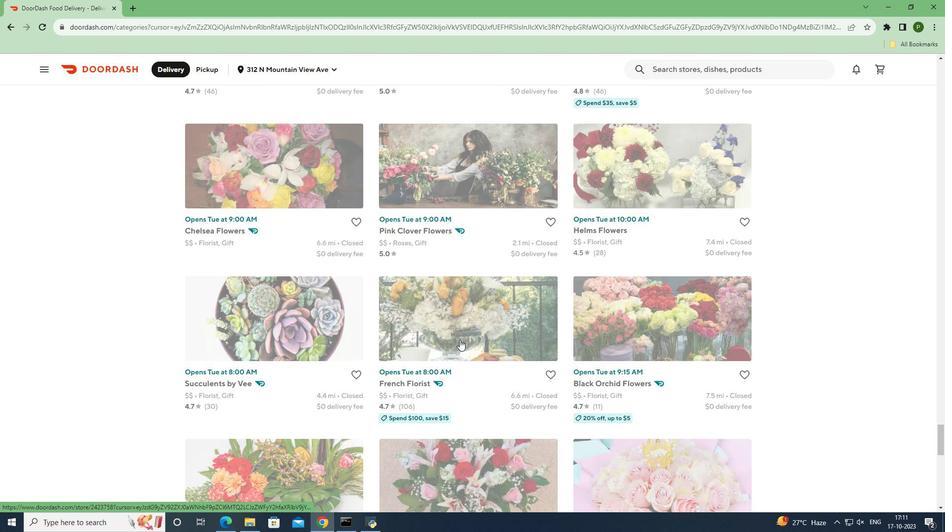 
Action: Mouse scrolled (460, 339) with delta (0, 0)
Screenshot: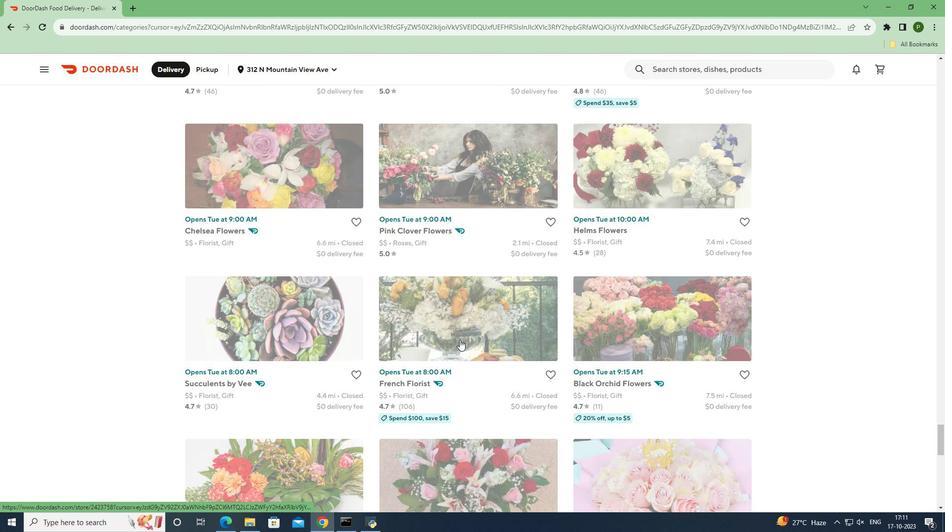 
Action: Mouse scrolled (460, 339) with delta (0, 0)
Screenshot: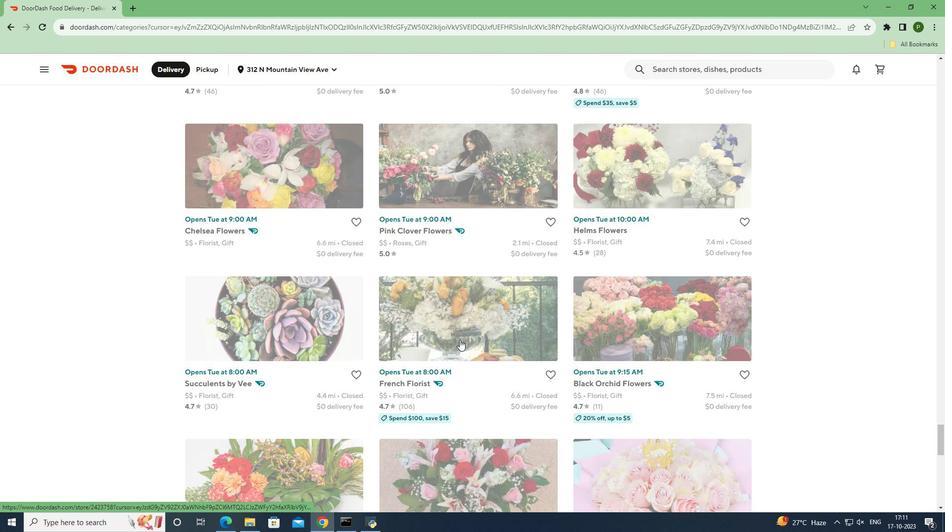 
Action: Mouse scrolled (460, 339) with delta (0, 0)
Screenshot: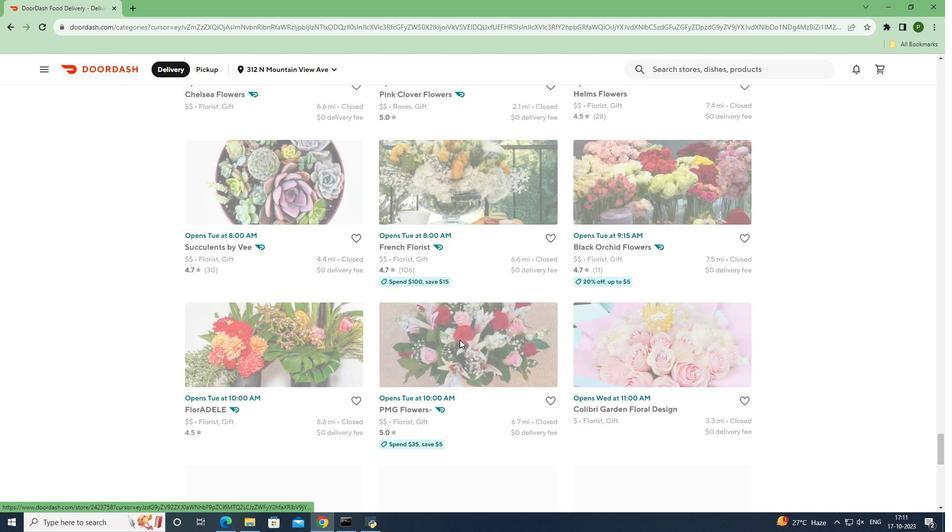 
Action: Mouse moved to (454, 324)
Screenshot: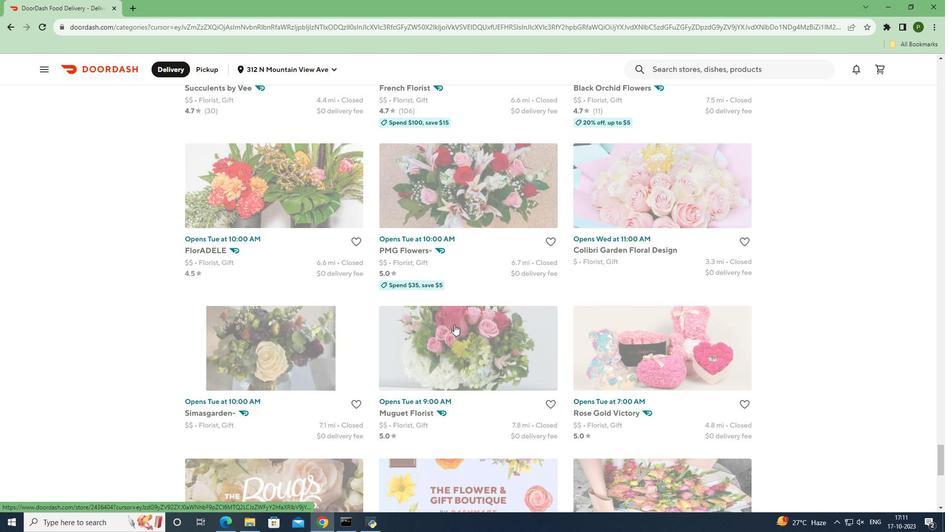
Action: Mouse scrolled (454, 324) with delta (0, 0)
Screenshot: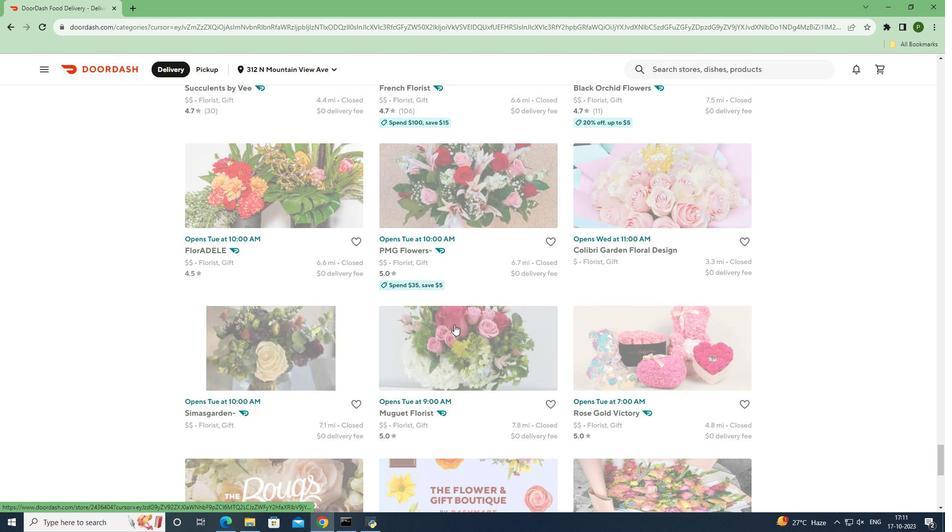 
Action: Mouse scrolled (454, 324) with delta (0, 0)
Screenshot: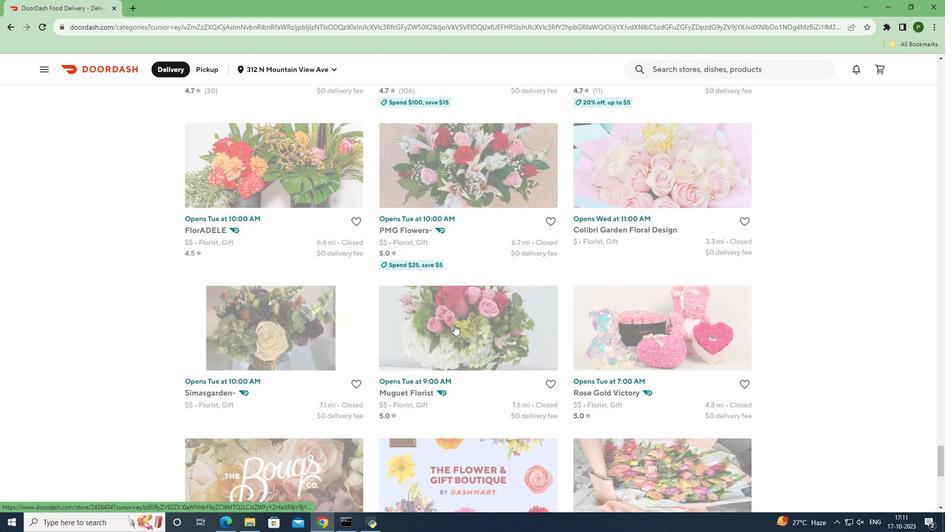 
Action: Mouse scrolled (454, 324) with delta (0, 0)
Screenshot: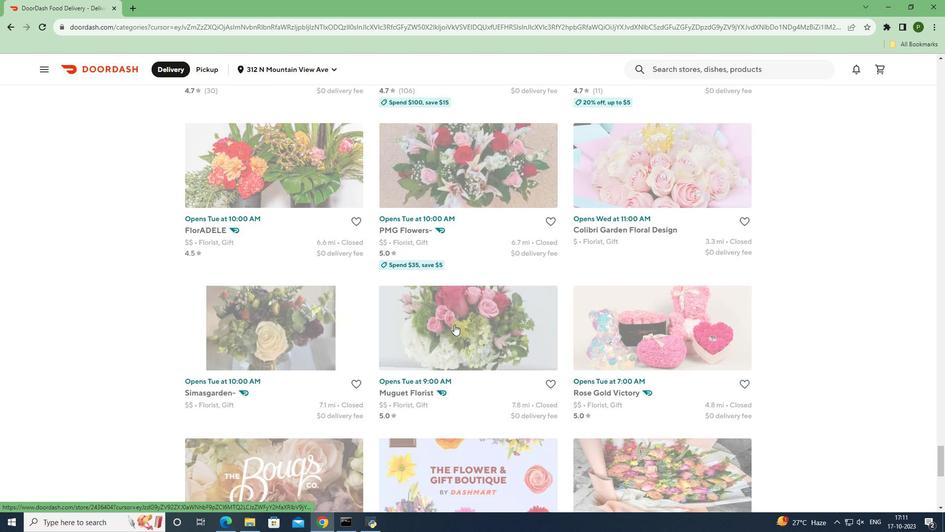 
Action: Mouse scrolled (454, 324) with delta (0, 0)
Screenshot: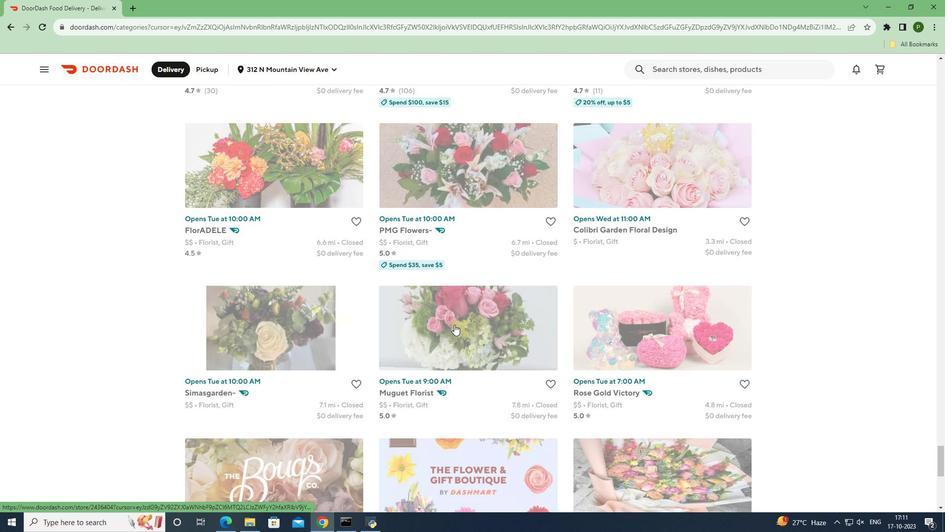 
Action: Mouse scrolled (454, 324) with delta (0, 0)
Screenshot: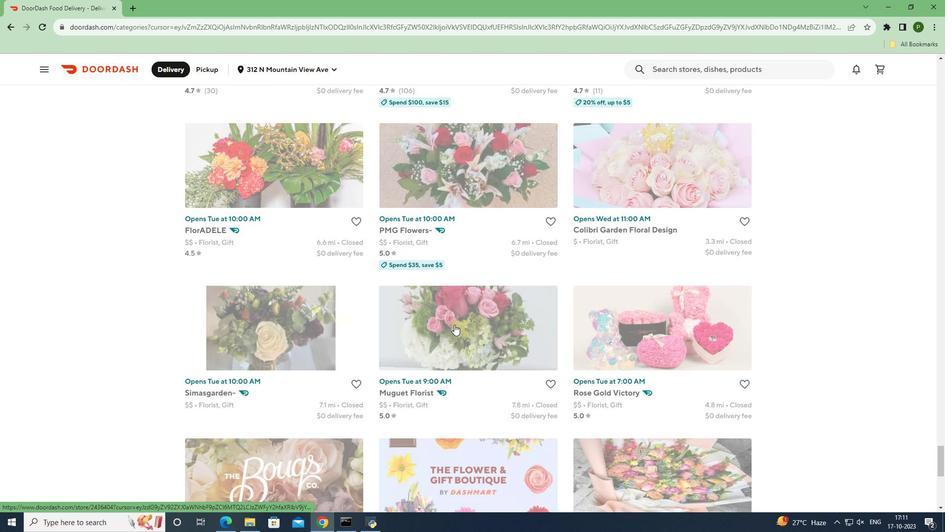 
Action: Mouse scrolled (454, 324) with delta (0, 0)
Screenshot: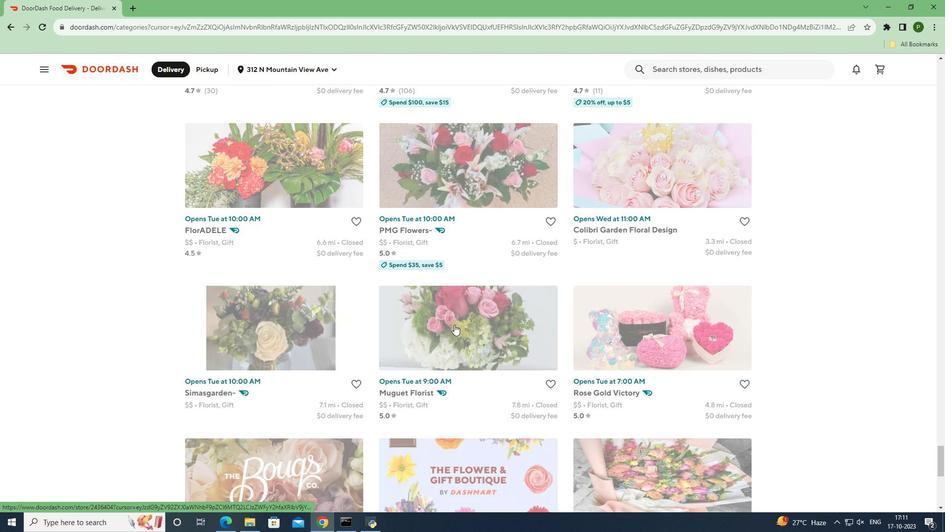 
Action: Mouse scrolled (454, 324) with delta (0, 0)
Screenshot: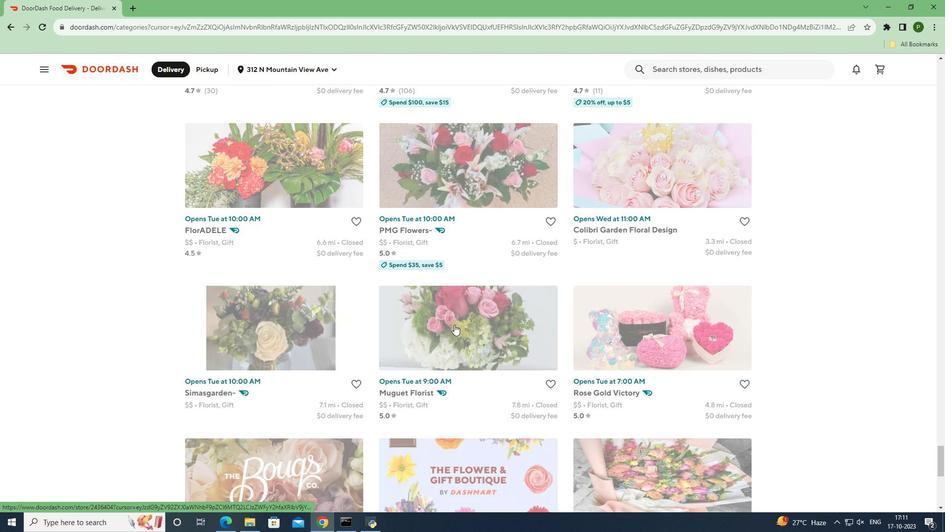
Action: Mouse scrolled (454, 324) with delta (0, 0)
Screenshot: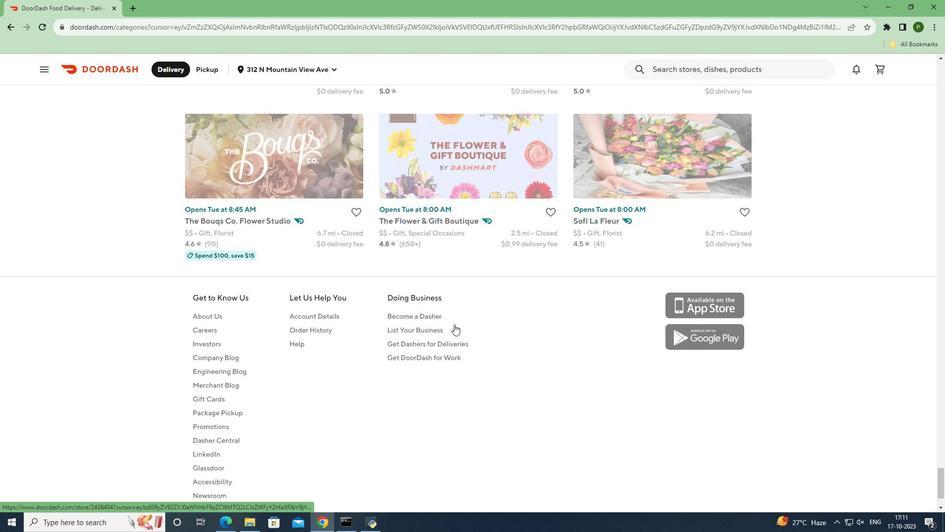 
Action: Mouse scrolled (454, 324) with delta (0, 0)
Screenshot: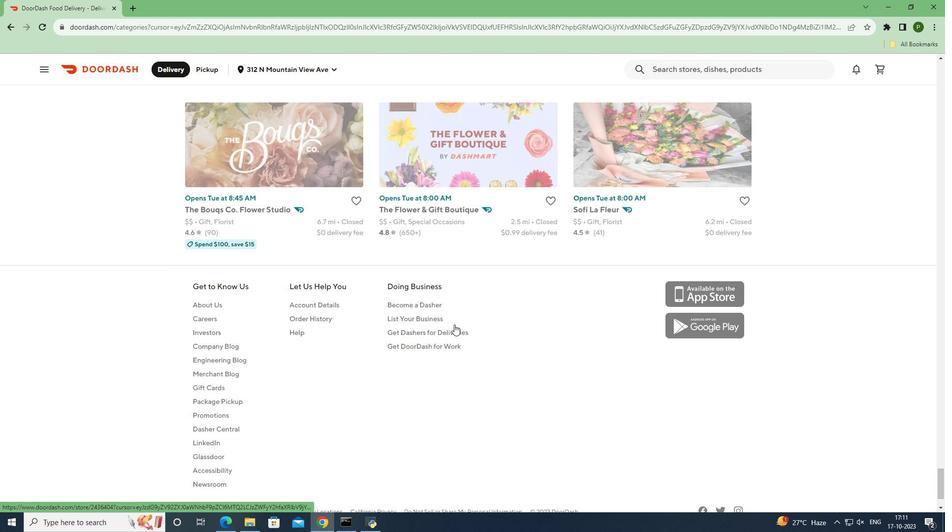 
Action: Mouse scrolled (454, 324) with delta (0, 0)
Screenshot: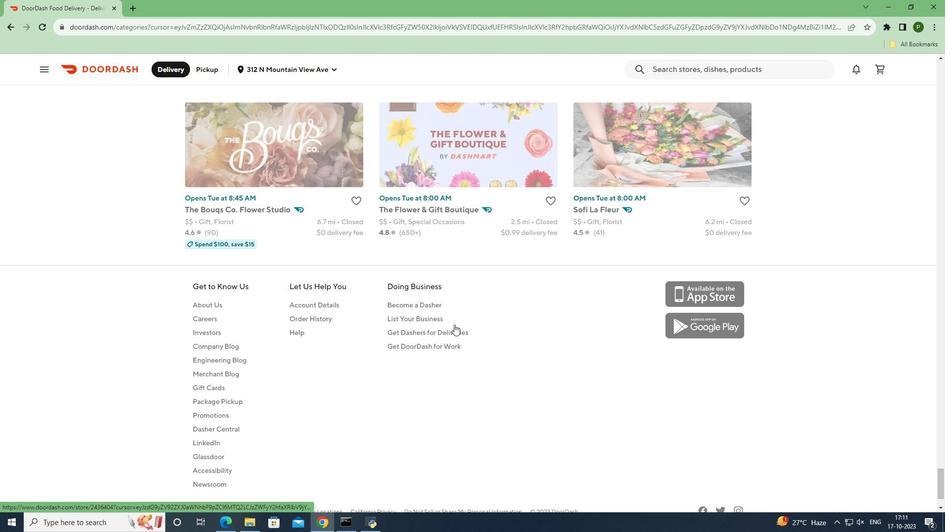 
Action: Mouse scrolled (454, 324) with delta (0, 0)
Screenshot: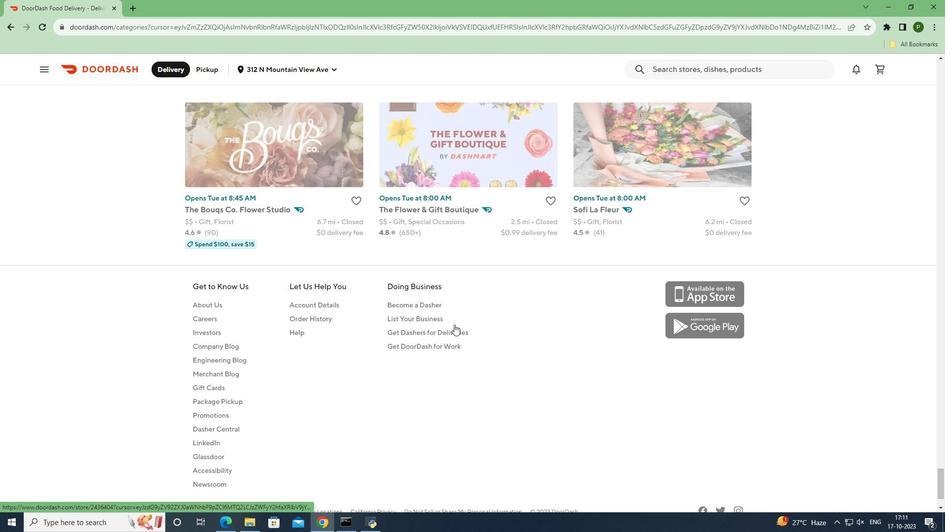 
Action: Mouse moved to (433, 139)
Screenshot: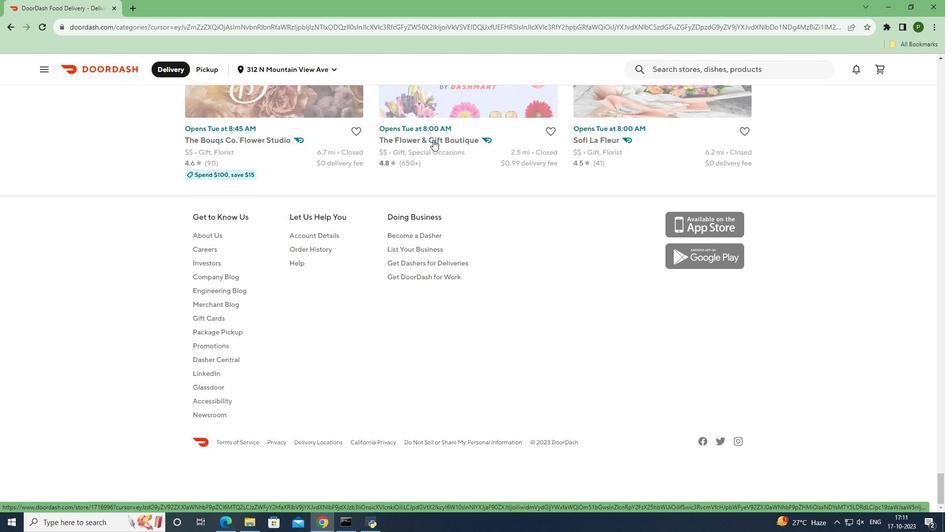 
Action: Mouse pressed left at (433, 139)
Screenshot: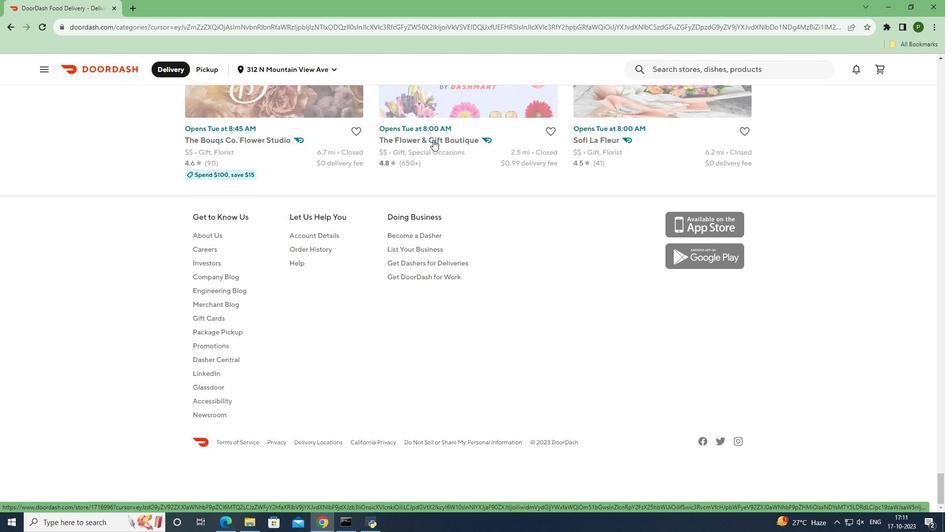 
Action: Mouse moved to (486, 312)
Screenshot: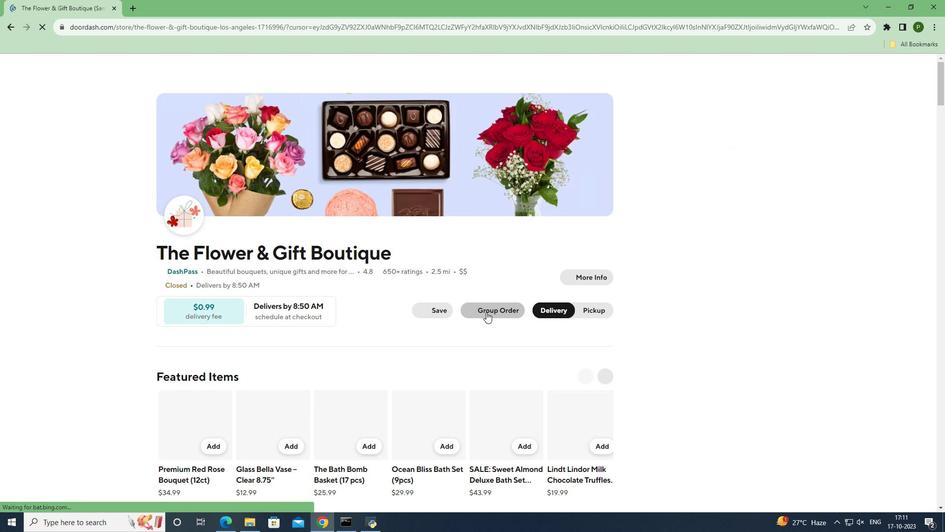 
Action: Mouse scrolled (486, 311) with delta (0, 0)
Screenshot: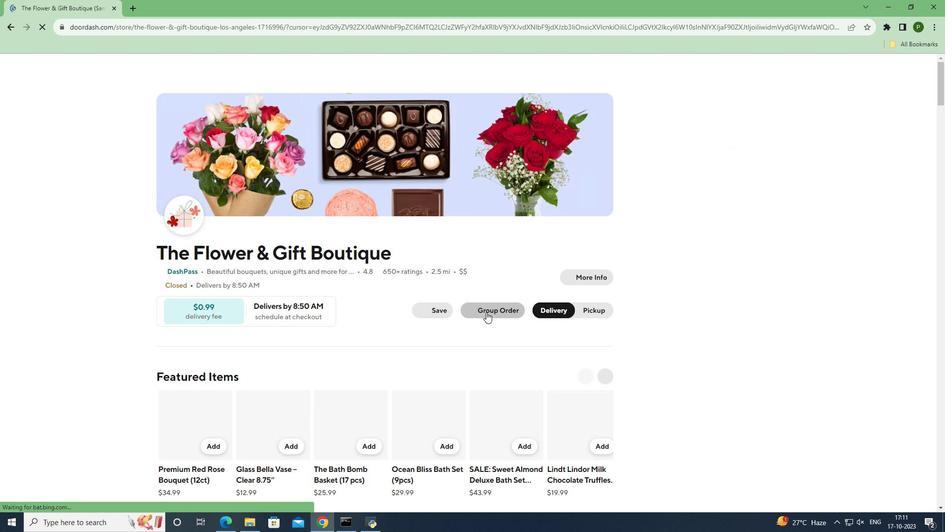 
Action: Mouse scrolled (486, 311) with delta (0, 0)
Screenshot: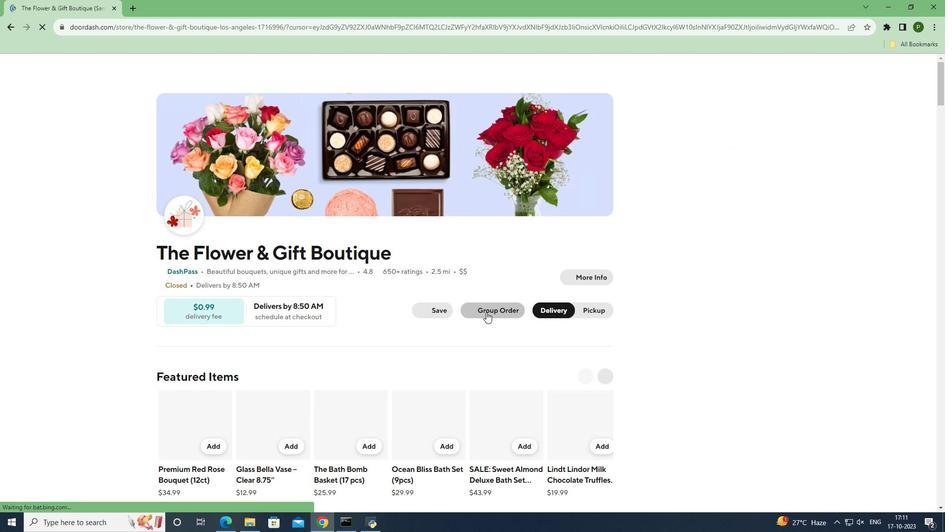 
Action: Mouse scrolled (486, 311) with delta (0, 0)
Screenshot: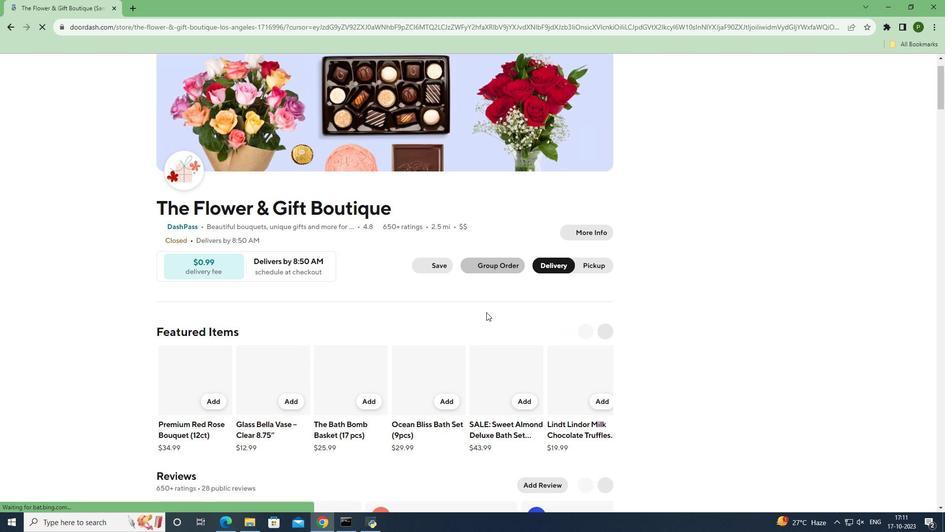 
Action: Mouse scrolled (486, 311) with delta (0, 0)
Screenshot: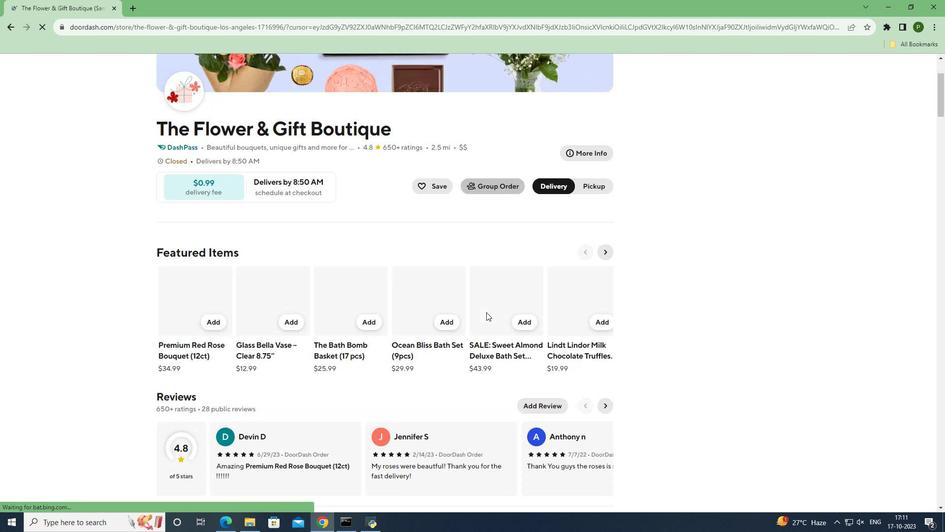 
Action: Mouse moved to (490, 325)
Screenshot: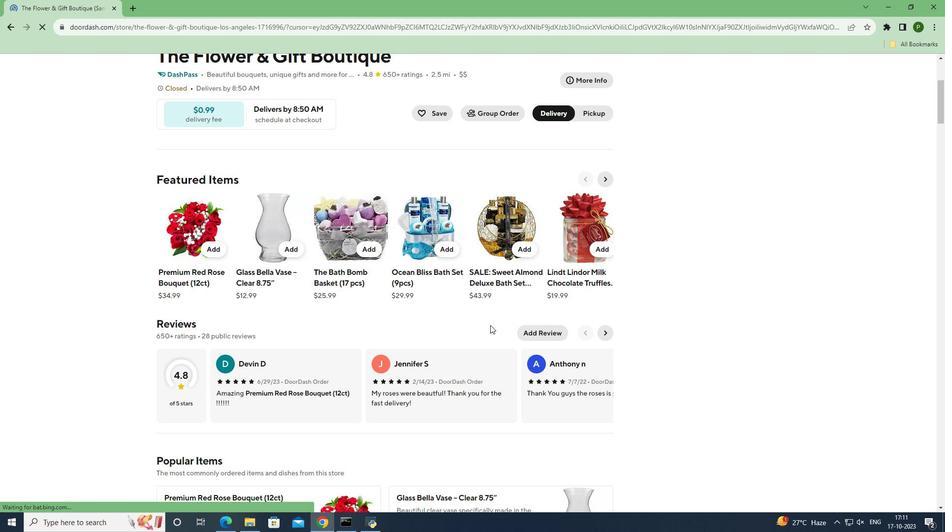 
Action: Mouse scrolled (490, 324) with delta (0, 0)
Screenshot: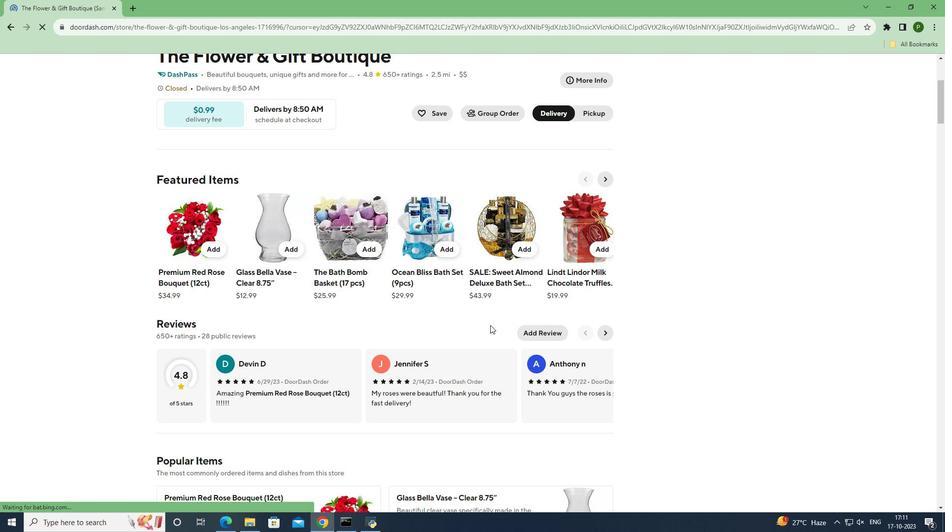 
Action: Mouse scrolled (490, 324) with delta (0, 0)
Screenshot: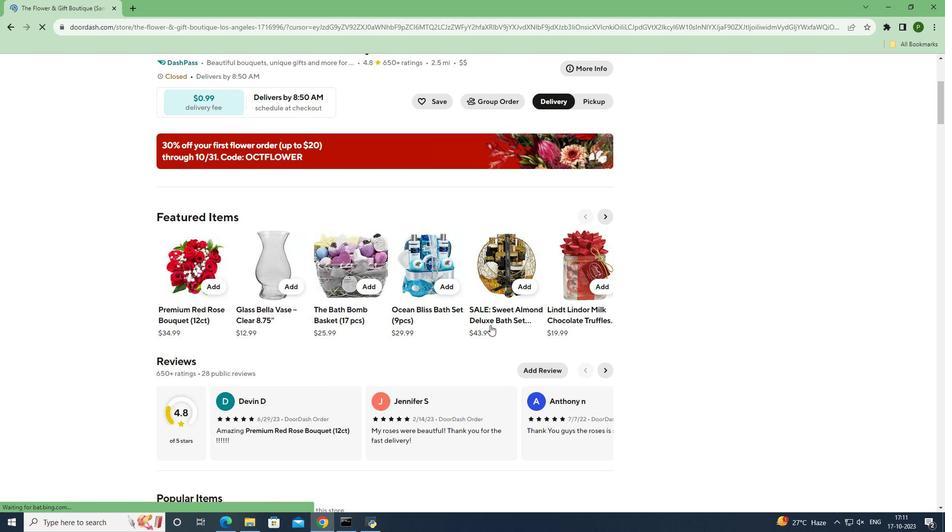 
Action: Mouse scrolled (490, 324) with delta (0, 0)
Screenshot: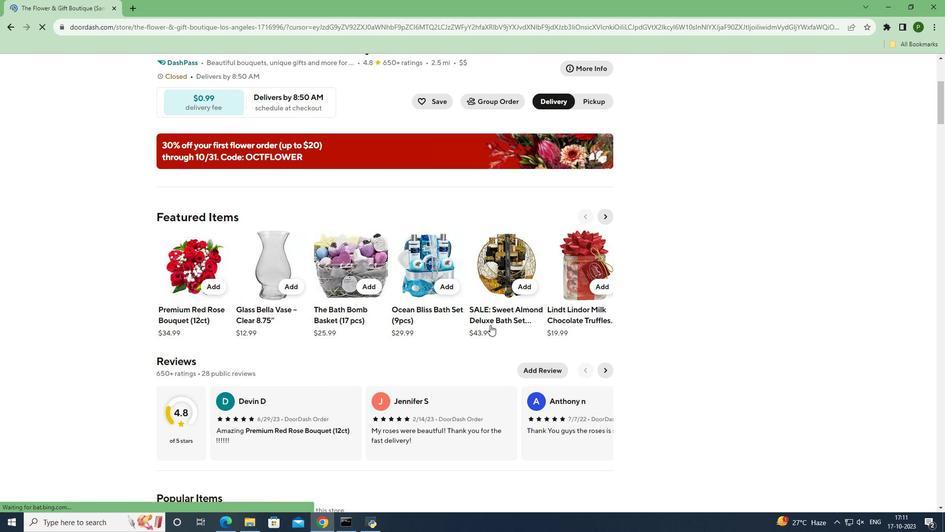 
Action: Mouse moved to (485, 360)
Screenshot: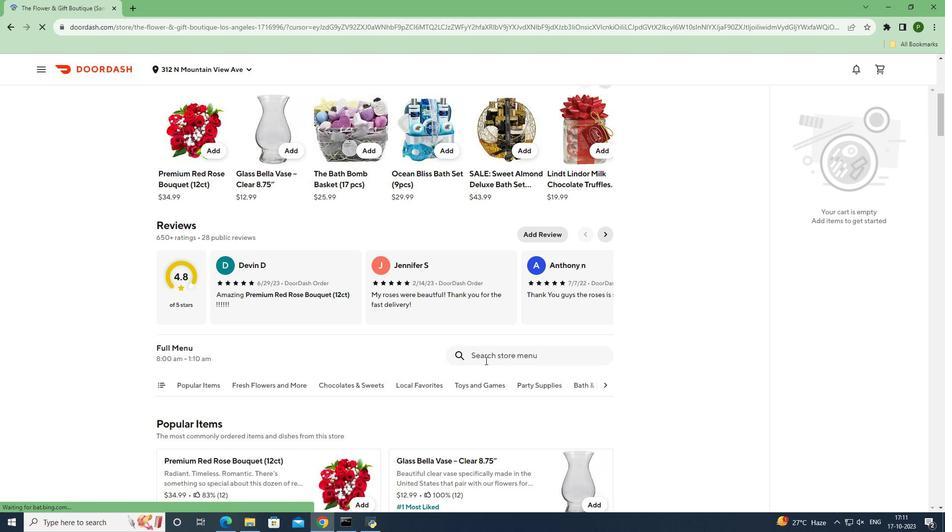 
Action: Mouse pressed left at (485, 360)
Screenshot: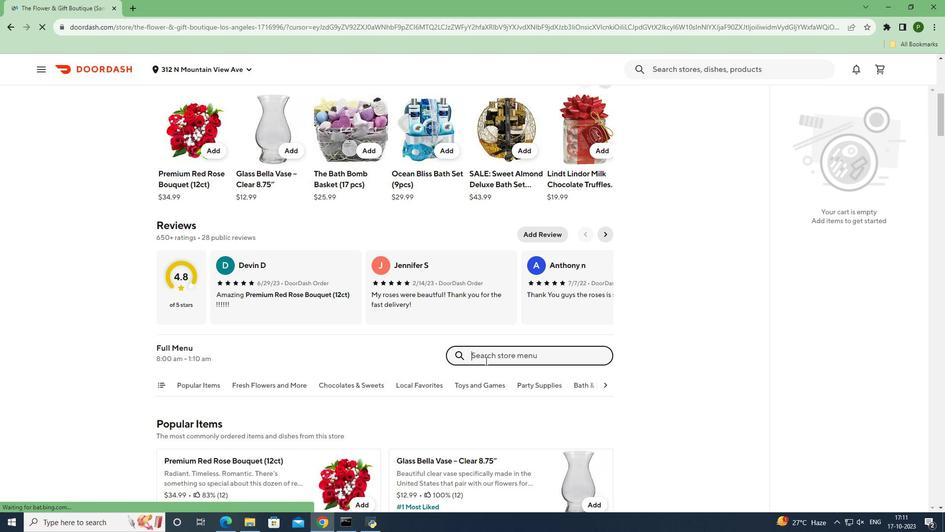 
Action: Key pressed <Key.caps_lock>M<Key.caps_lock>agical<Key.space><Key.caps_lock>M<Key.caps_lock>ixed<Key.space><Key.caps_lock>R<Key.caps_lock>oses<Key.space><Key.caps_lock>B<Key.caps_lock>ouquet<Key.space><Key.shift_r>(12ct<Key.shift_r>)<Key.enter>
Screenshot: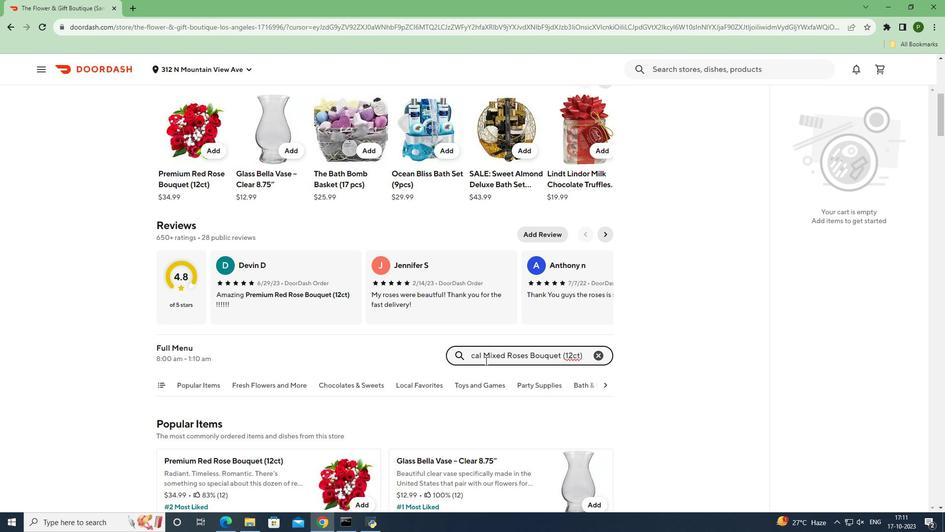 
Action: Mouse moved to (358, 286)
Screenshot: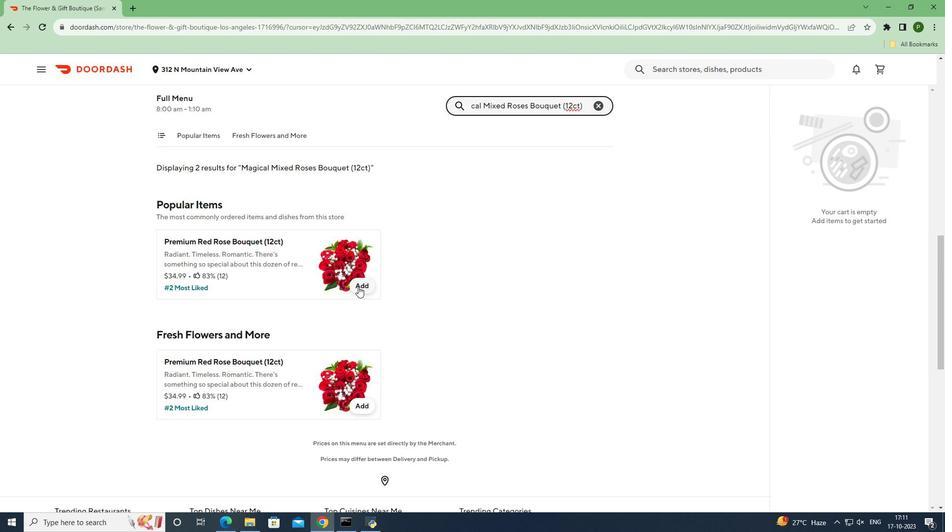 
Action: Mouse pressed left at (358, 286)
Screenshot: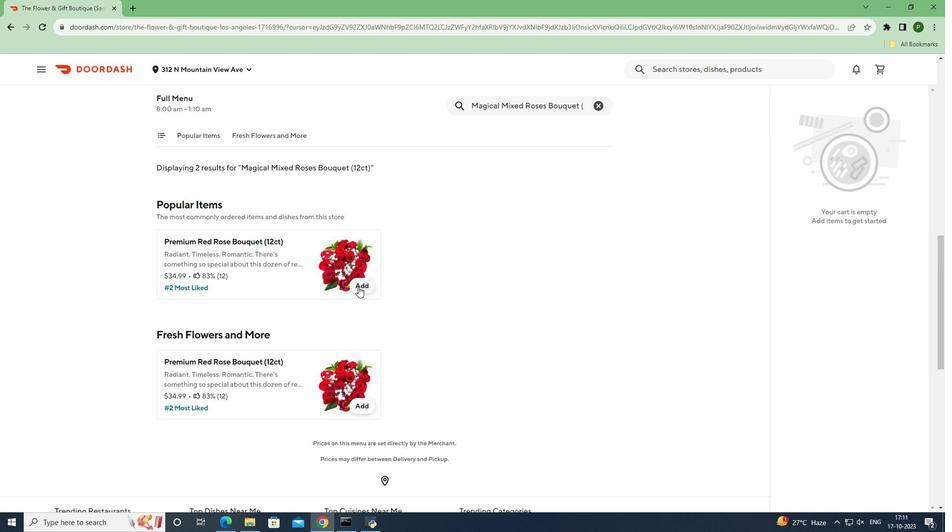 
Action: Mouse moved to (440, 331)
Screenshot: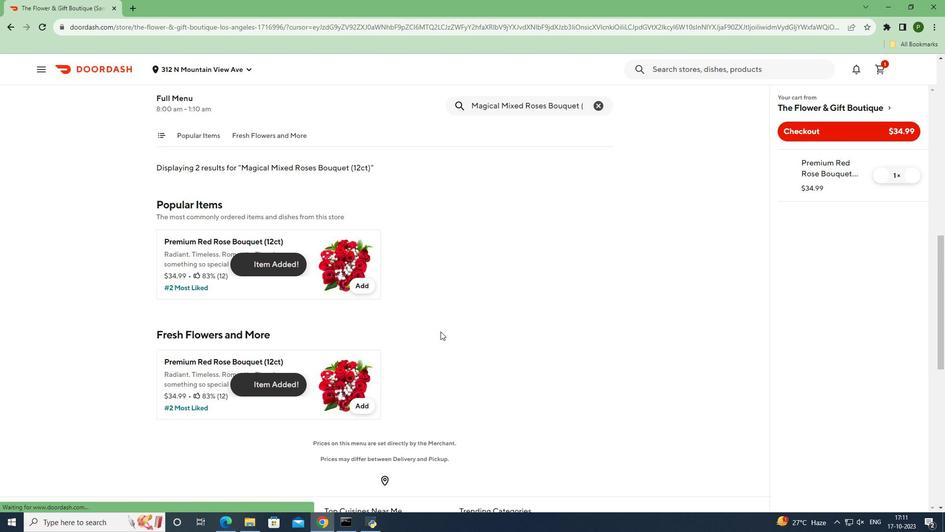 
